 Task: Create a task  Implement a new cloud-based supply chain management system for a company , assign it to team member softage.1@softage.net in the project CodeQuest and update the status of the task to  On Track  , set the priority of the task to Low
Action: Mouse moved to (141, 458)
Screenshot: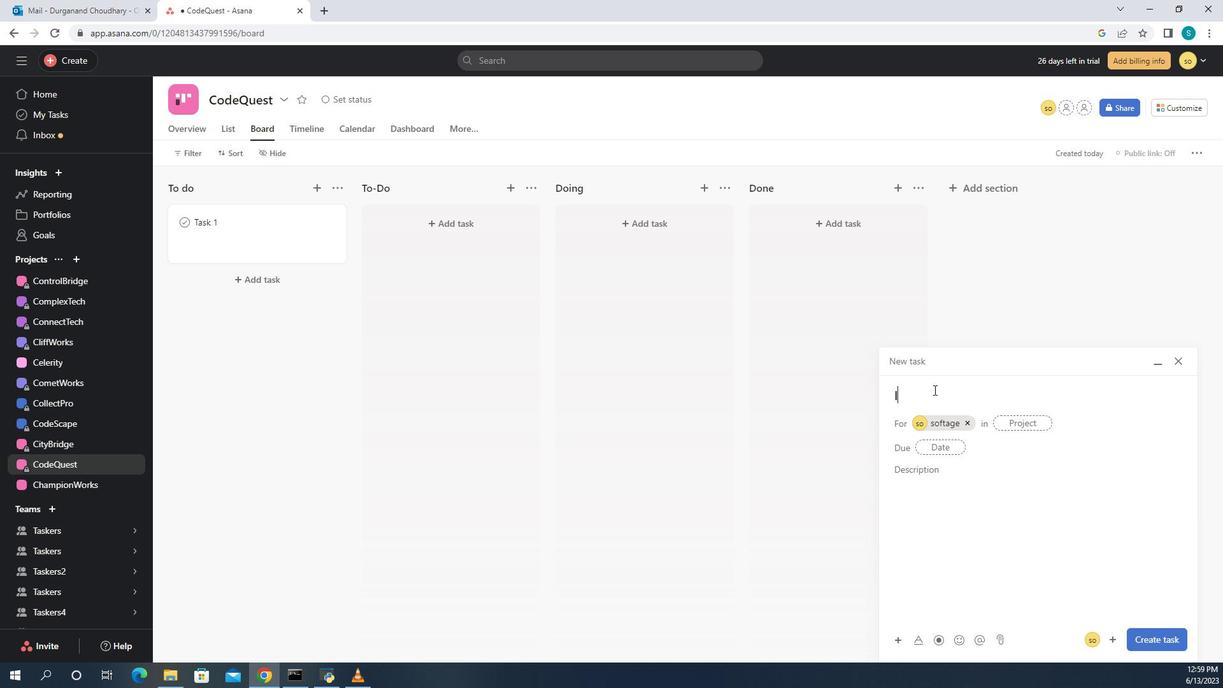 
Action: Mouse pressed left at (141, 458)
Screenshot: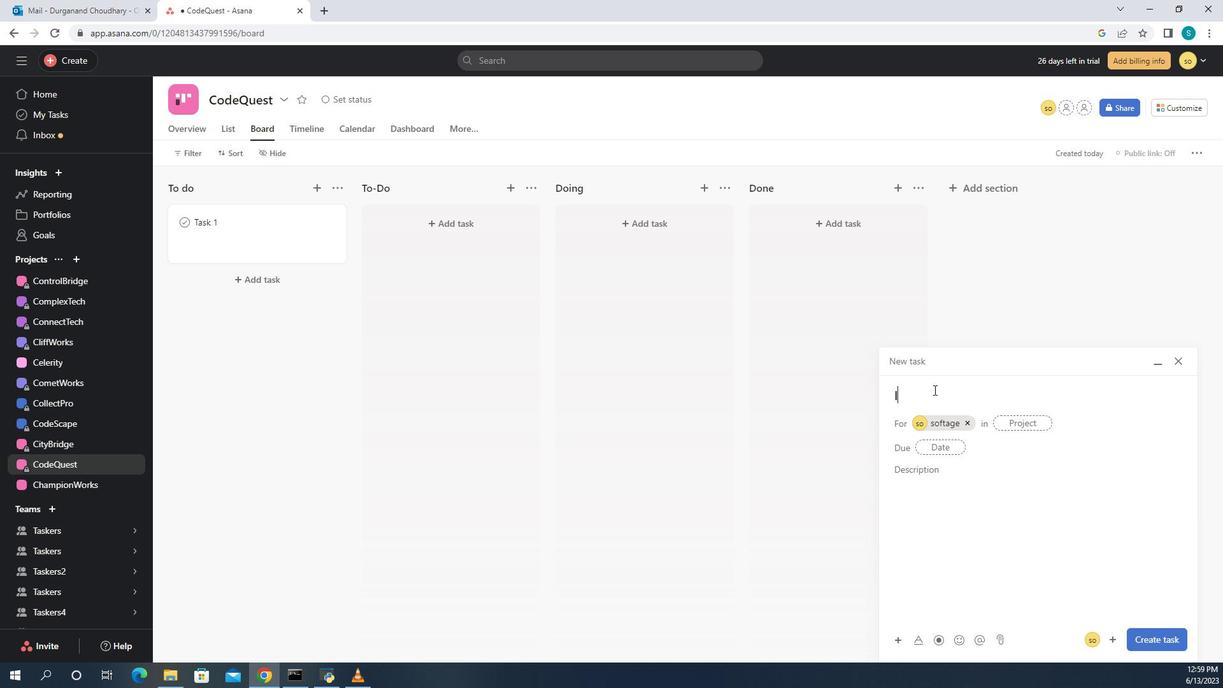 
Action: Mouse moved to (149, 91)
Screenshot: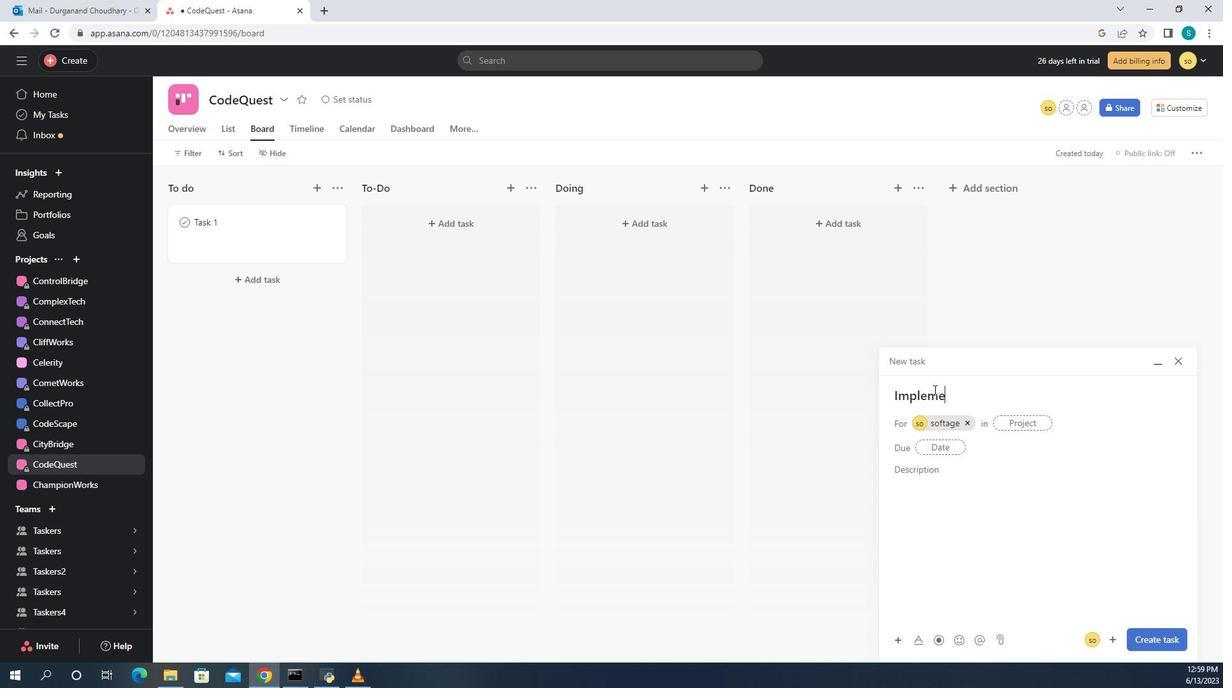
Action: Mouse pressed left at (149, 91)
Screenshot: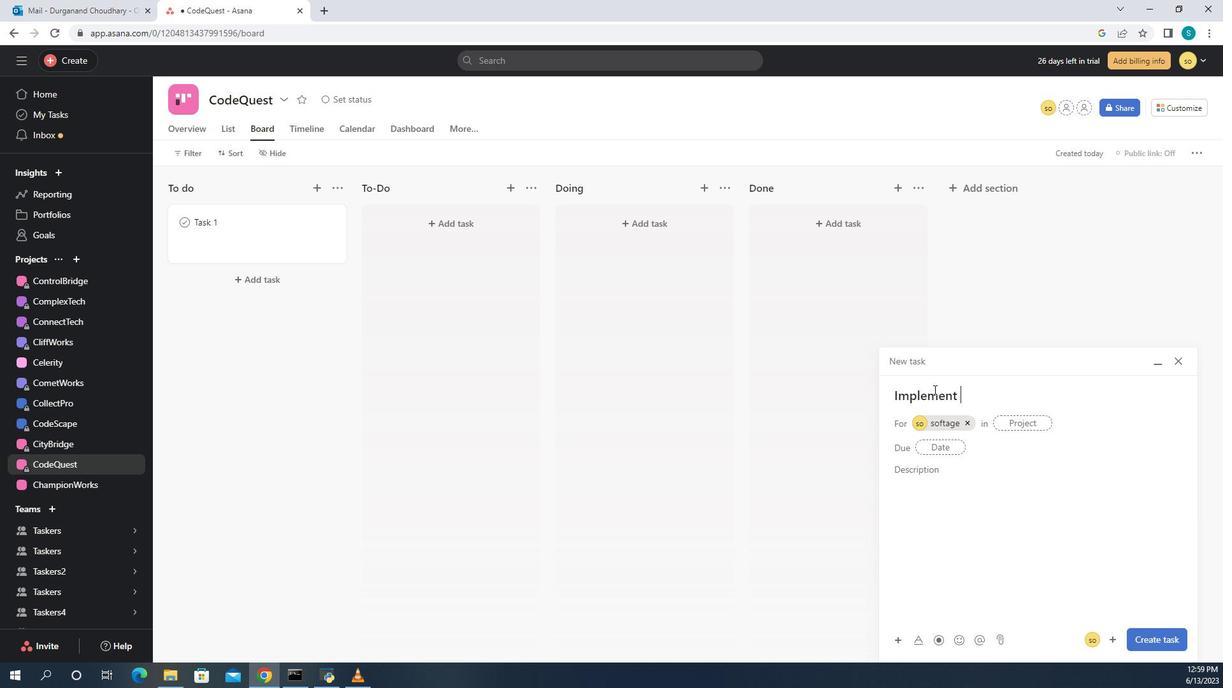 
Action: Mouse moved to (198, 98)
Screenshot: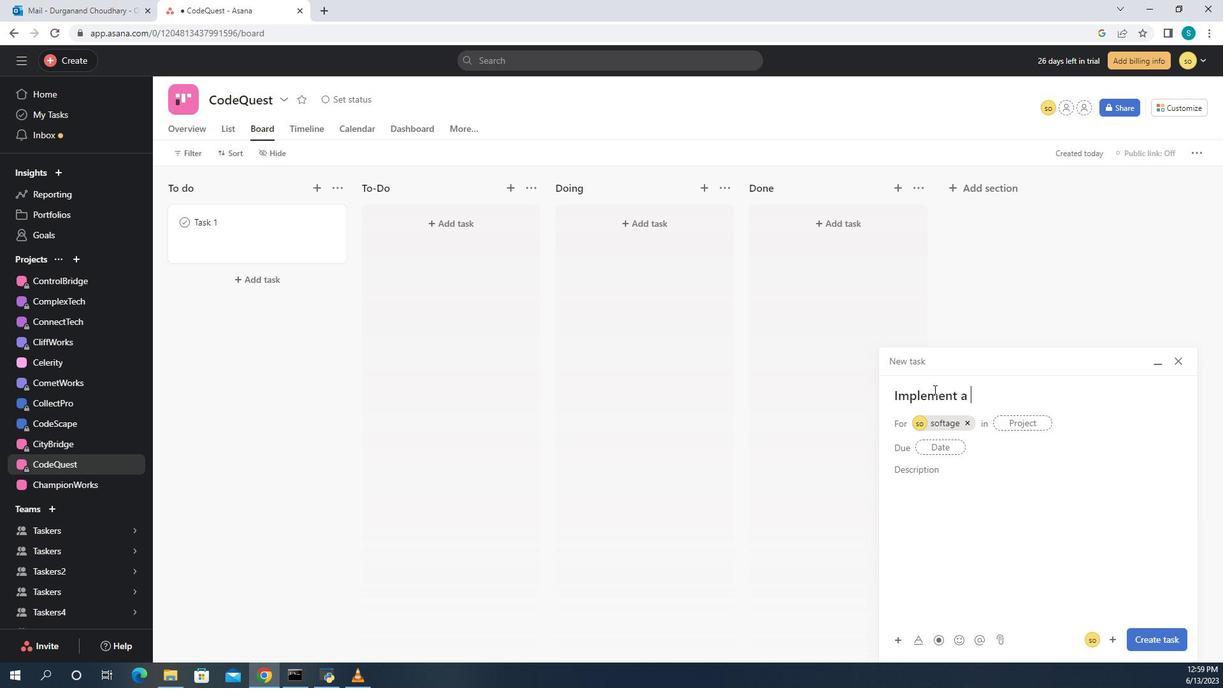 
Action: Mouse pressed left at (198, 98)
Screenshot: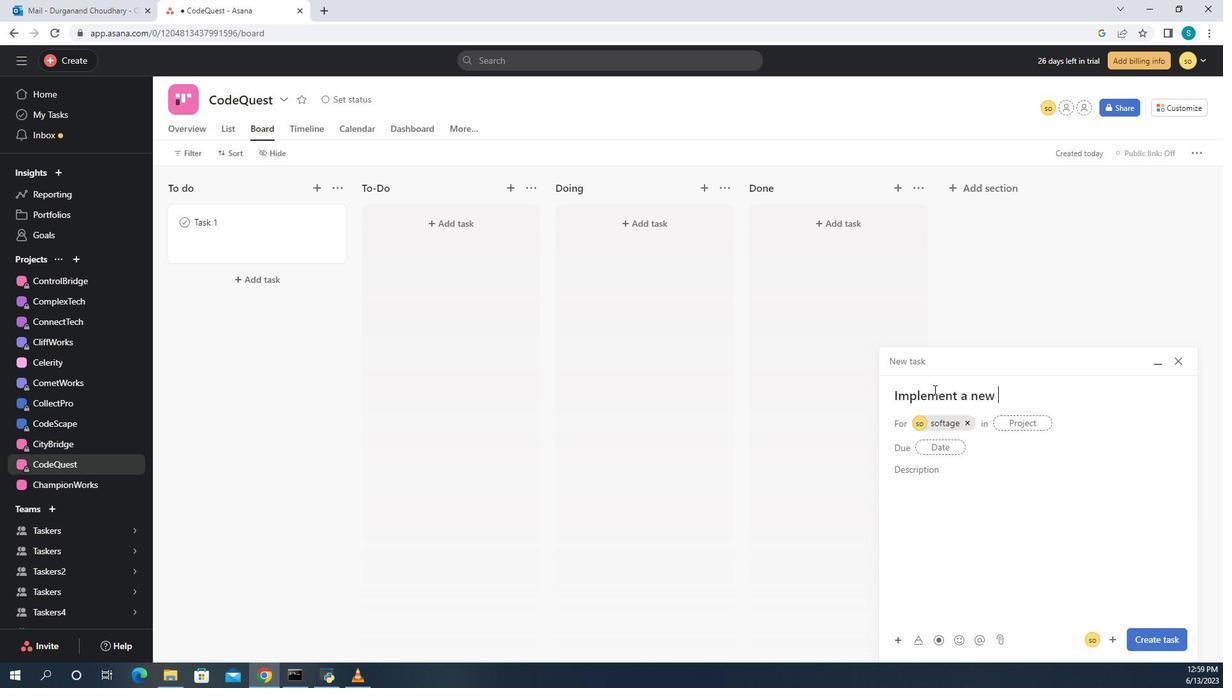 
Action: Mouse moved to (902, 400)
Screenshot: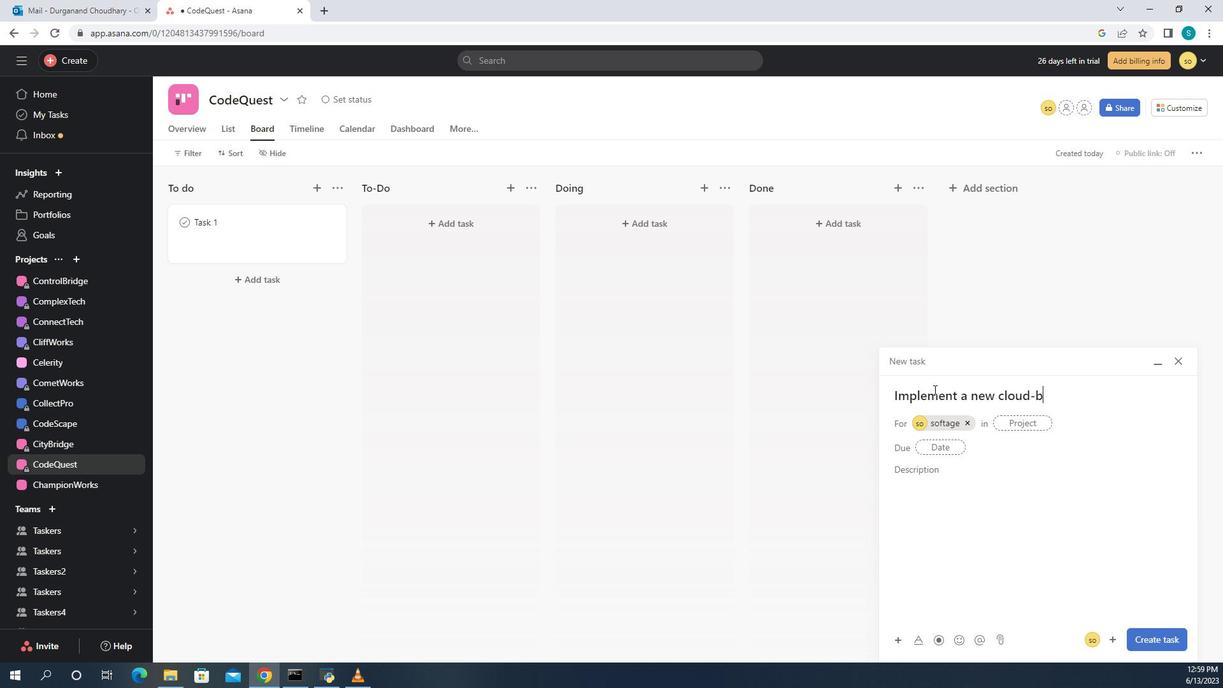 
Action: Mouse pressed left at (902, 400)
Screenshot: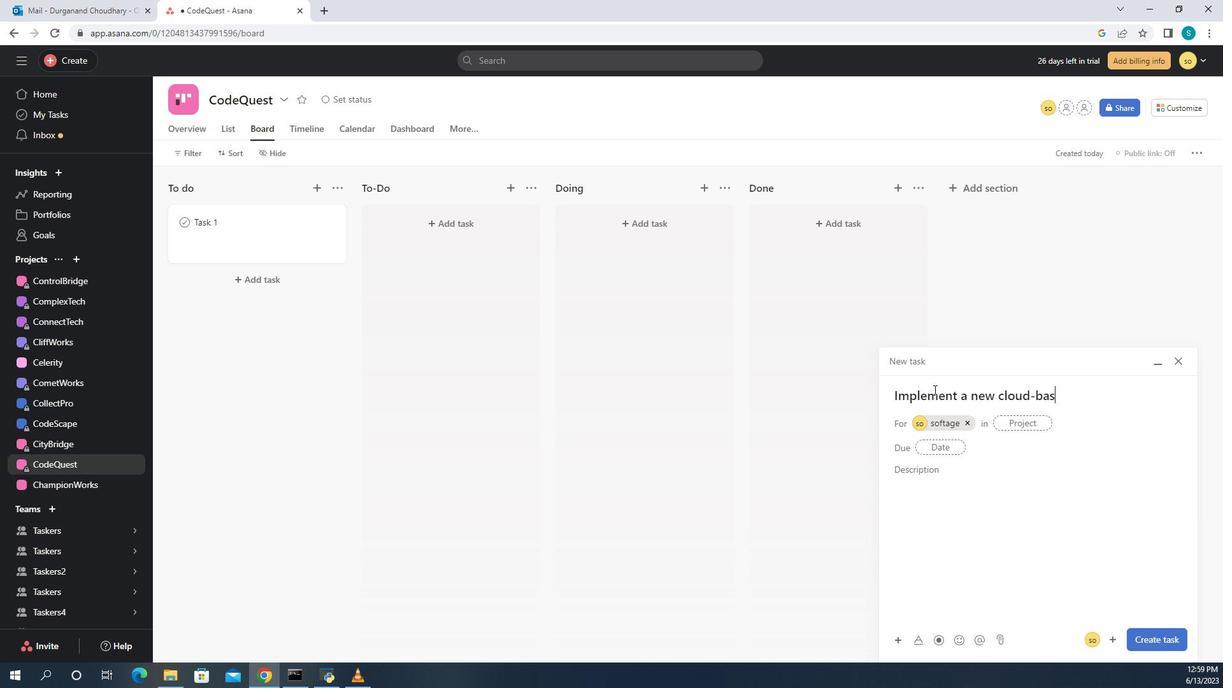 
Action: Key pressed <Key.shift><Key.shift><Key.shift><Key.shift><Key.shift><Key.shift><Key.shift><Key.shift><Key.shift>I<Key.shift>mplement<Key.space>a<Key.space>new<Key.space>cloud-based<Key.space>u<Key.backspace>supply<Key.space>chain<Key.space>management<Key.space>system
Screenshot: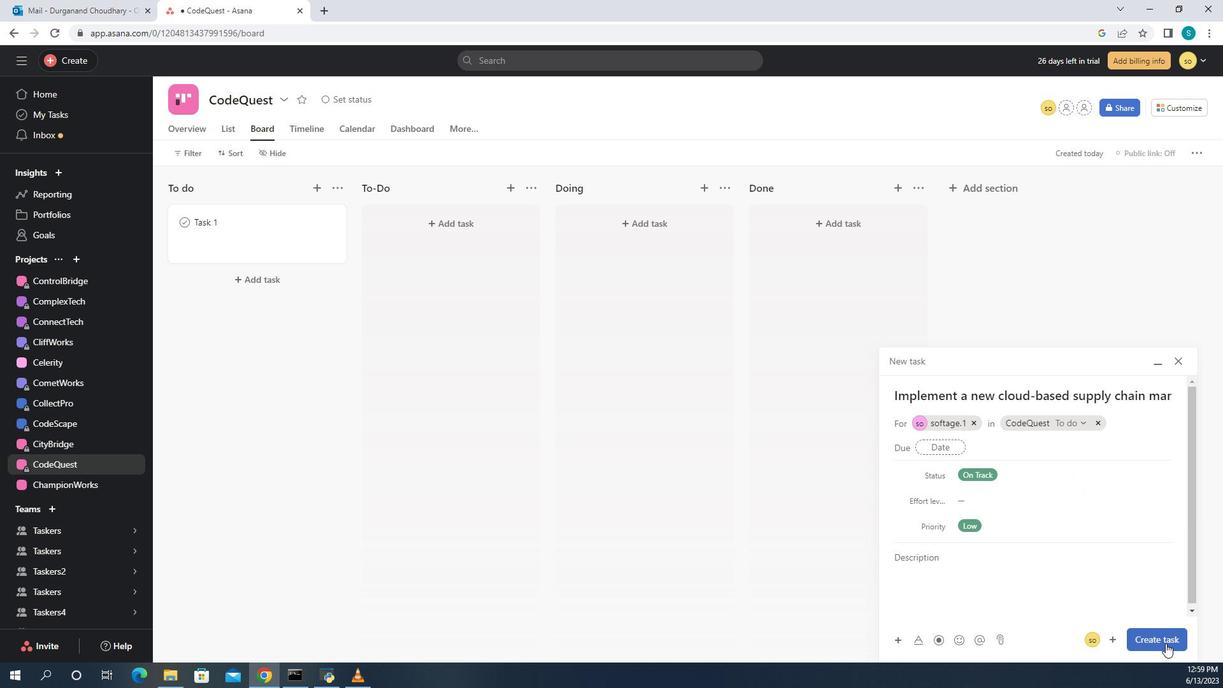 
Action: Mouse moved to (950, 424)
Screenshot: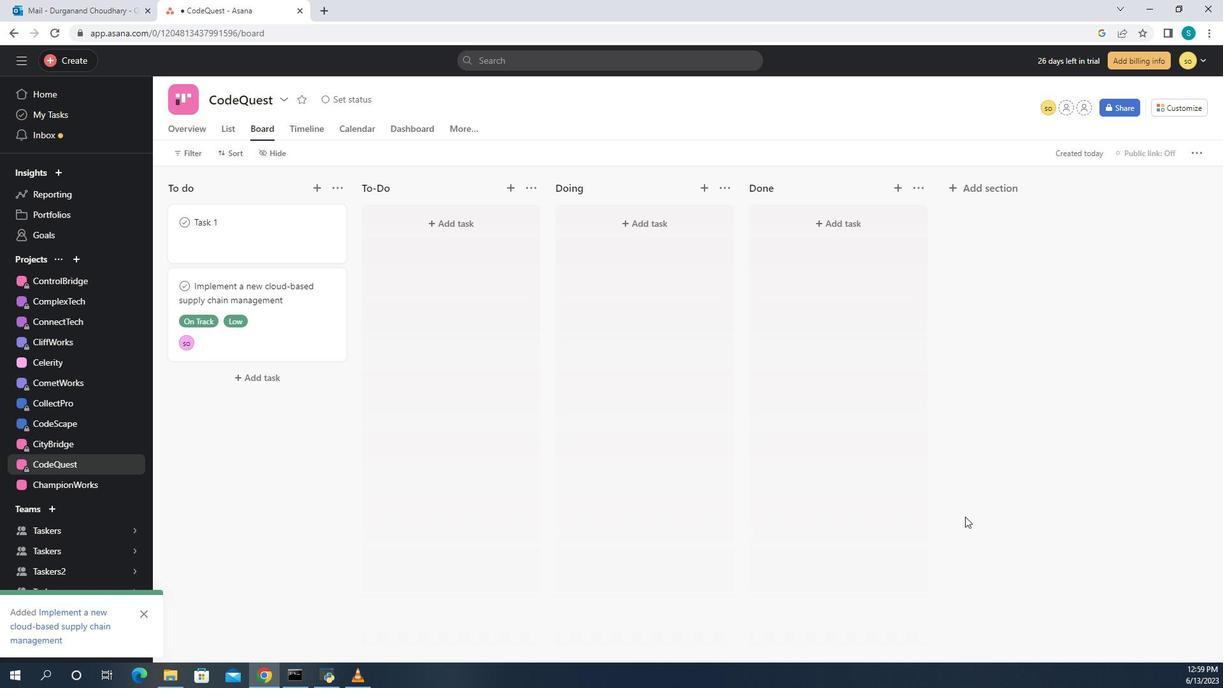 
Action: Mouse pressed left at (950, 424)
Screenshot: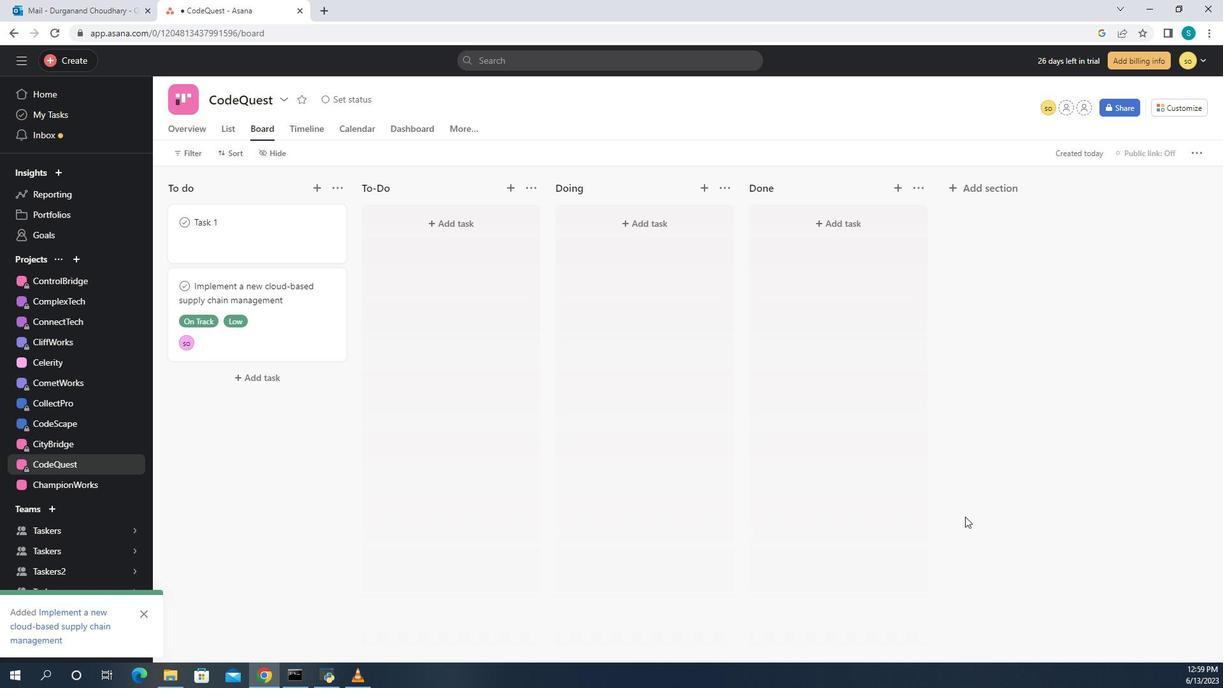 
Action: Mouse moved to (941, 423)
Screenshot: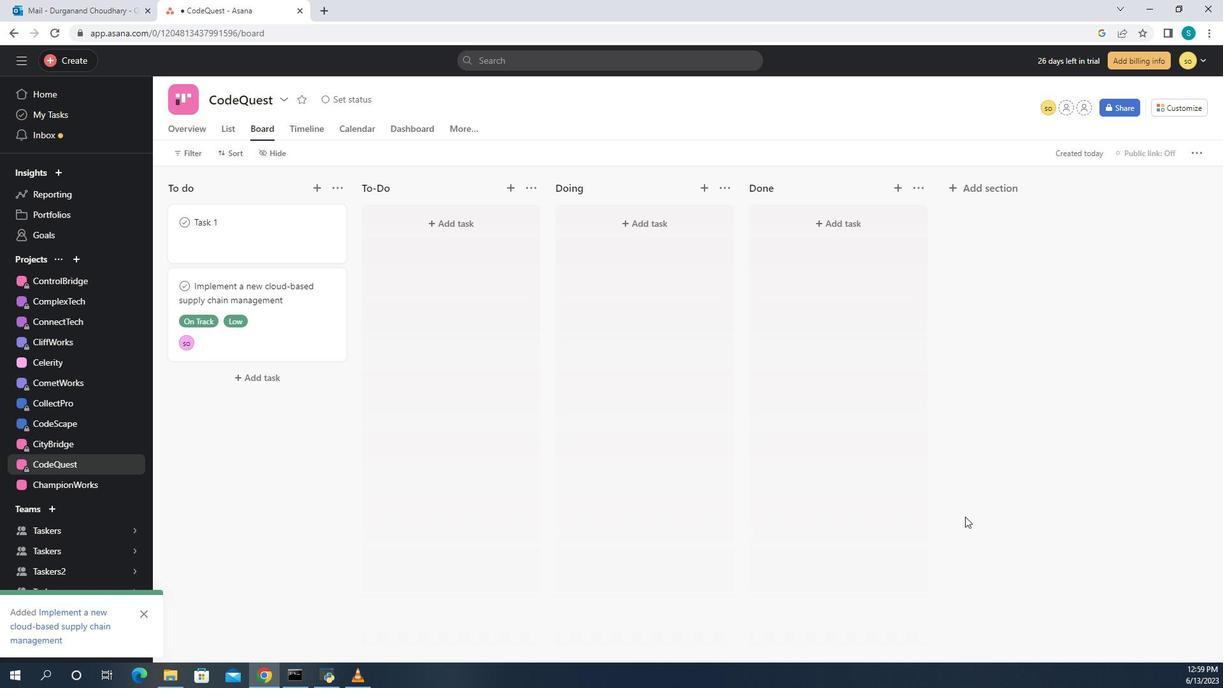 
Action: Mouse pressed left at (941, 423)
Screenshot: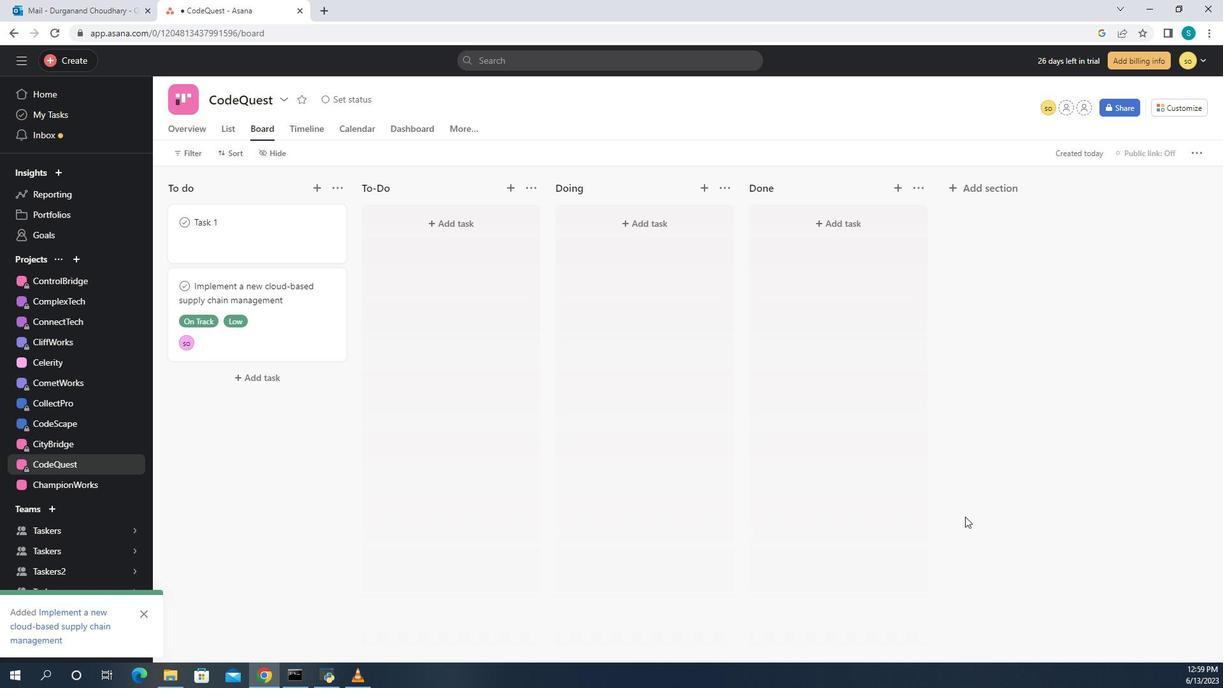 
Action: Key pressed s
Screenshot: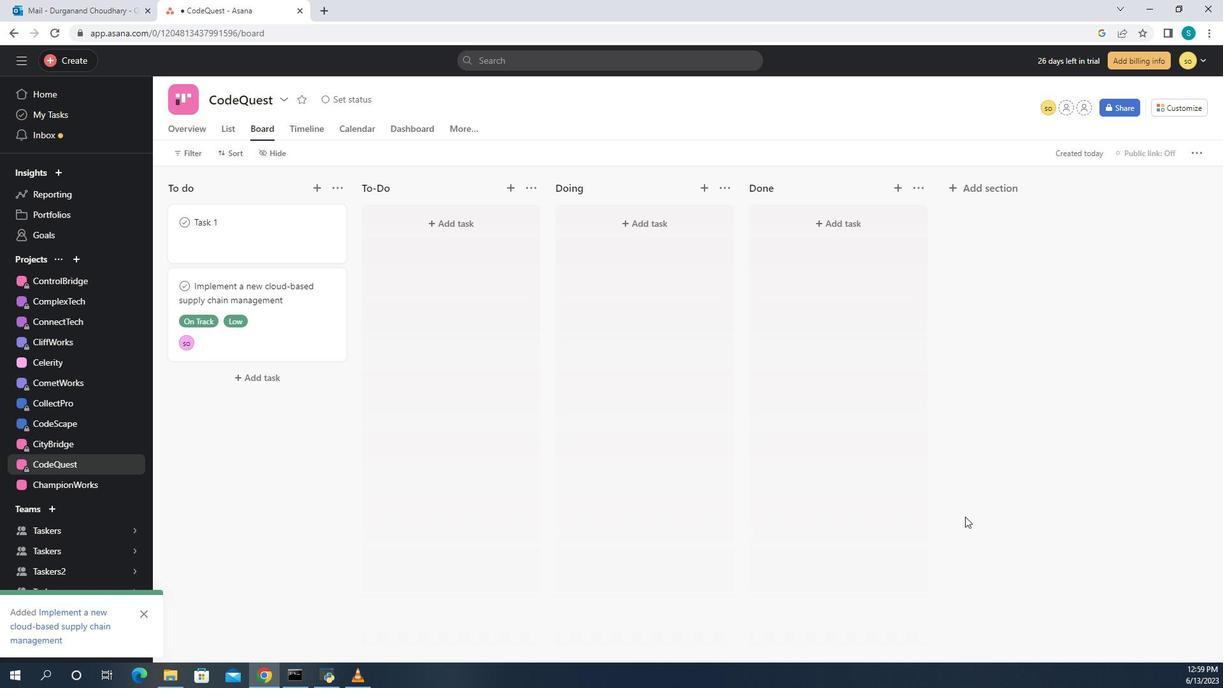 
Action: Mouse moved to (983, 473)
Screenshot: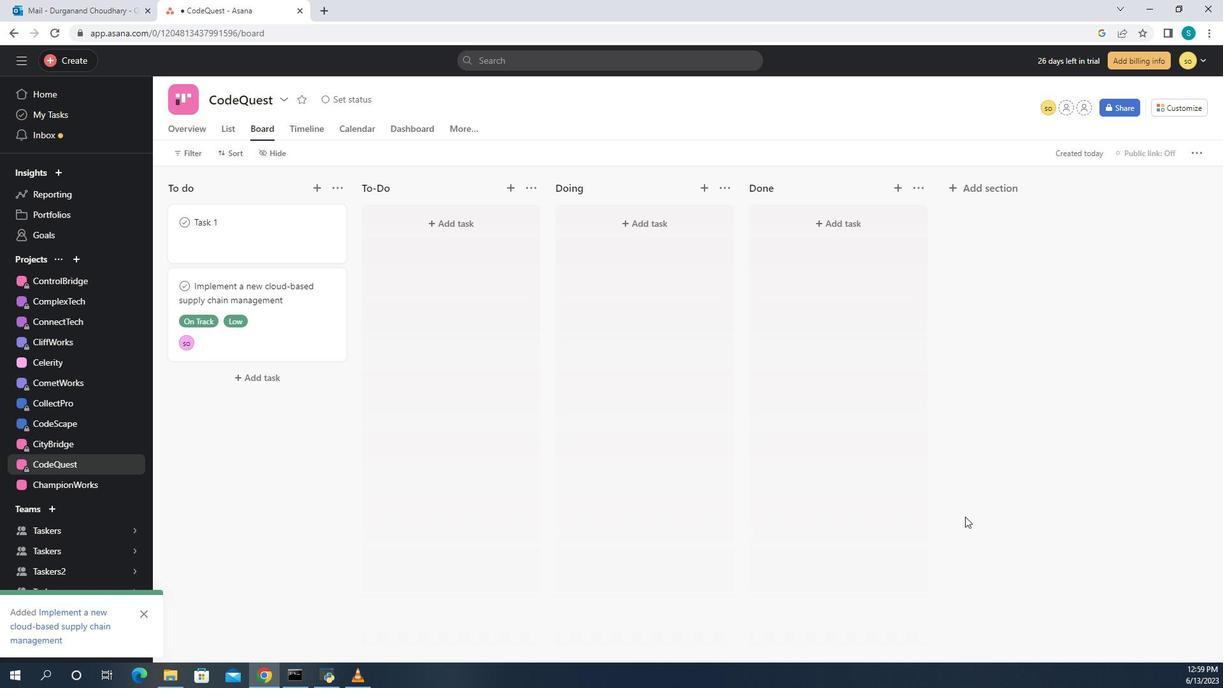 
Action: Mouse pressed left at (983, 473)
Screenshot: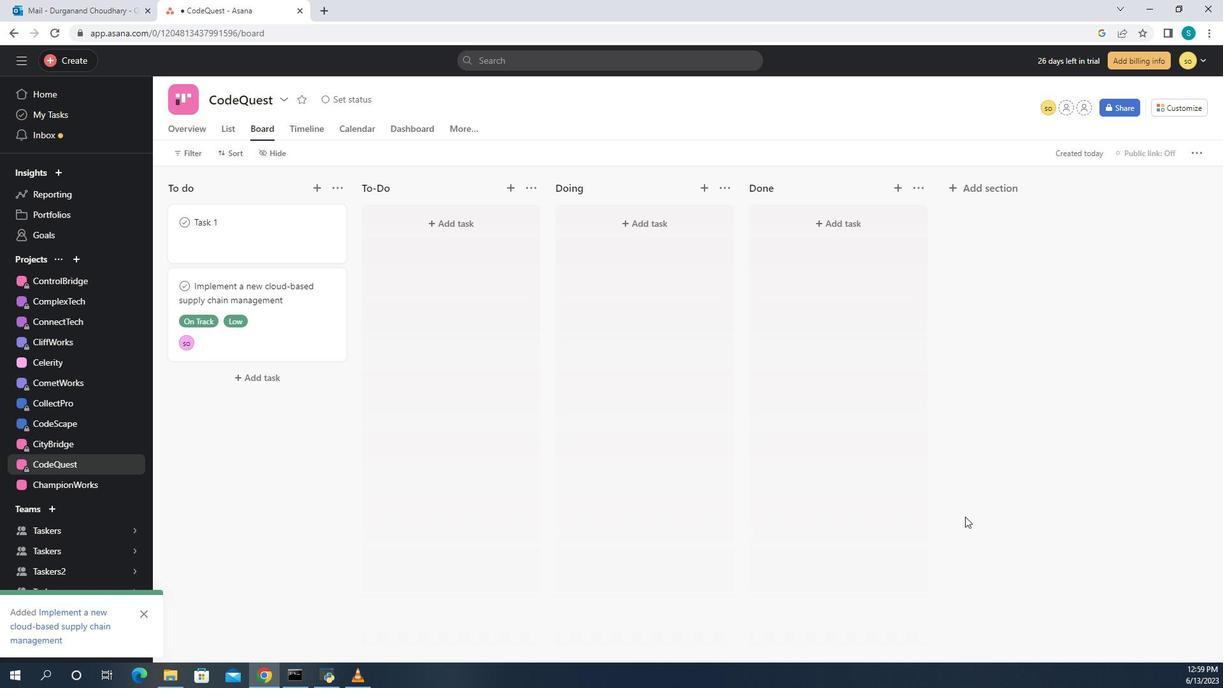 
Action: Mouse moved to (804, 445)
Screenshot: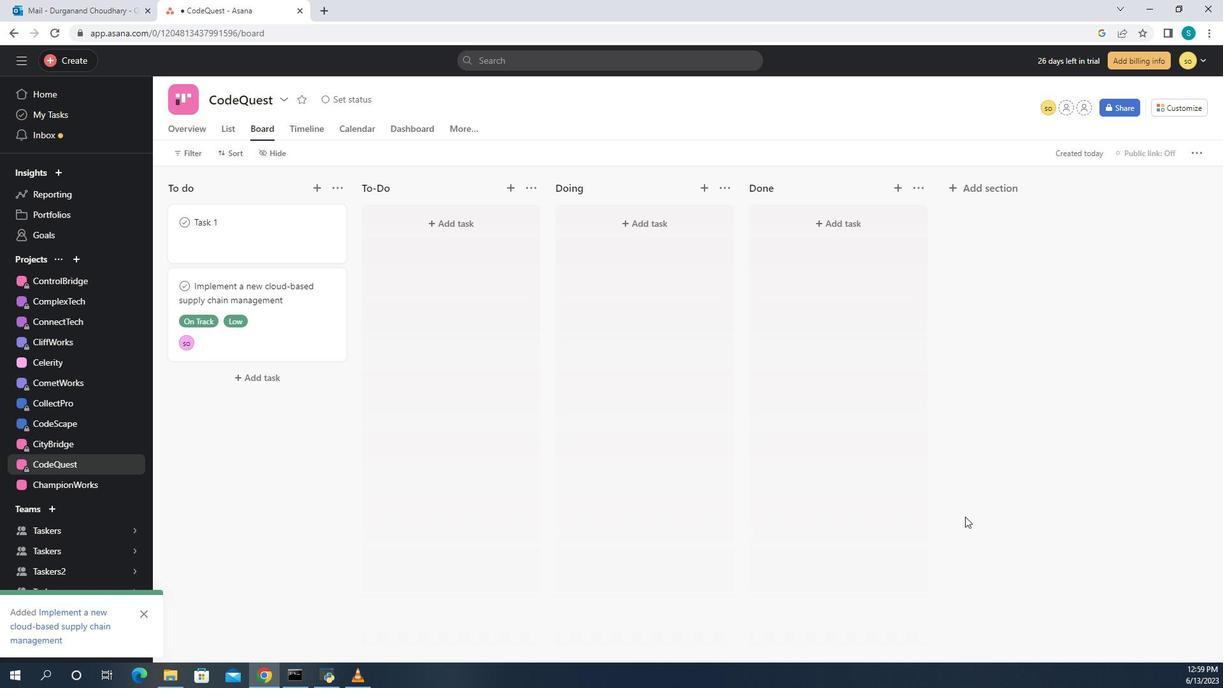 
Action: Mouse pressed left at (804, 445)
Screenshot: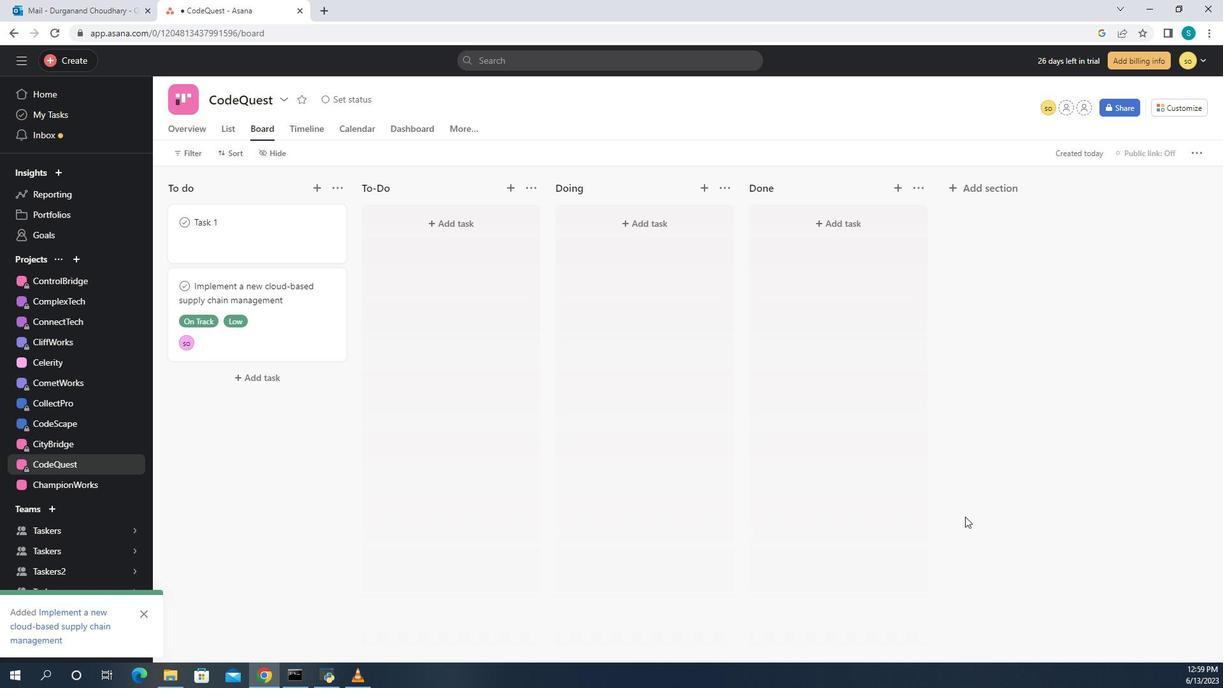 
Action: Mouse moved to (933, 470)
Screenshot: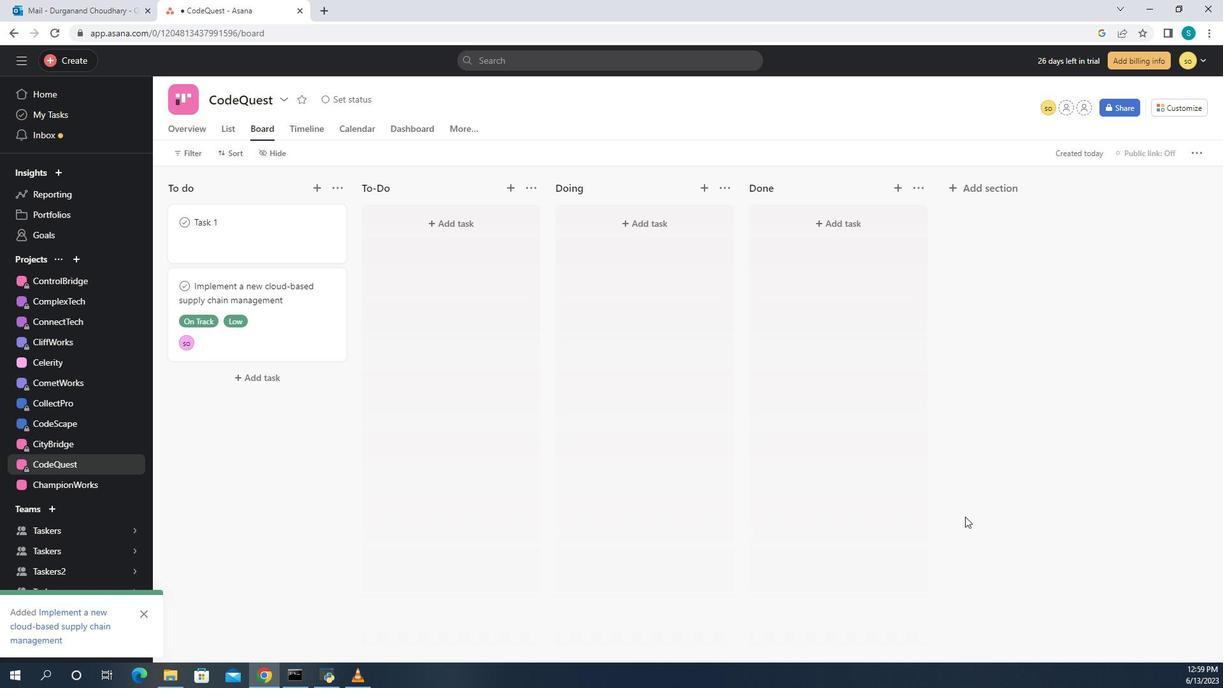 
Action: Mouse pressed left at (933, 470)
Screenshot: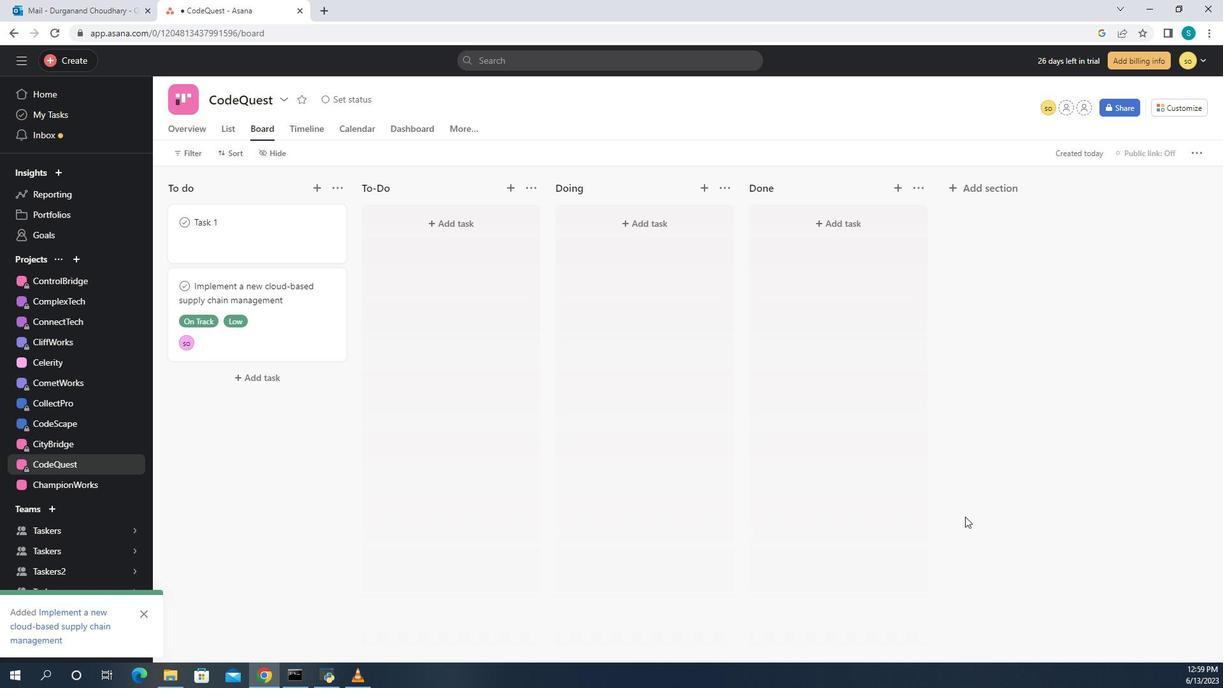 
Action: Mouse moved to (933, 453)
Screenshot: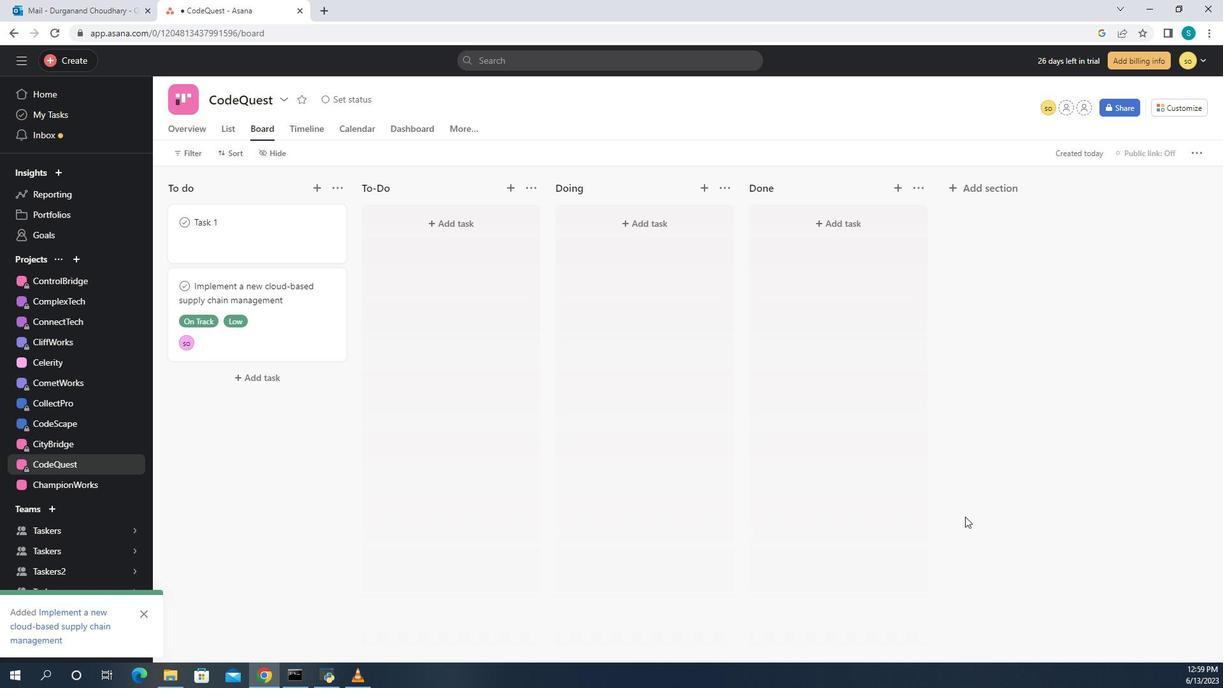
Action: Mouse pressed left at (933, 453)
Screenshot: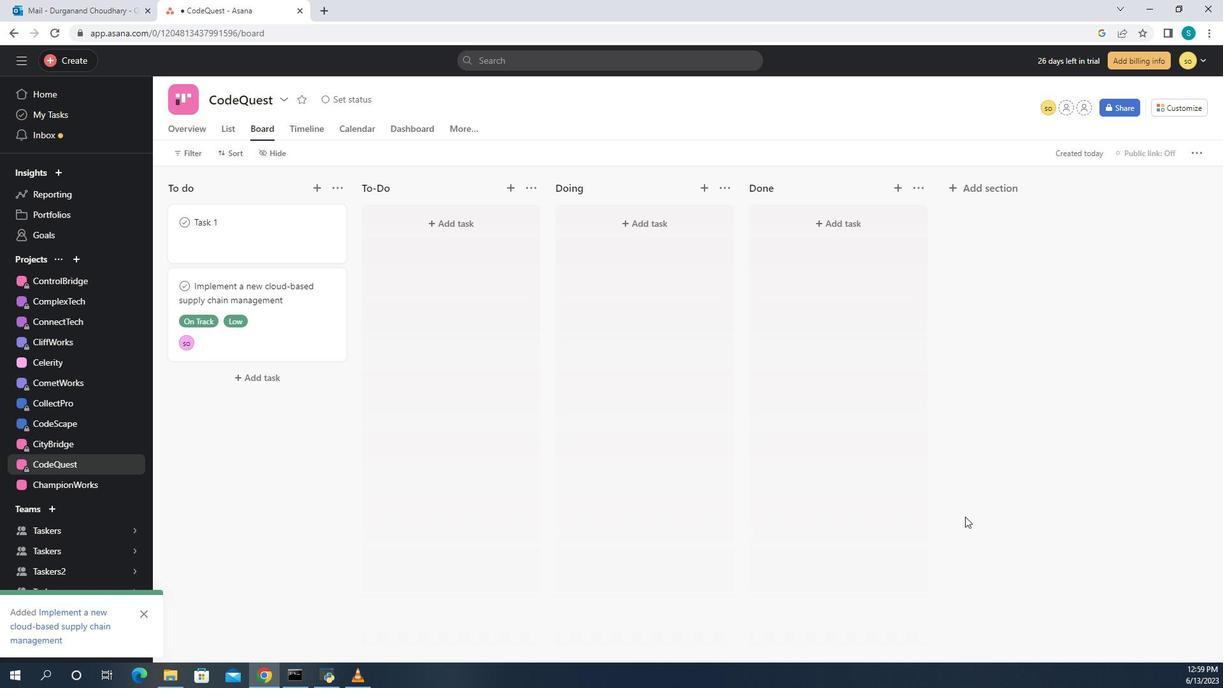 
Action: Mouse moved to (952, 455)
Screenshot: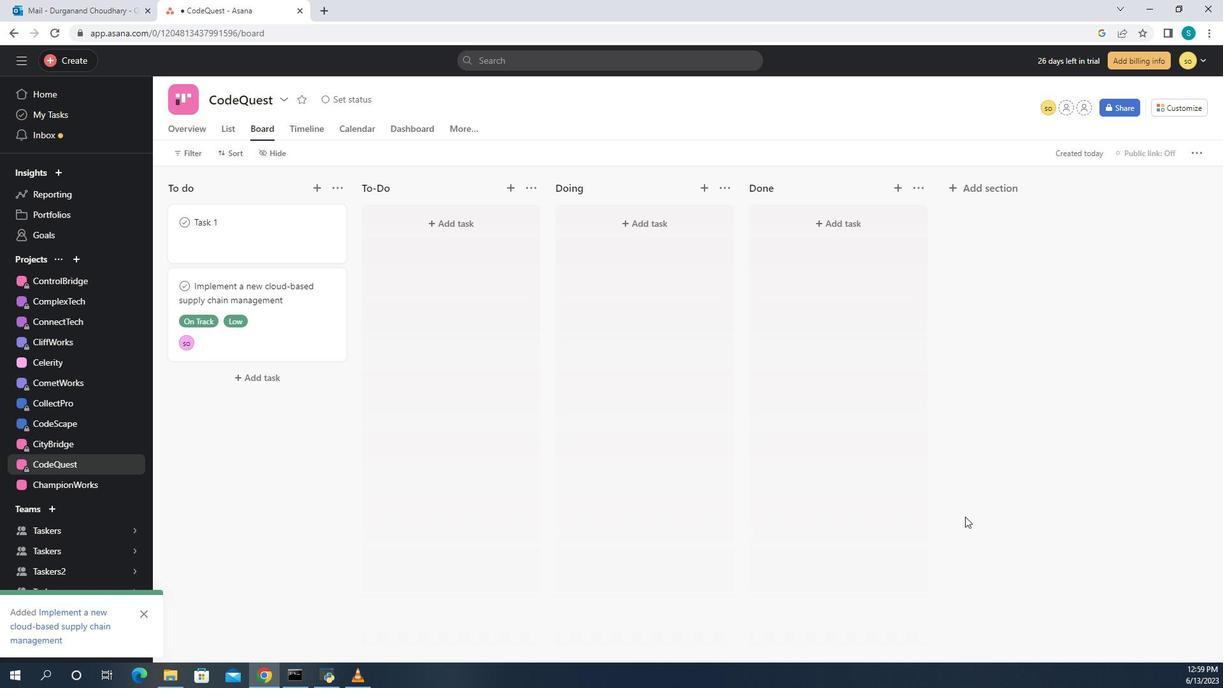 
Action: Mouse pressed left at (952, 455)
Screenshot: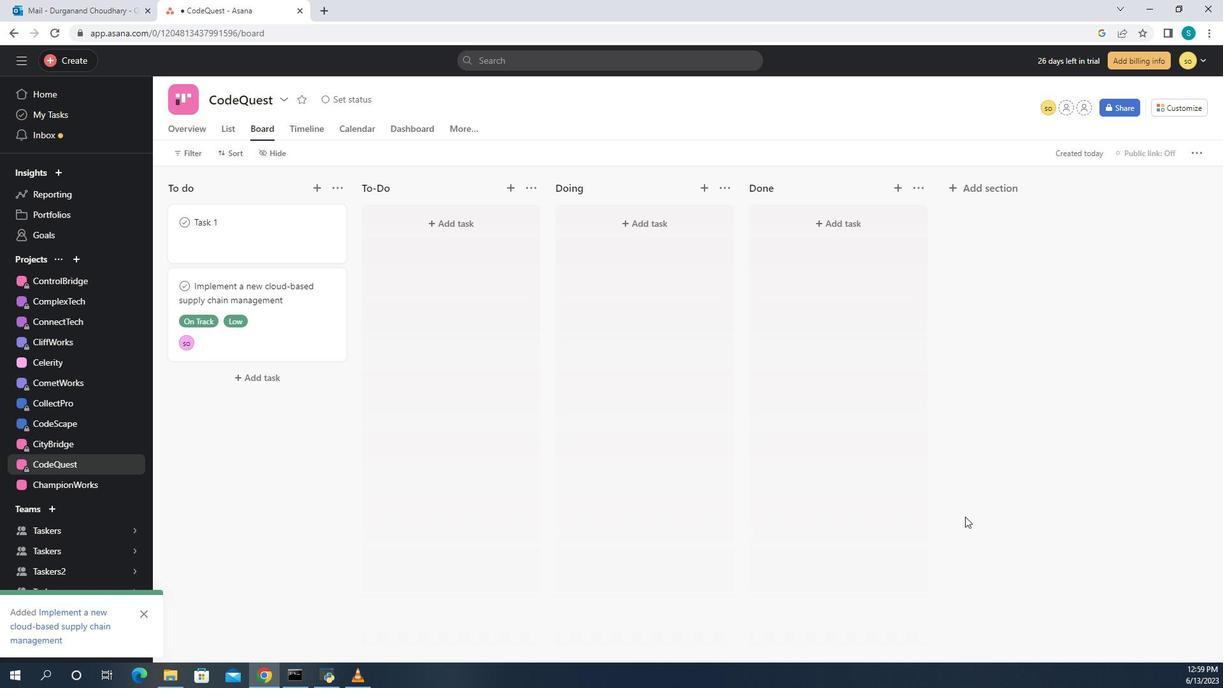 
Action: Mouse moved to (890, 626)
Screenshot: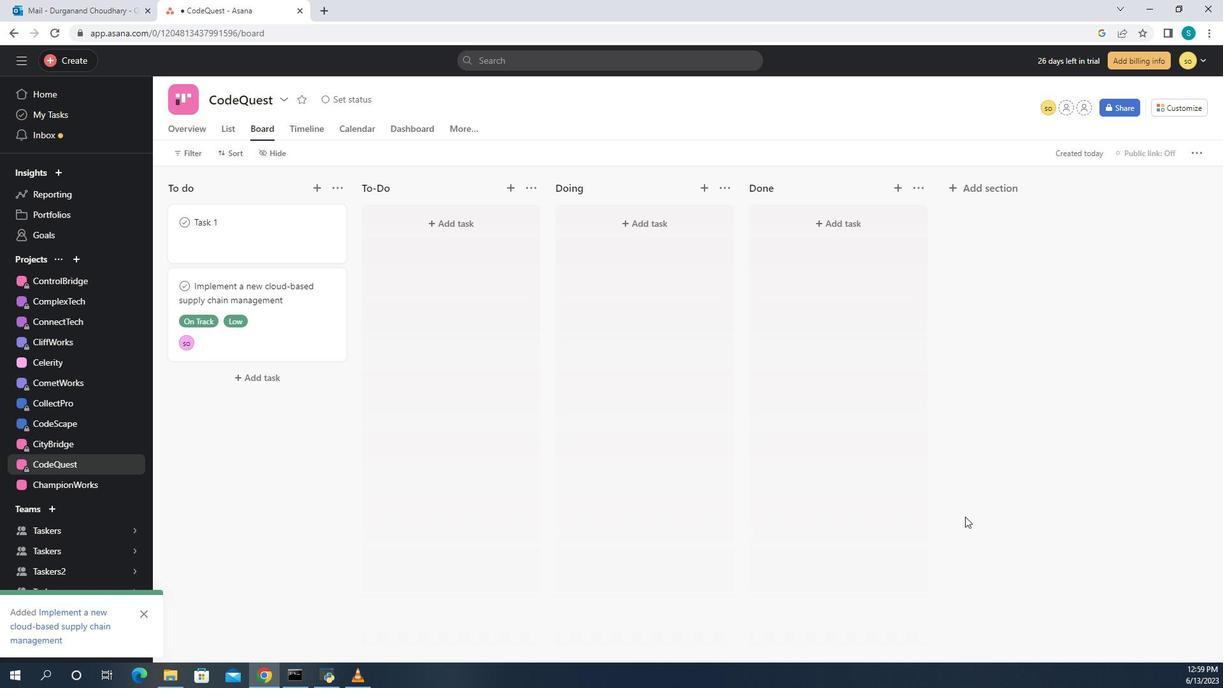 
Action: Mouse pressed left at (890, 626)
Screenshot: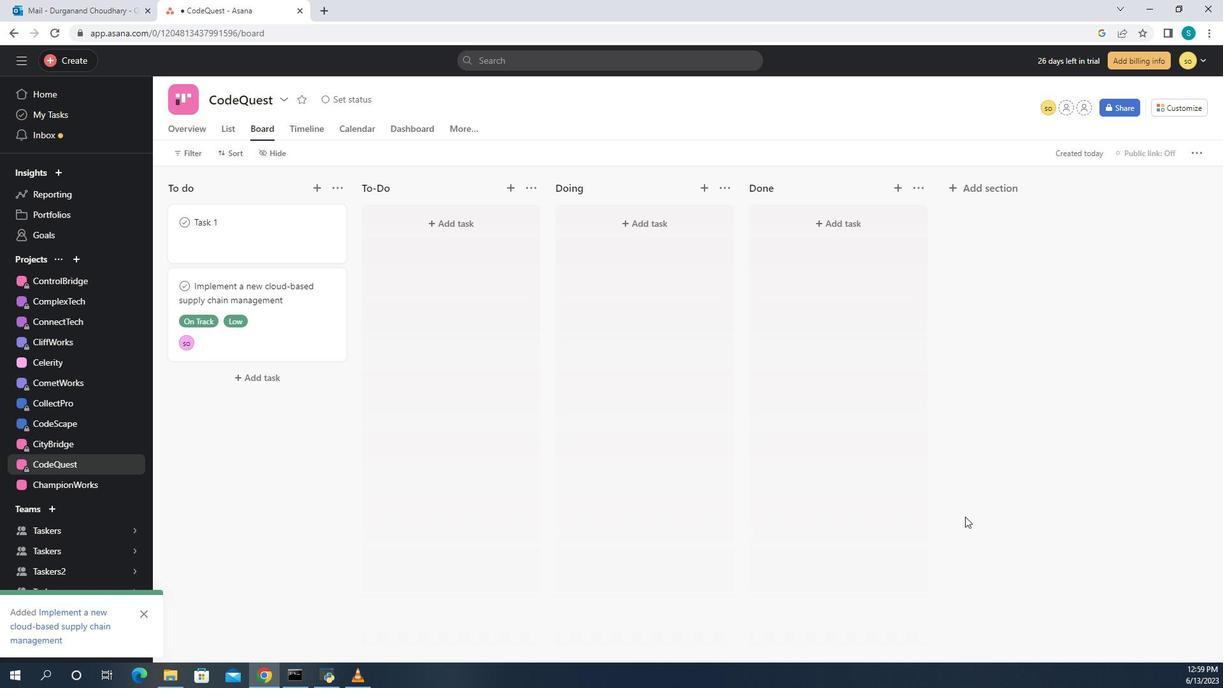 
Action: Mouse moved to (1041, 506)
Screenshot: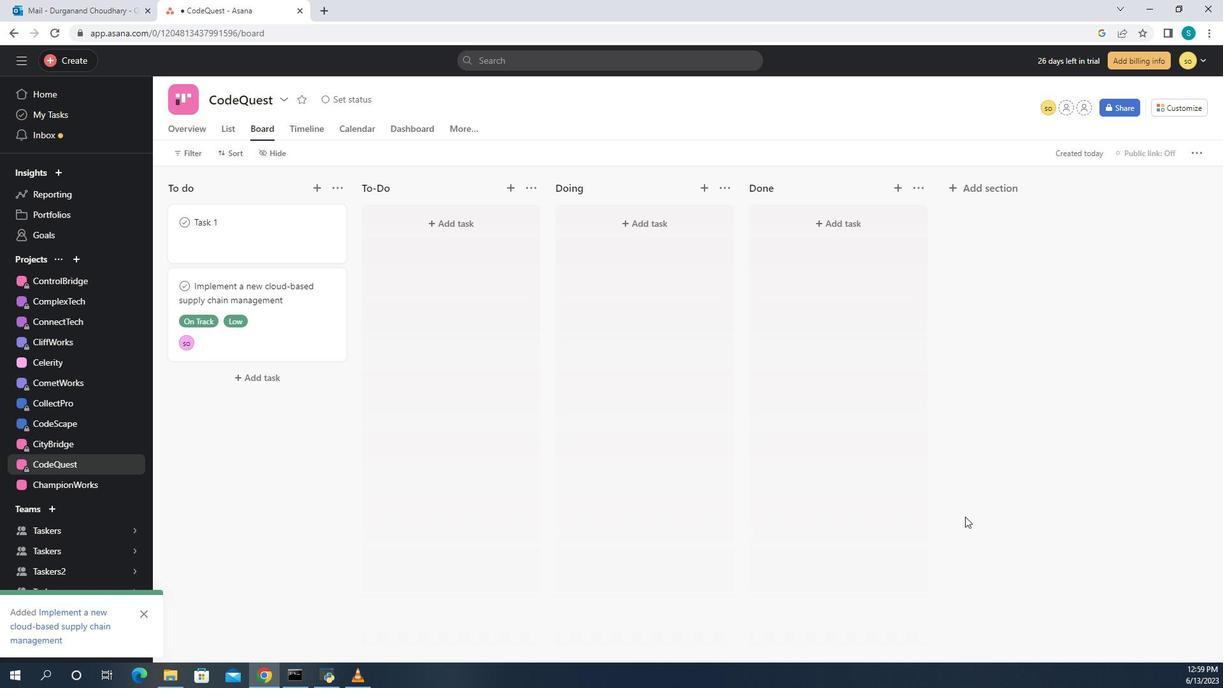 
Action: Mouse pressed left at (1041, 506)
Screenshot: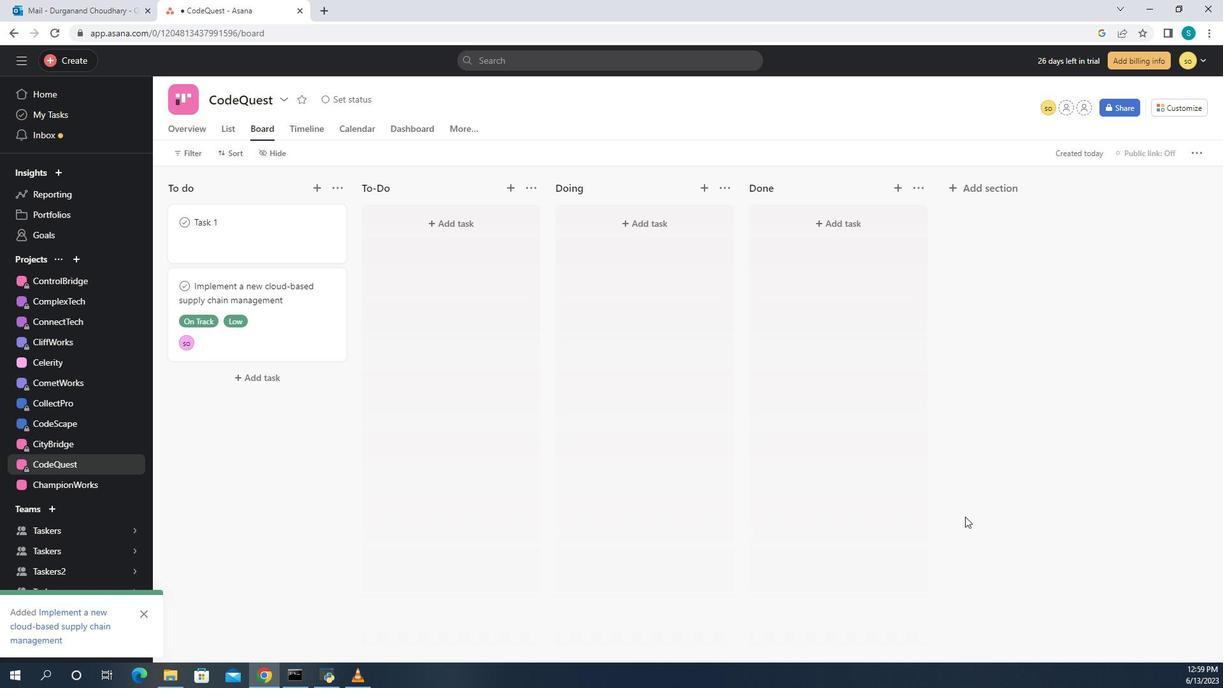 
Action: Mouse moved to (1087, 623)
Screenshot: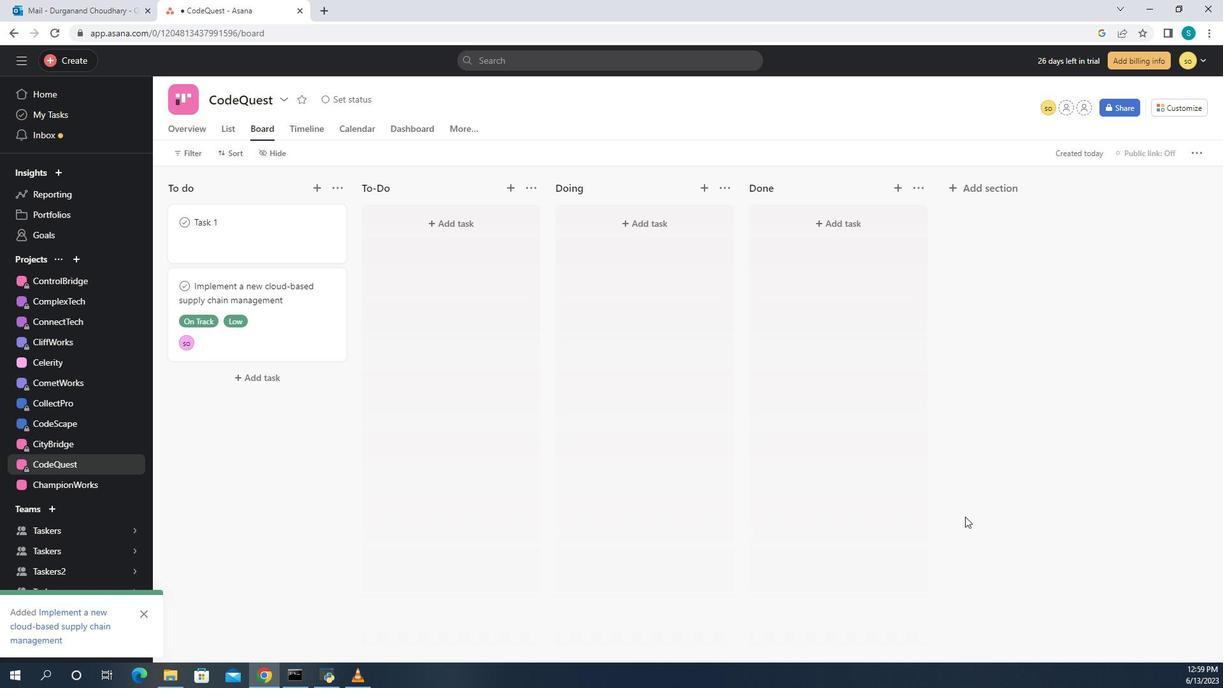 
Action: Mouse pressed left at (1087, 623)
Screenshot: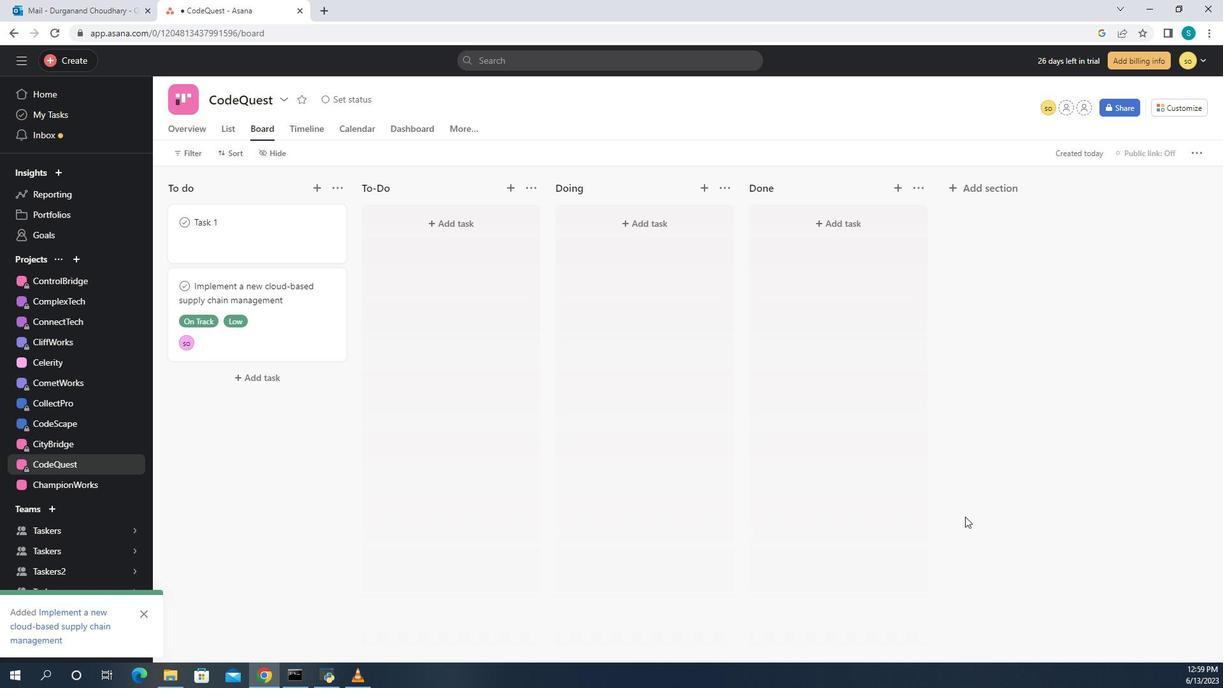 
Action: Mouse moved to (1046, 584)
Screenshot: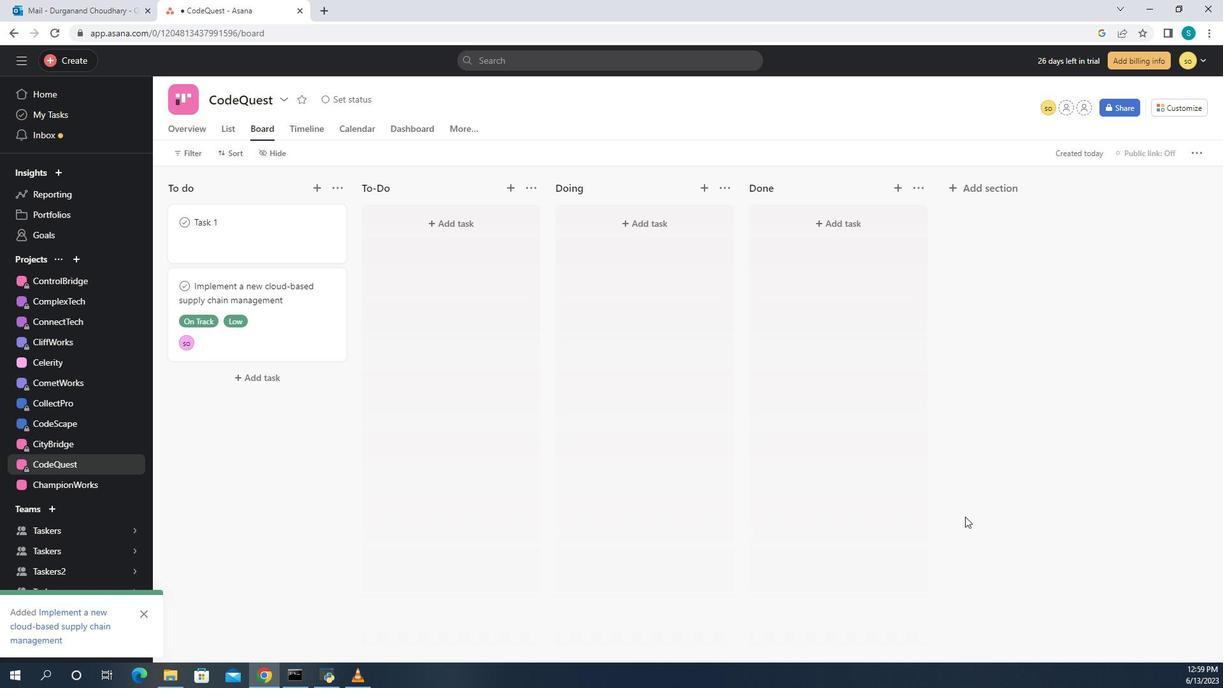 
Action: Mouse pressed left at (1046, 584)
Screenshot: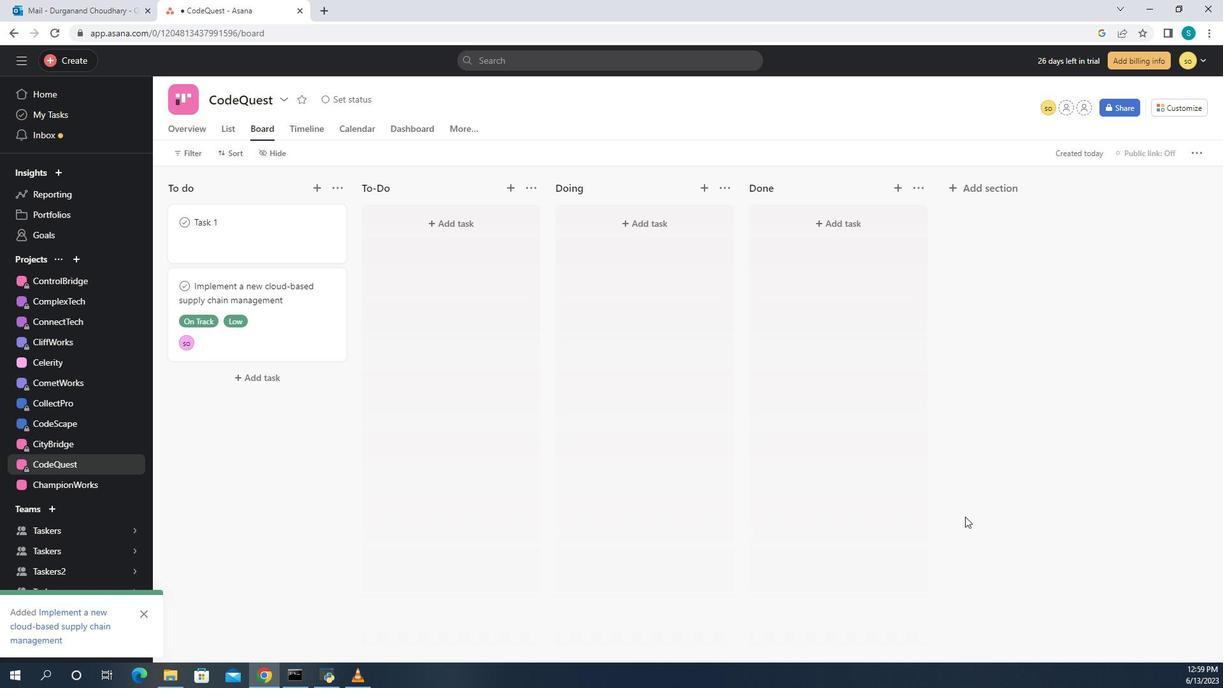 
Action: Mouse moved to (140, 461)
Screenshot: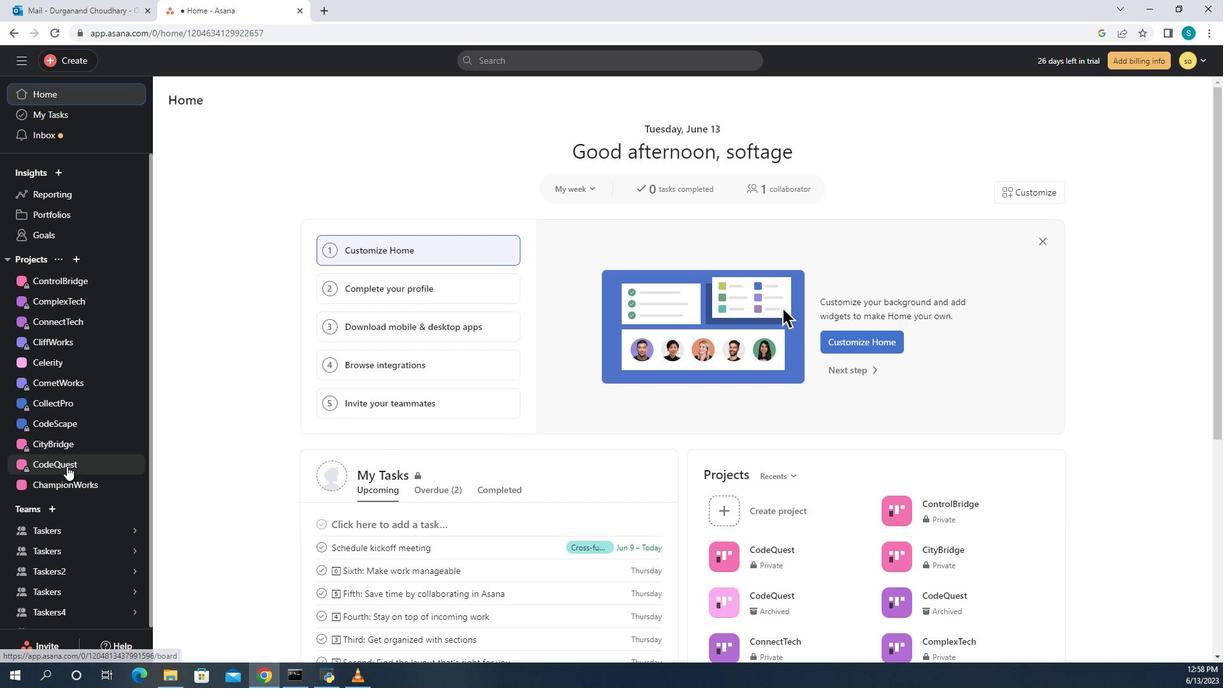 
Action: Mouse pressed left at (140, 461)
Screenshot: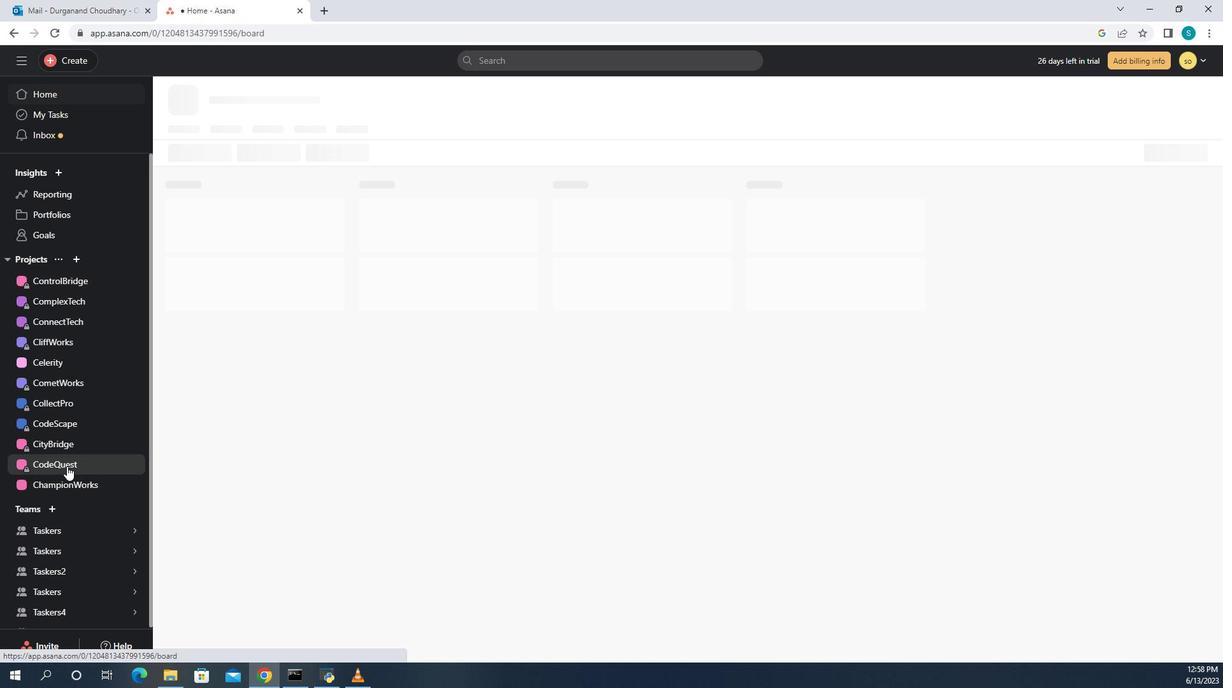 
Action: Mouse moved to (142, 89)
Screenshot: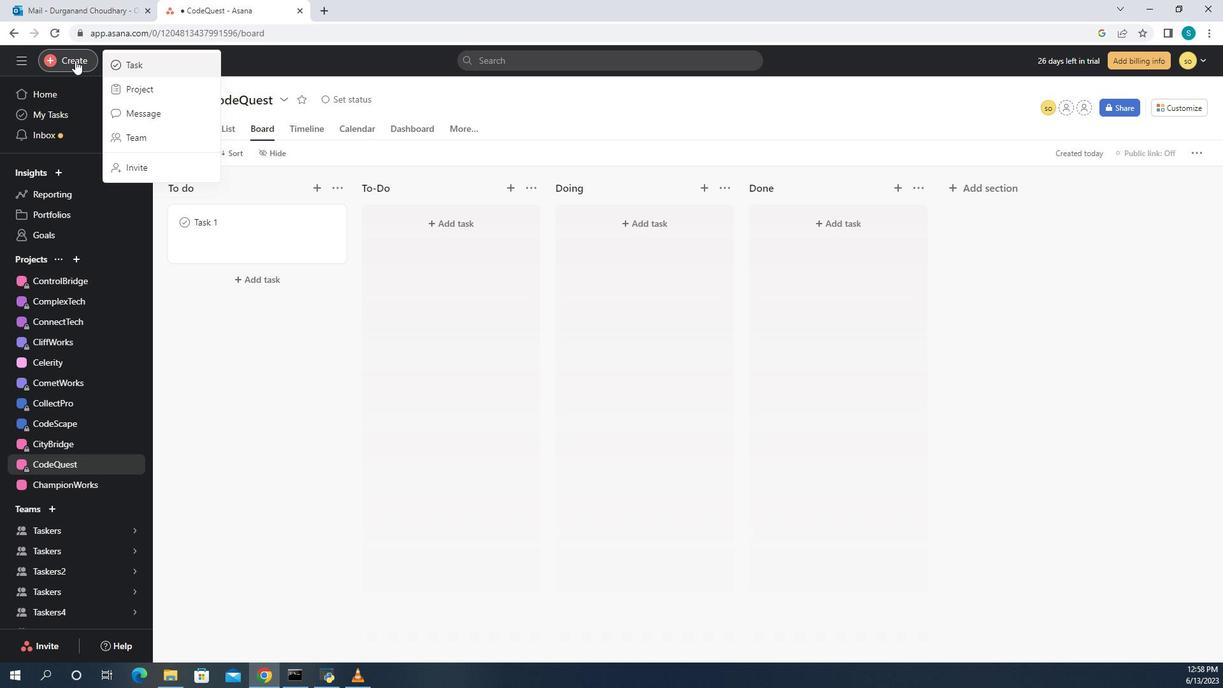 
Action: Mouse pressed left at (142, 89)
Screenshot: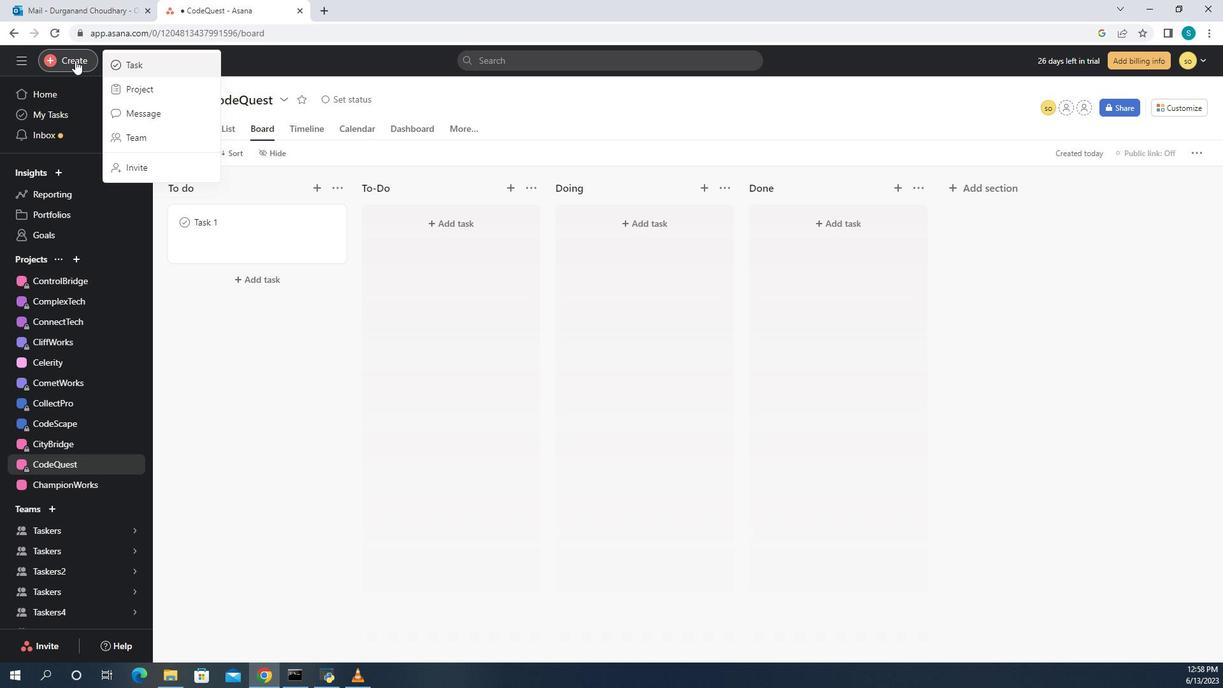 
Action: Mouse moved to (212, 98)
Screenshot: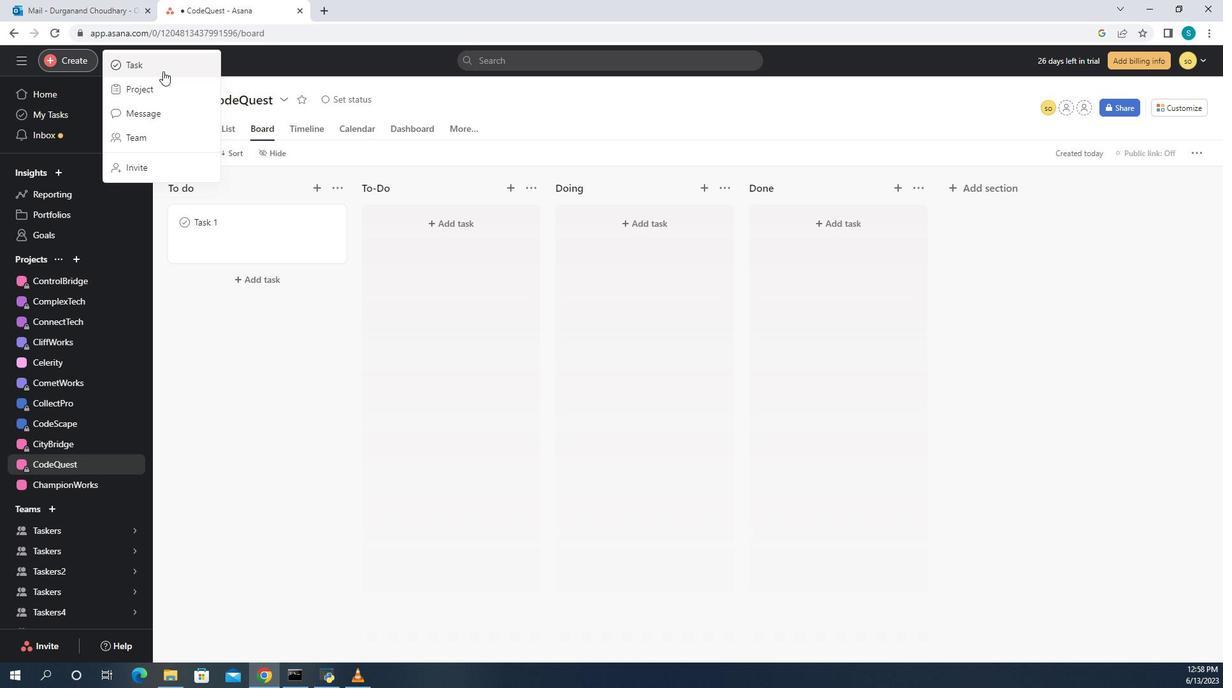 
Action: Mouse pressed left at (212, 98)
Screenshot: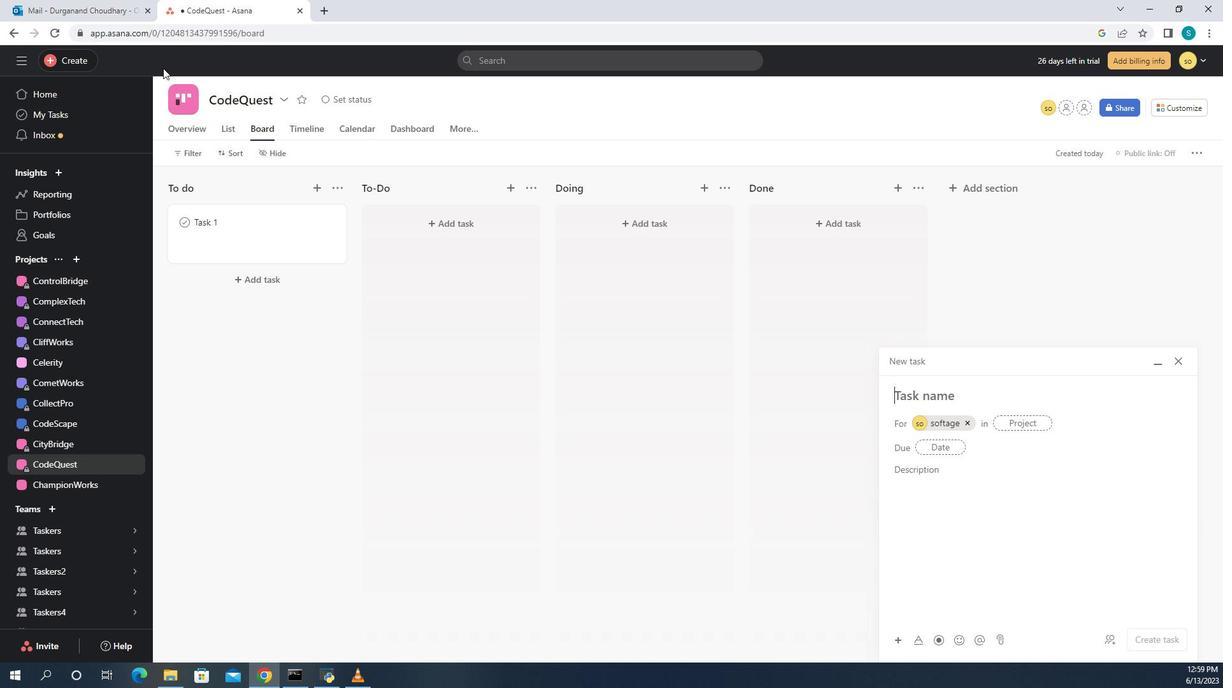 
Action: Mouse moved to (747, 337)
Screenshot: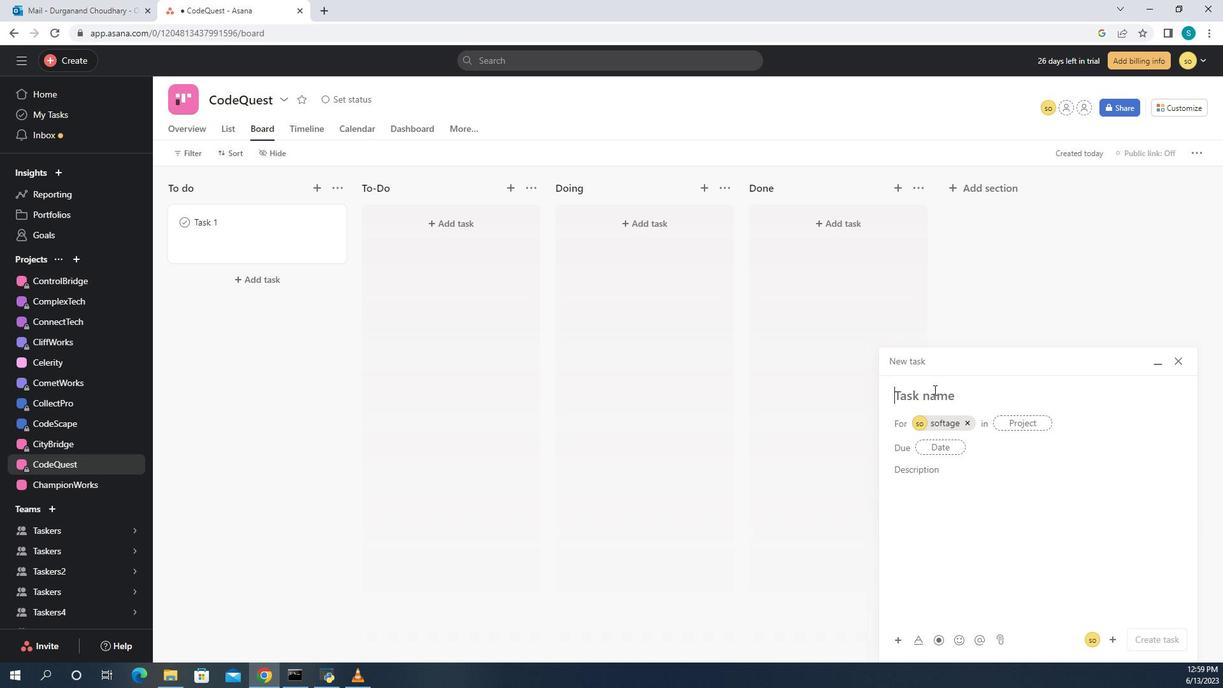 
Action: Key pressed <Key.shift>Implement<Key.space>a<Key.space>new<Key.space>cloud-based<Key.space>supply<Key.space>chain<Key.space>management
Screenshot: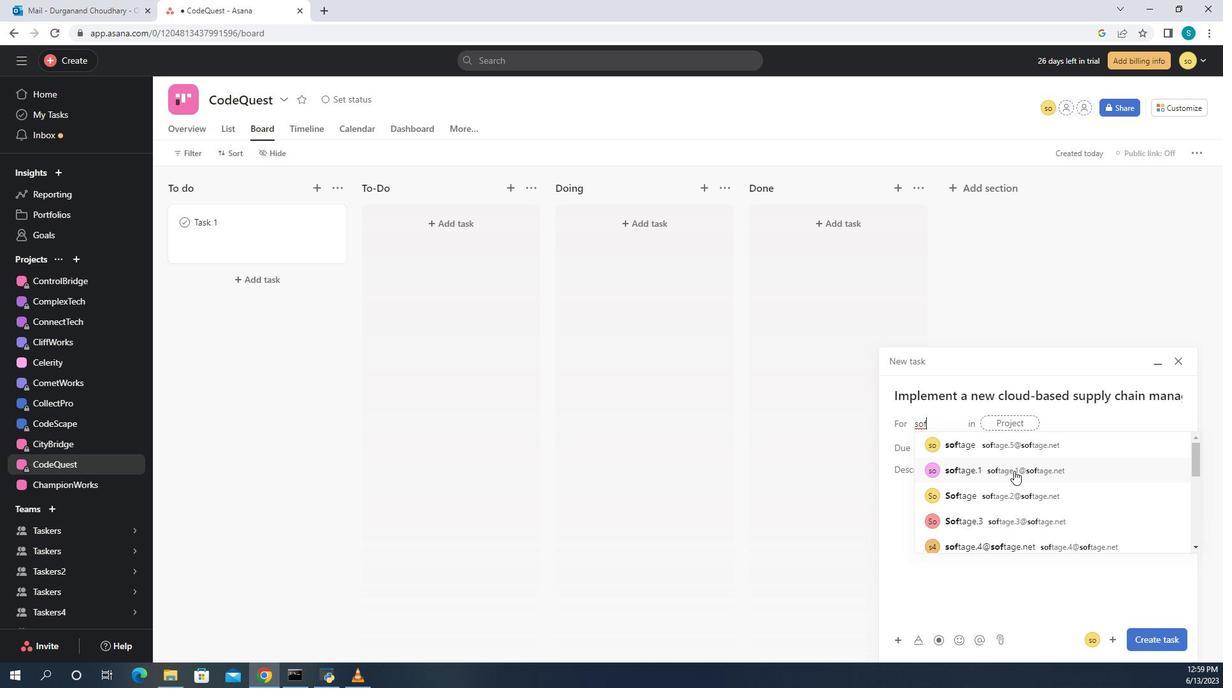 
Action: Mouse moved to (948, 428)
Screenshot: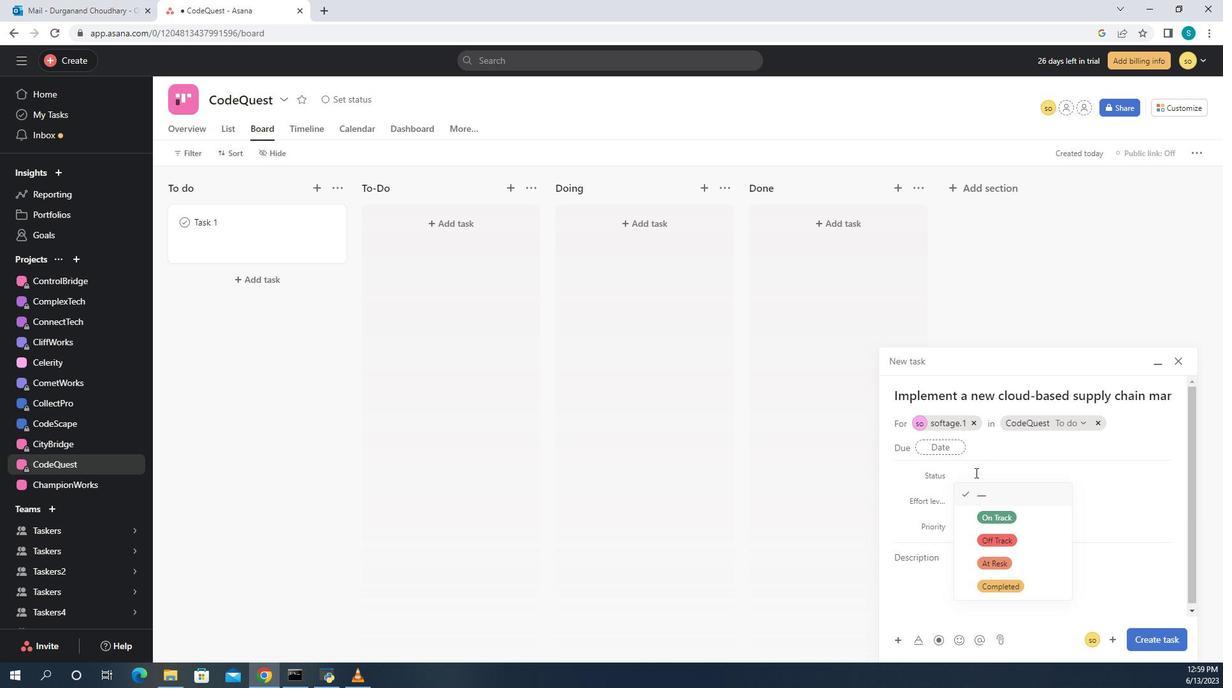 
Action: Mouse pressed left at (948, 428)
Screenshot: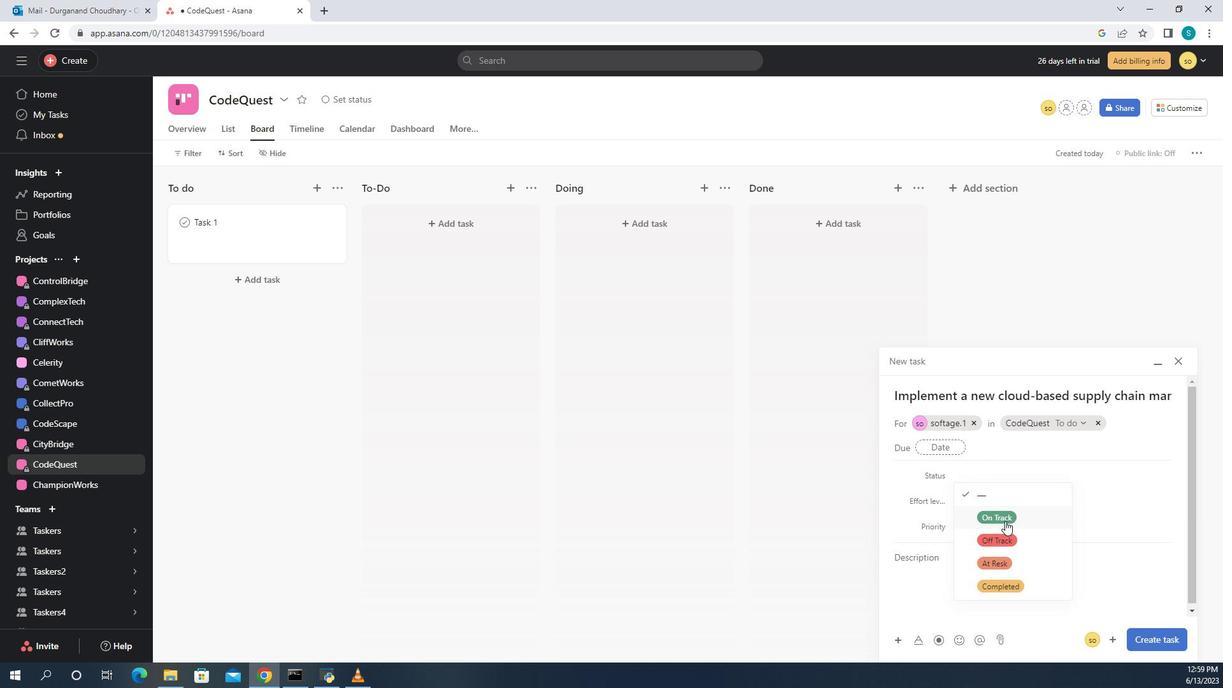 
Action: Key pressed softage
Screenshot: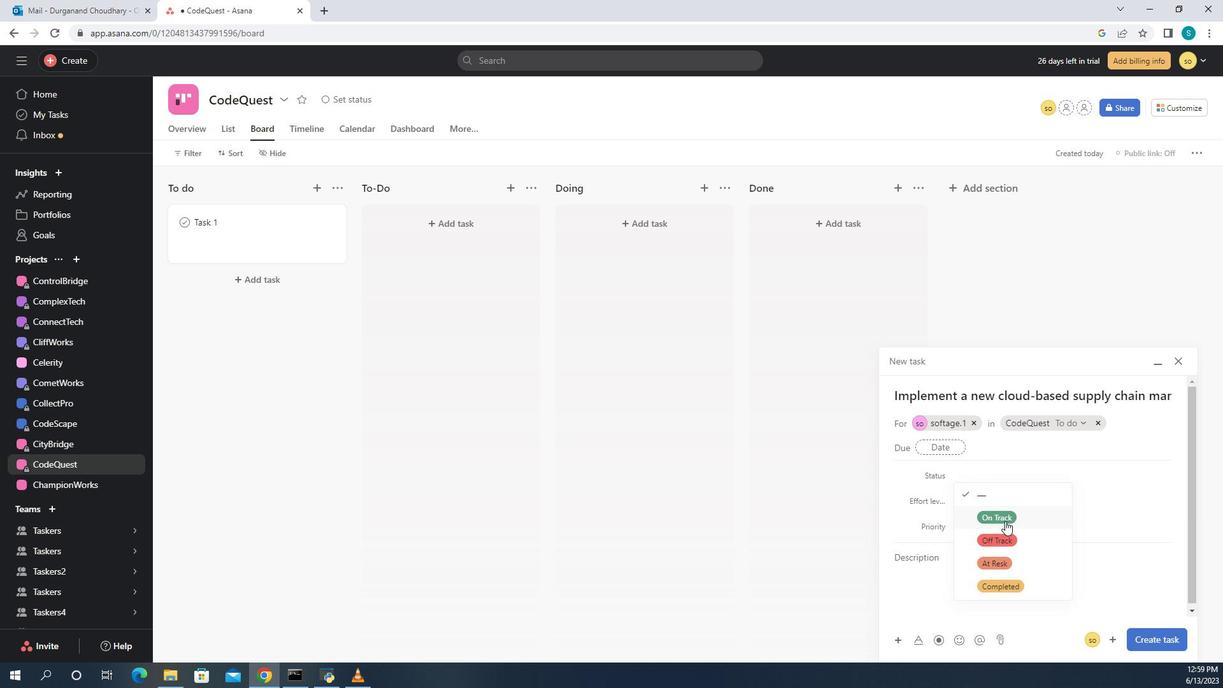 
Action: Mouse moved to (1008, 468)
Screenshot: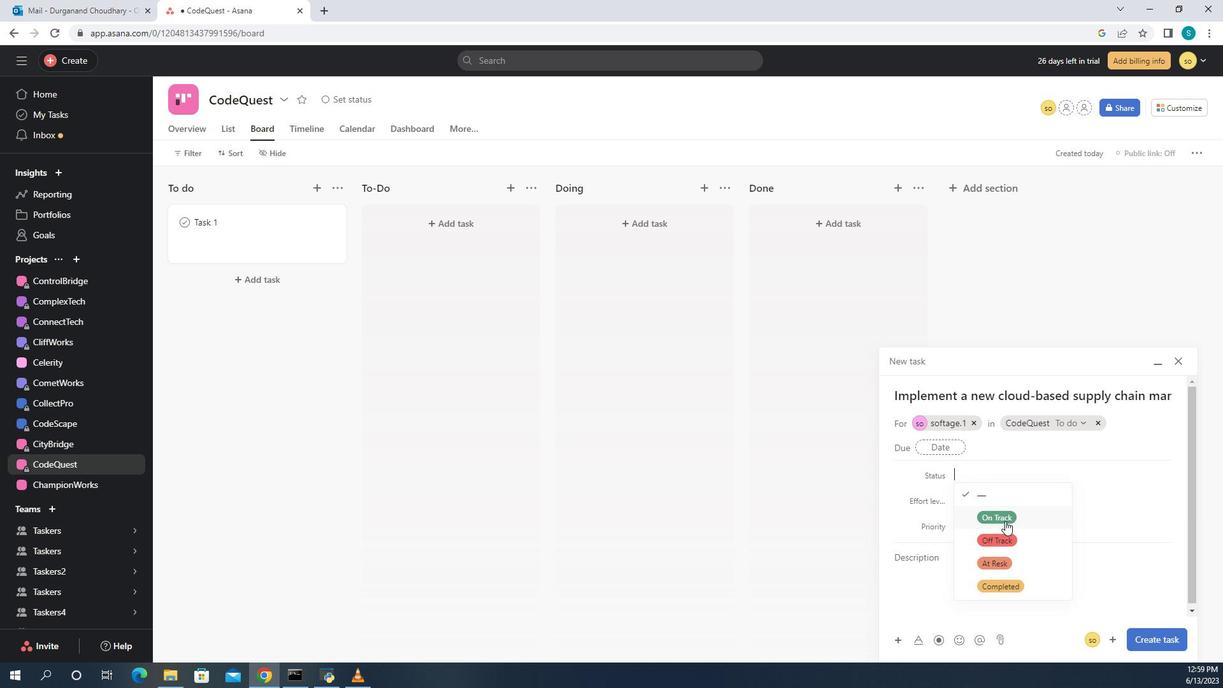 
Action: Mouse pressed left at (1008, 468)
Screenshot: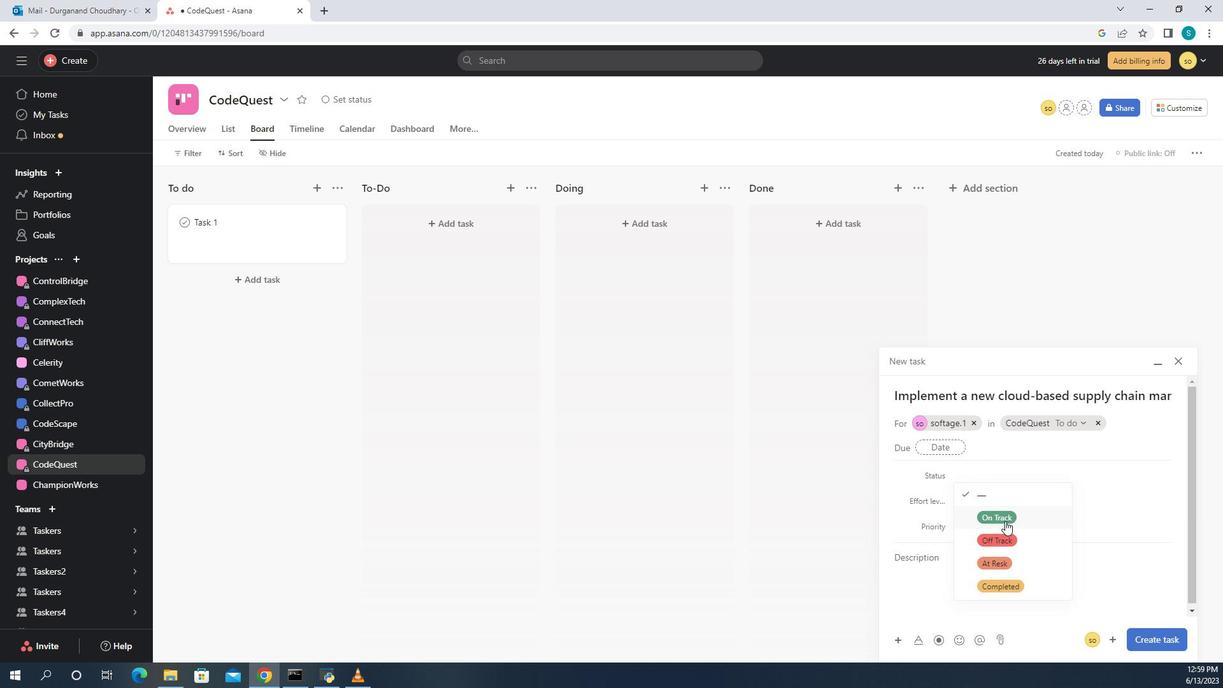 
Action: Mouse moved to (888, 445)
Screenshot: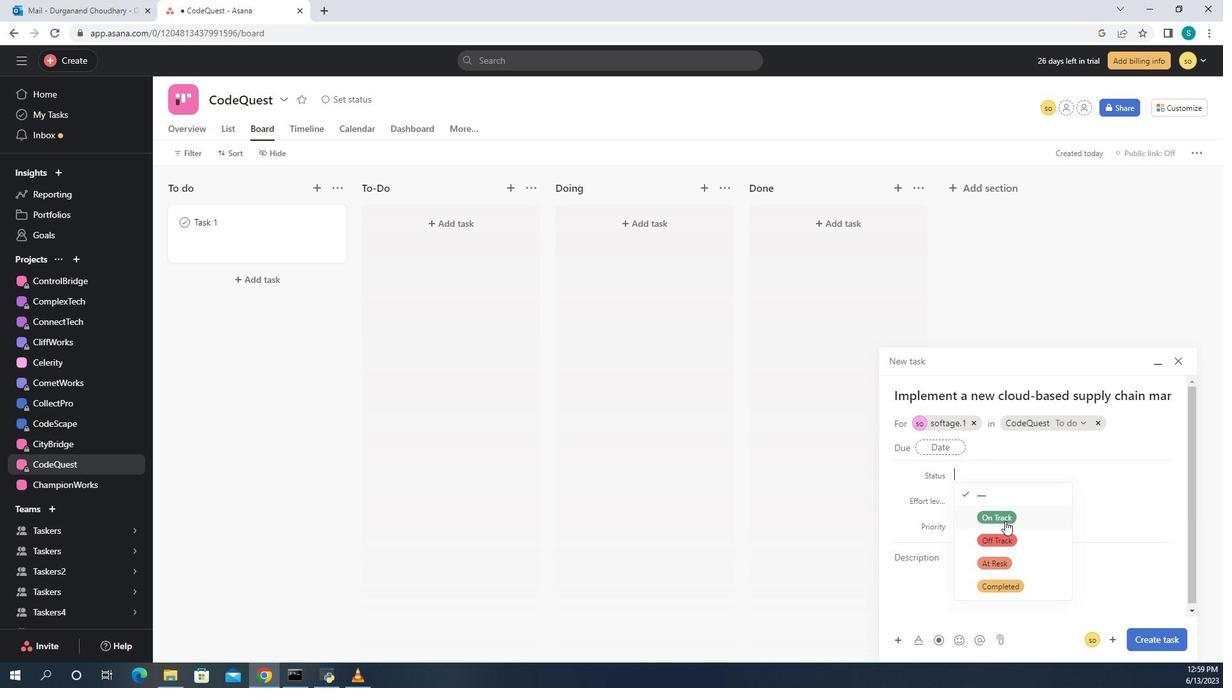 
Action: Mouse pressed left at (888, 445)
Screenshot: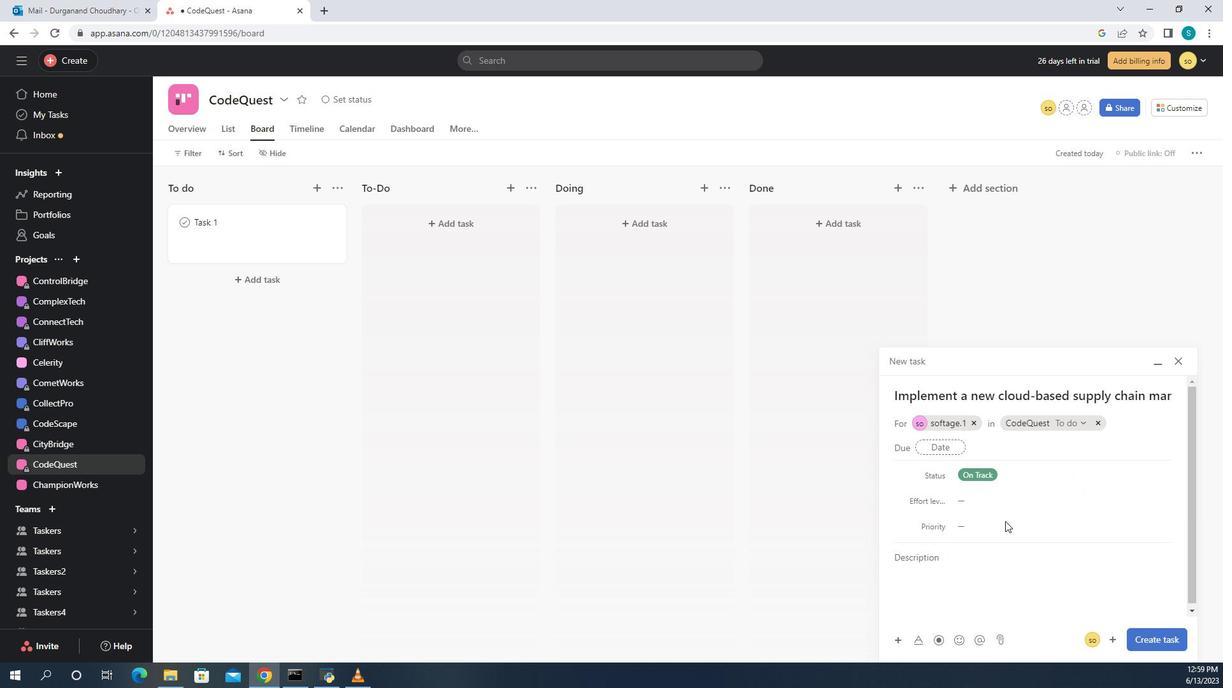 
Action: Mouse moved to (948, 472)
Screenshot: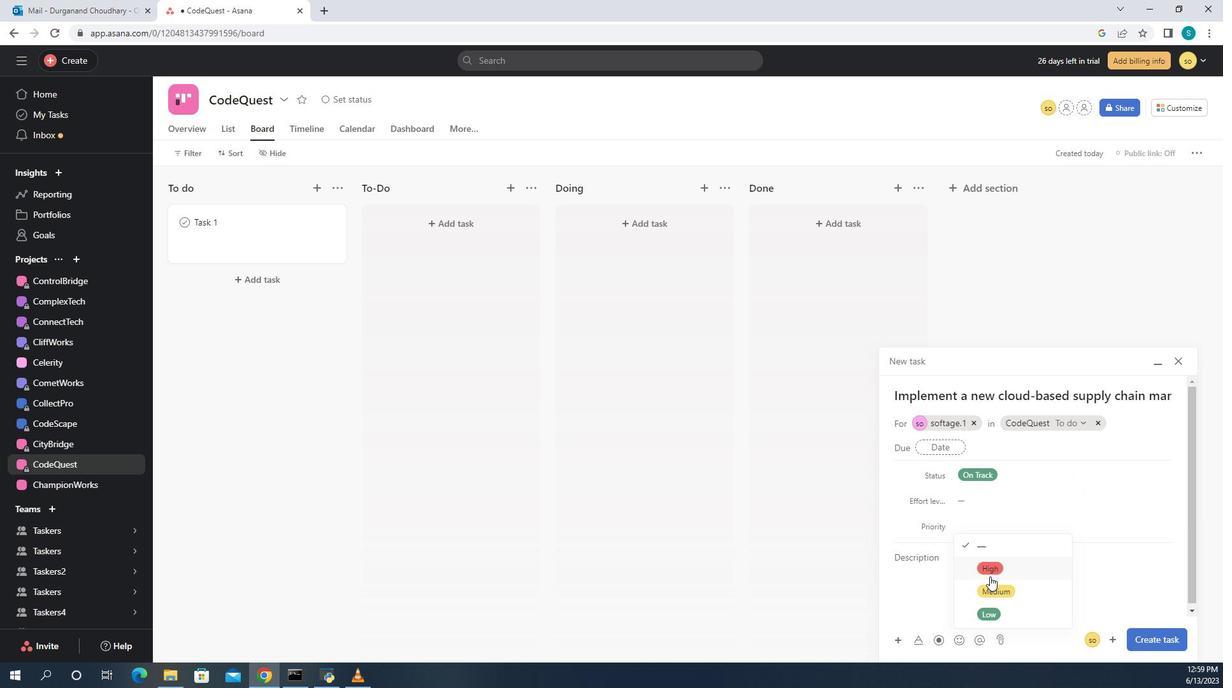 
Action: Mouse pressed left at (948, 472)
Screenshot: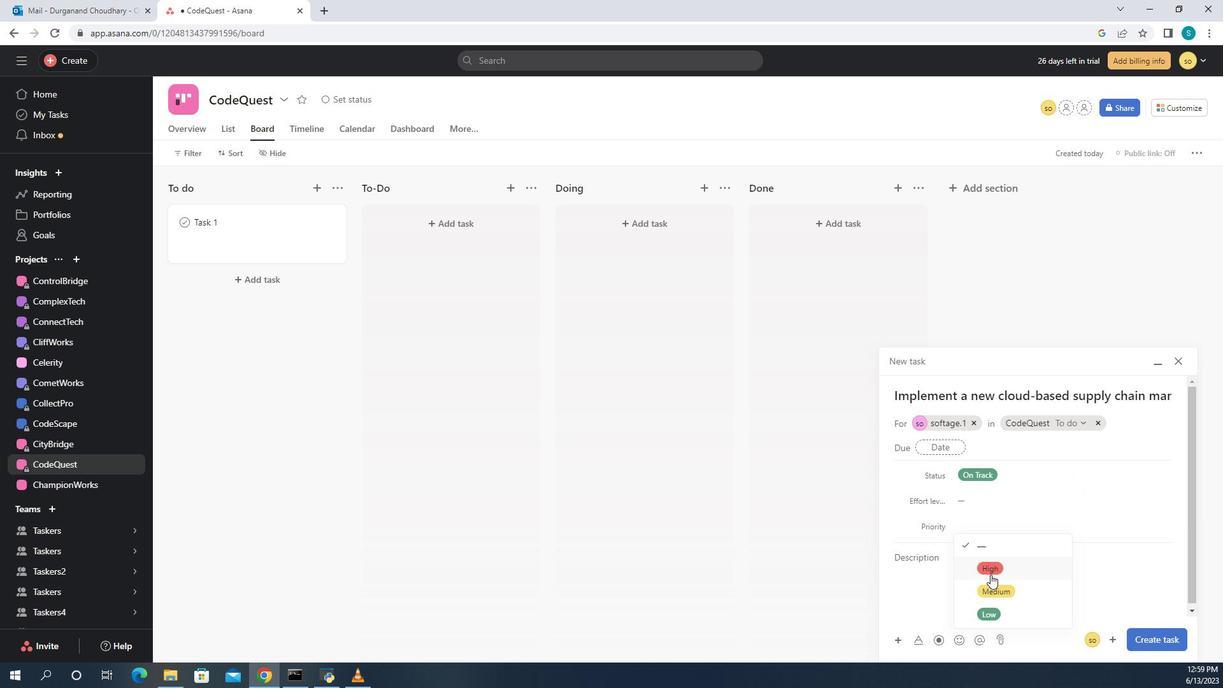 
Action: Mouse moved to (985, 512)
Screenshot: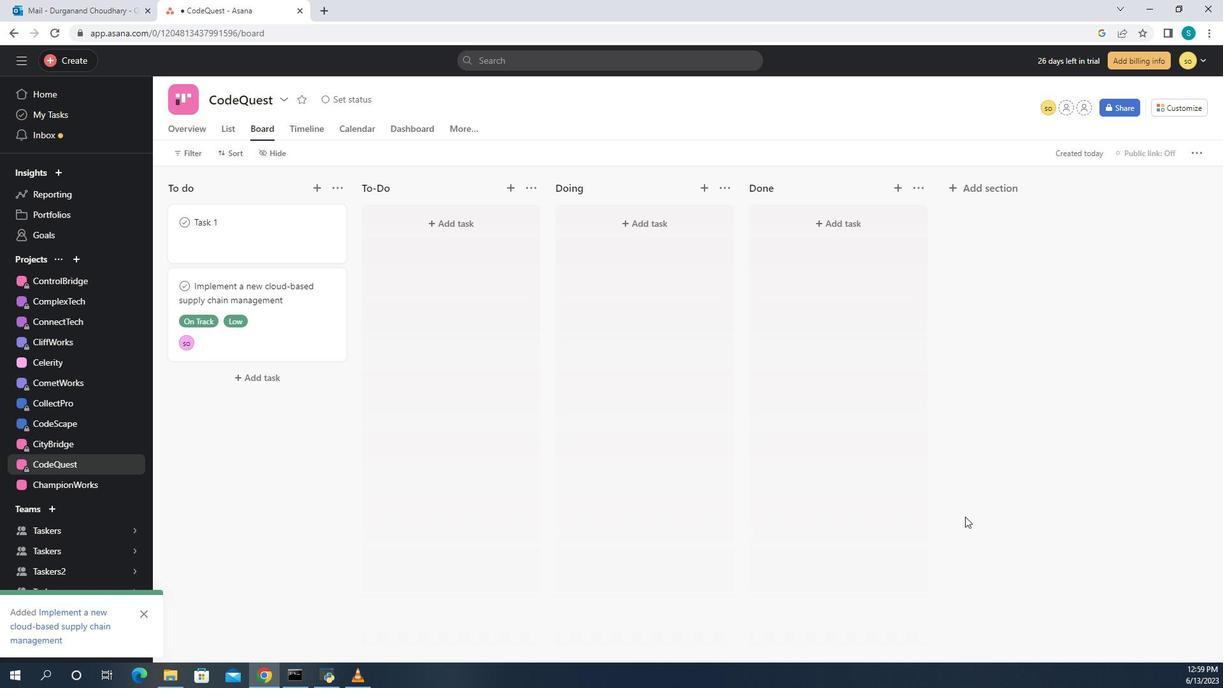 
Action: Mouse pressed left at (985, 512)
Screenshot: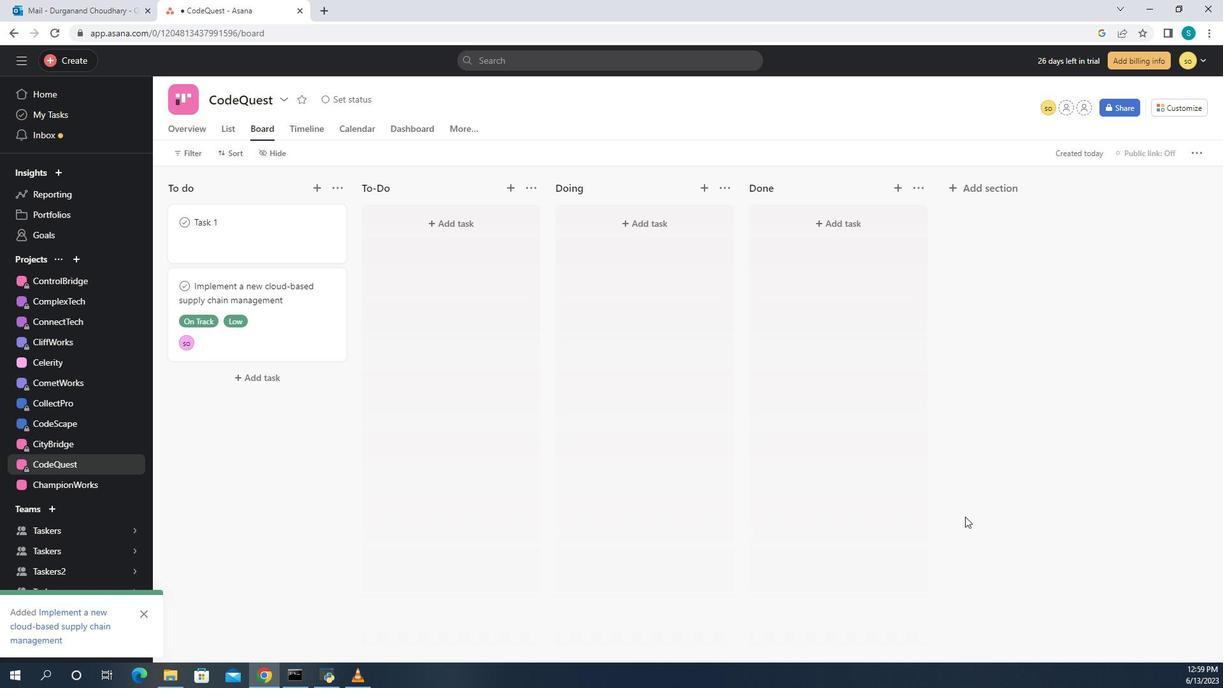 
Action: Mouse moved to (920, 485)
Screenshot: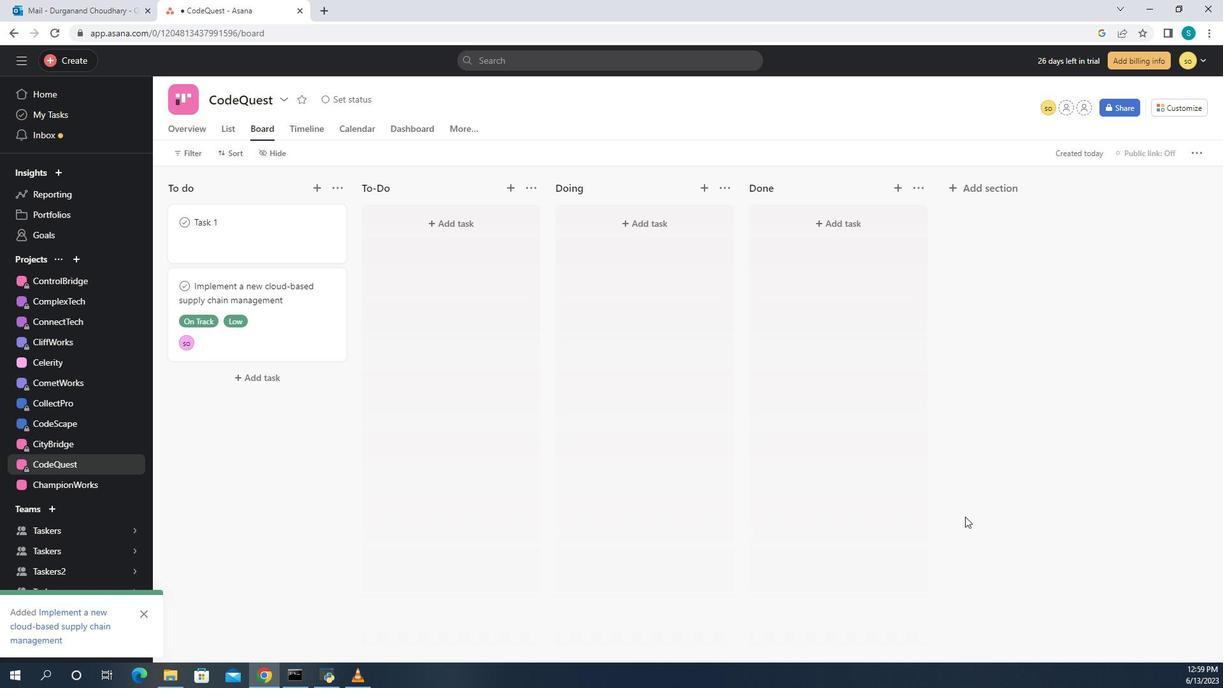 
Action: Mouse pressed left at (920, 485)
Screenshot: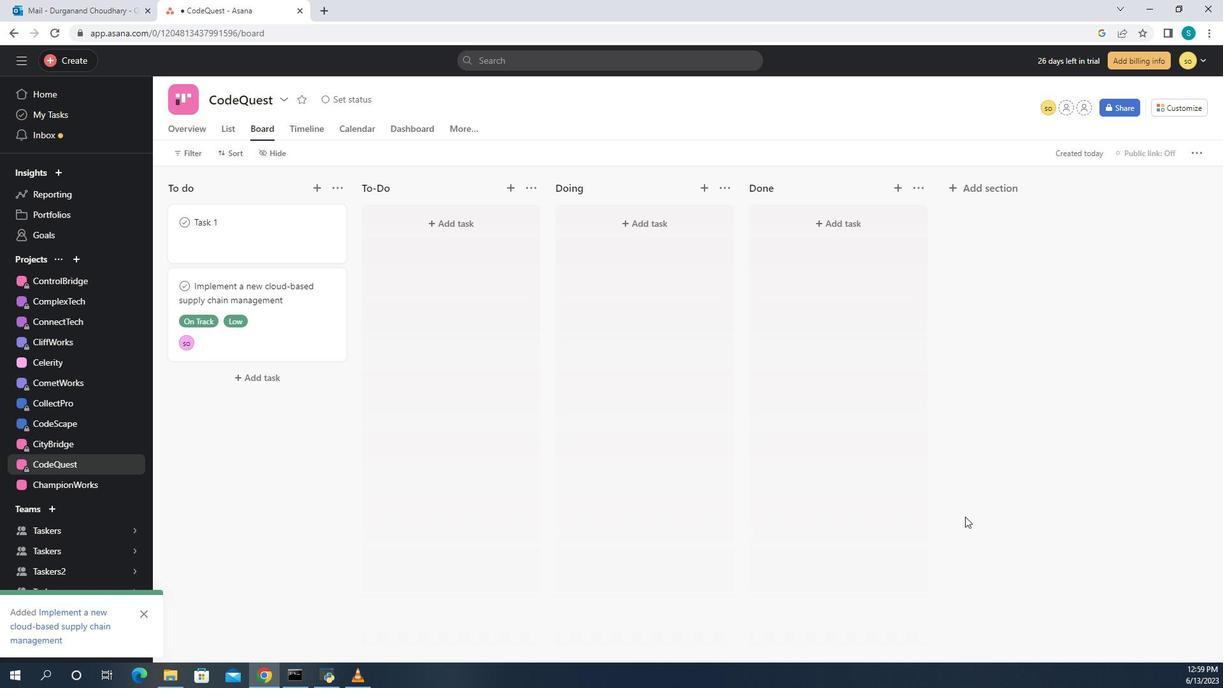 
Action: Mouse moved to (918, 477)
Screenshot: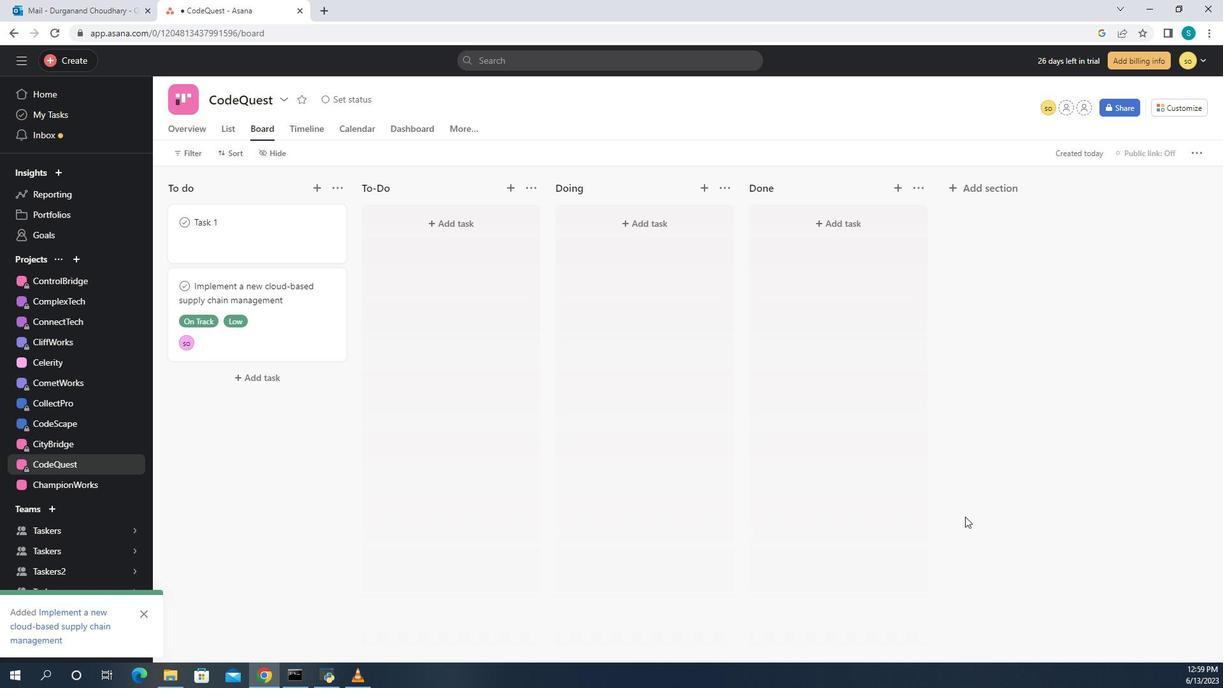 
Action: Mouse pressed left at (918, 477)
Screenshot: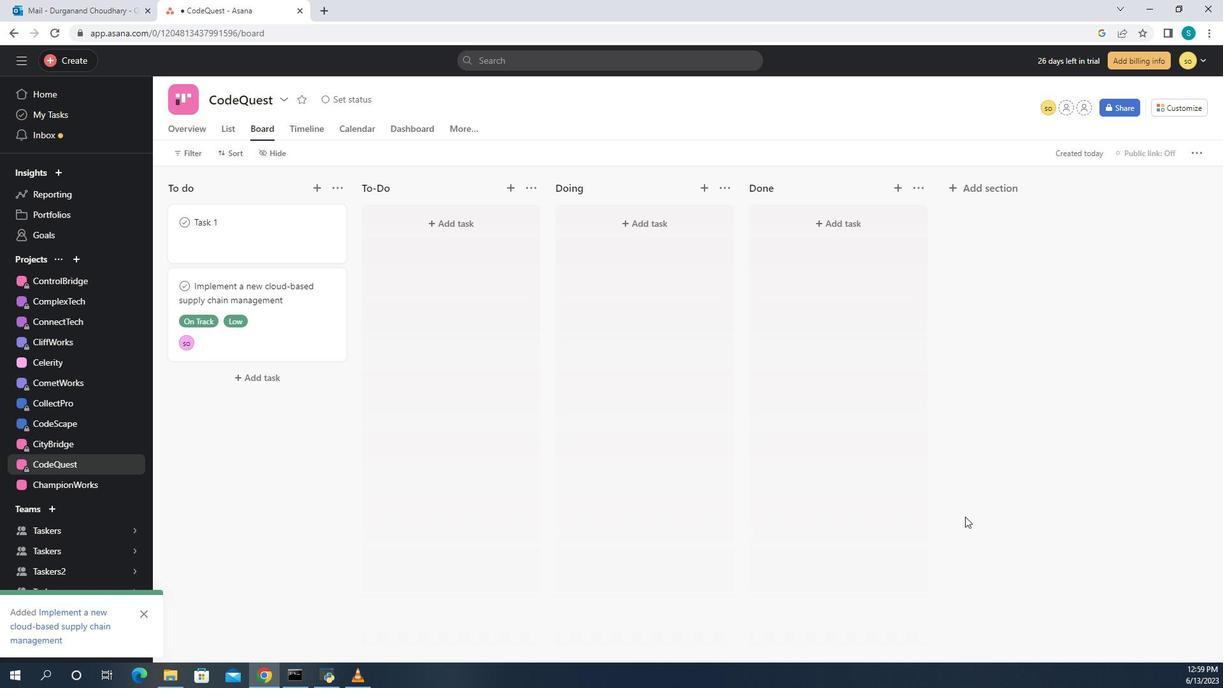
Action: Mouse moved to (978, 473)
Screenshot: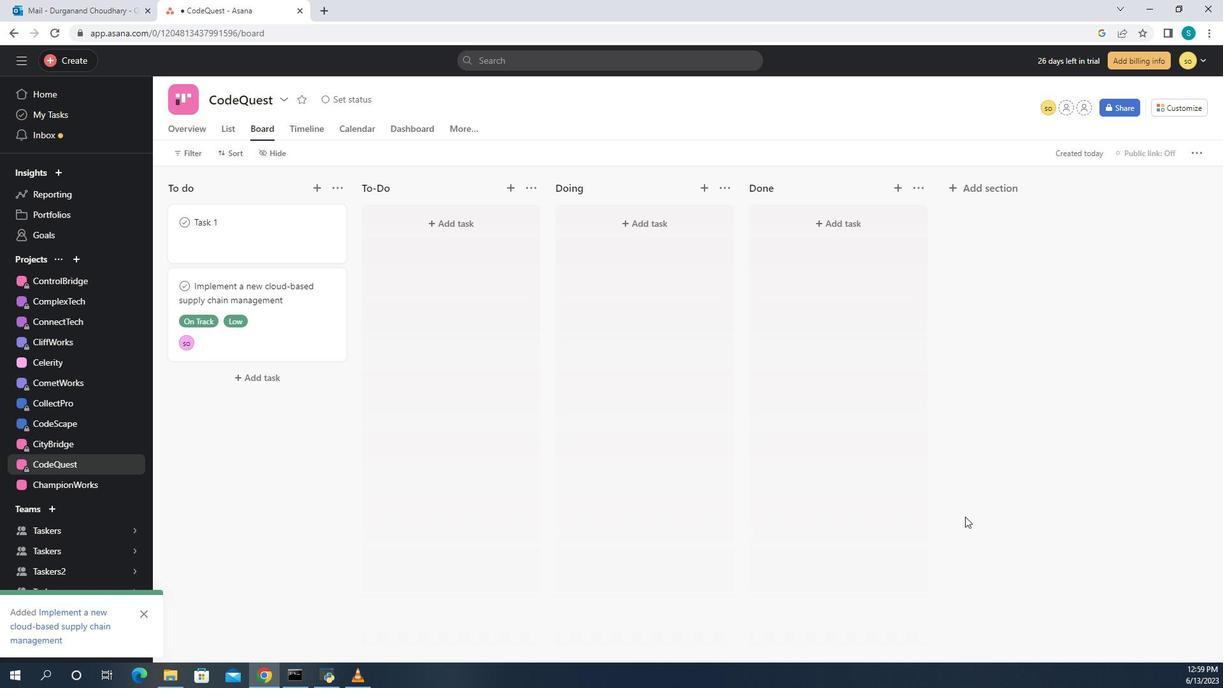 
Action: Mouse pressed left at (978, 473)
Screenshot: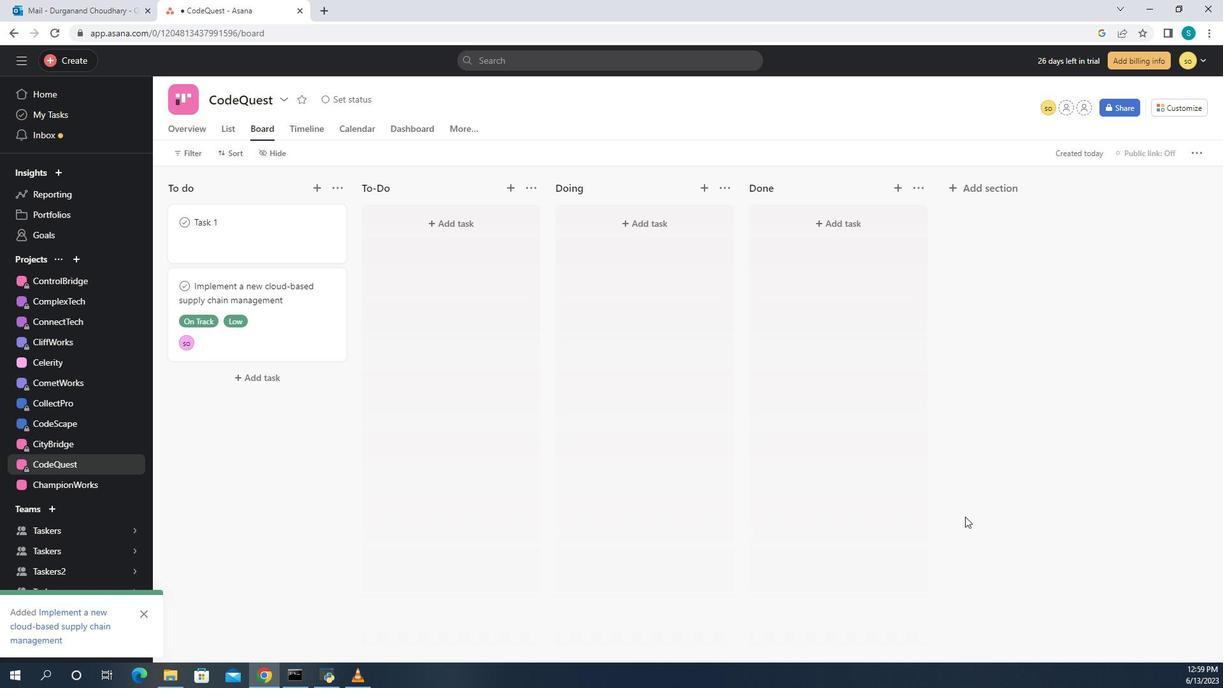 
Action: Mouse moved to (979, 473)
Screenshot: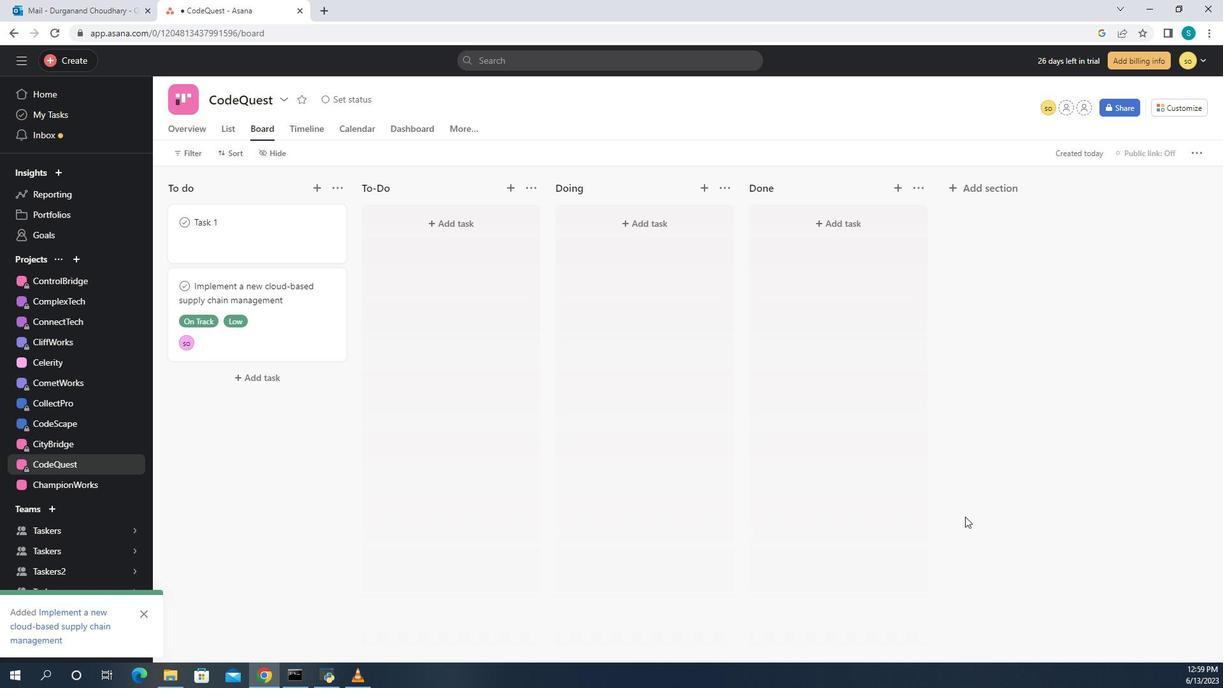
Action: Mouse pressed left at (979, 473)
Screenshot: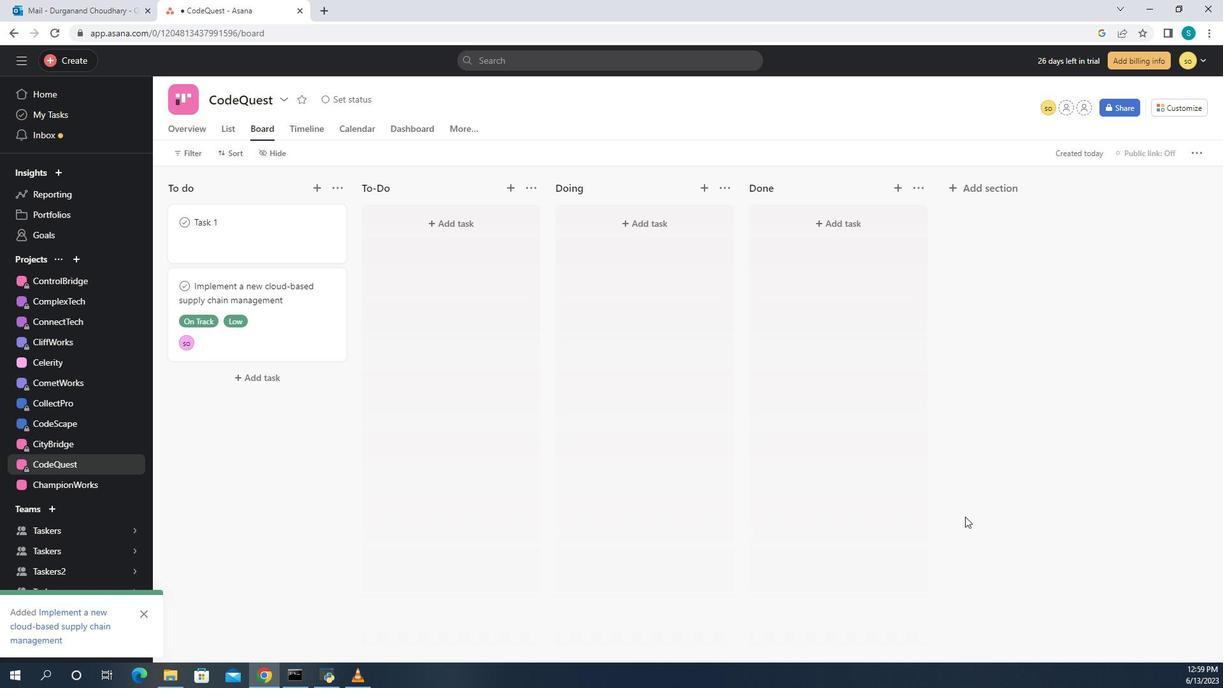 
Action: Mouse moved to (133, 465)
Screenshot: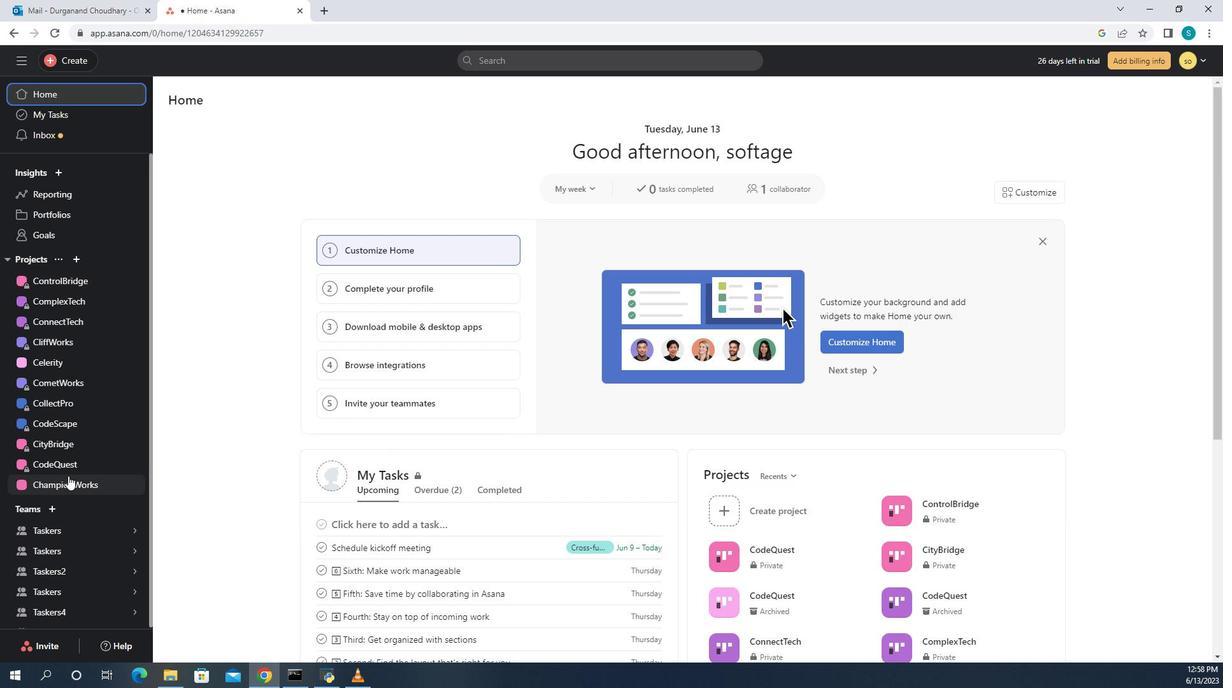 
Action: Mouse pressed left at (133, 465)
Screenshot: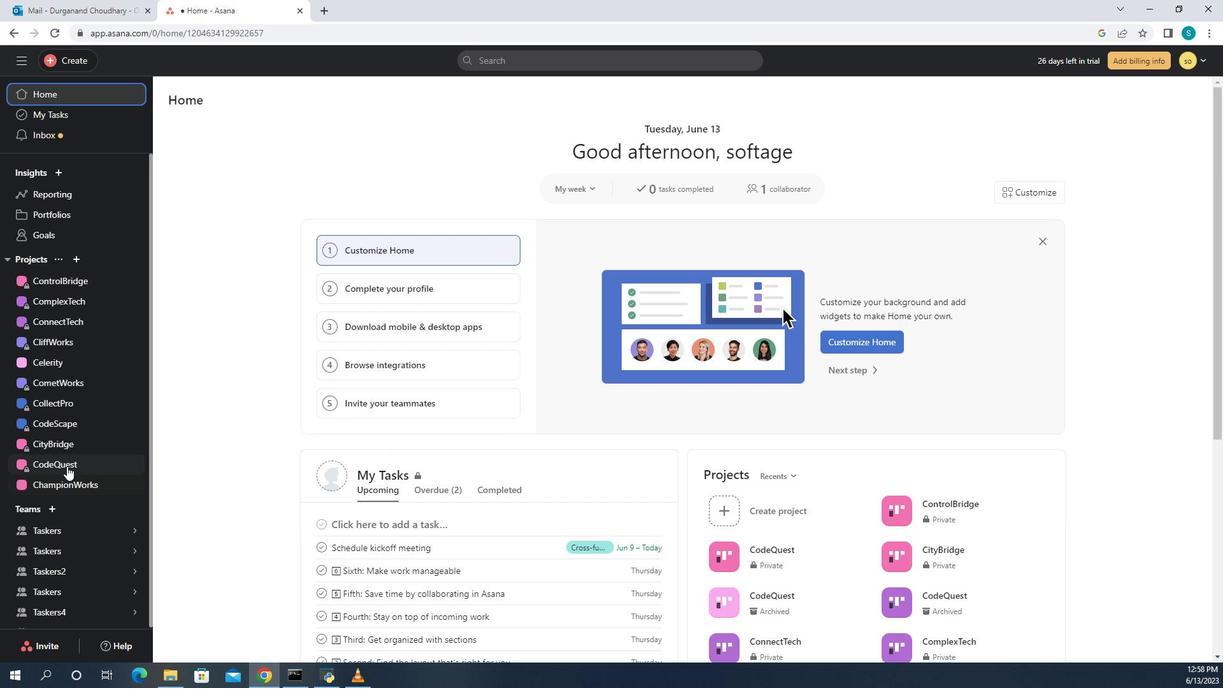 
Action: Mouse moved to (140, 91)
Screenshot: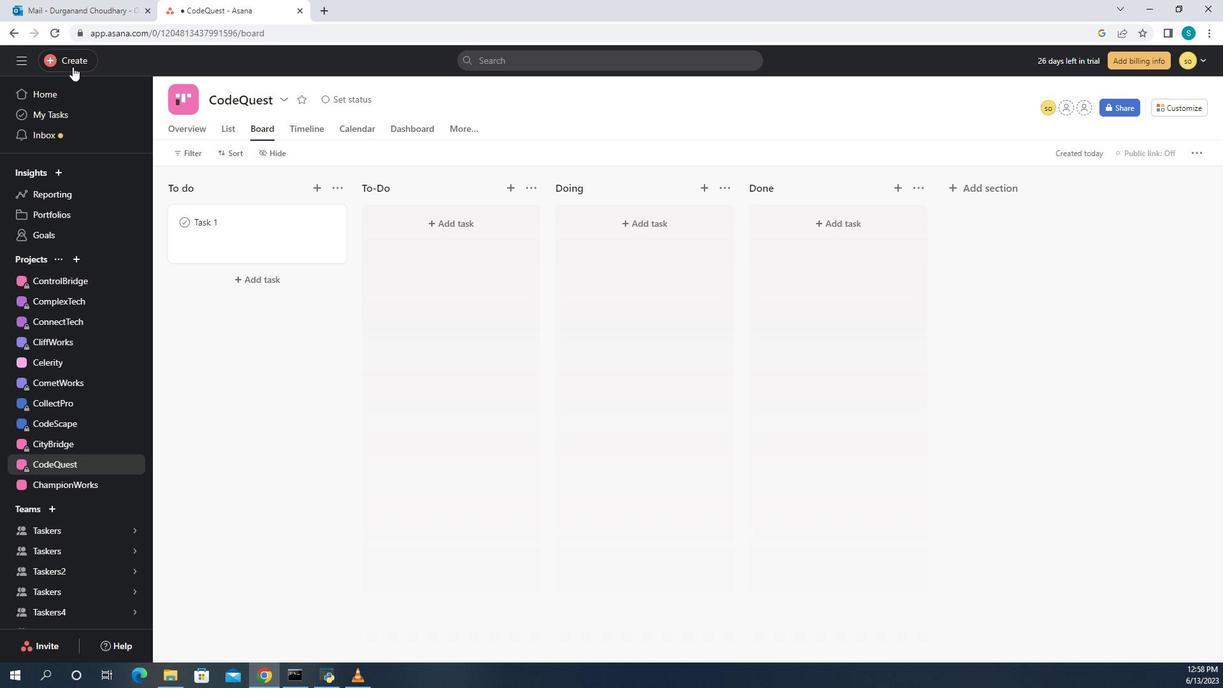 
Action: Mouse pressed left at (140, 91)
Screenshot: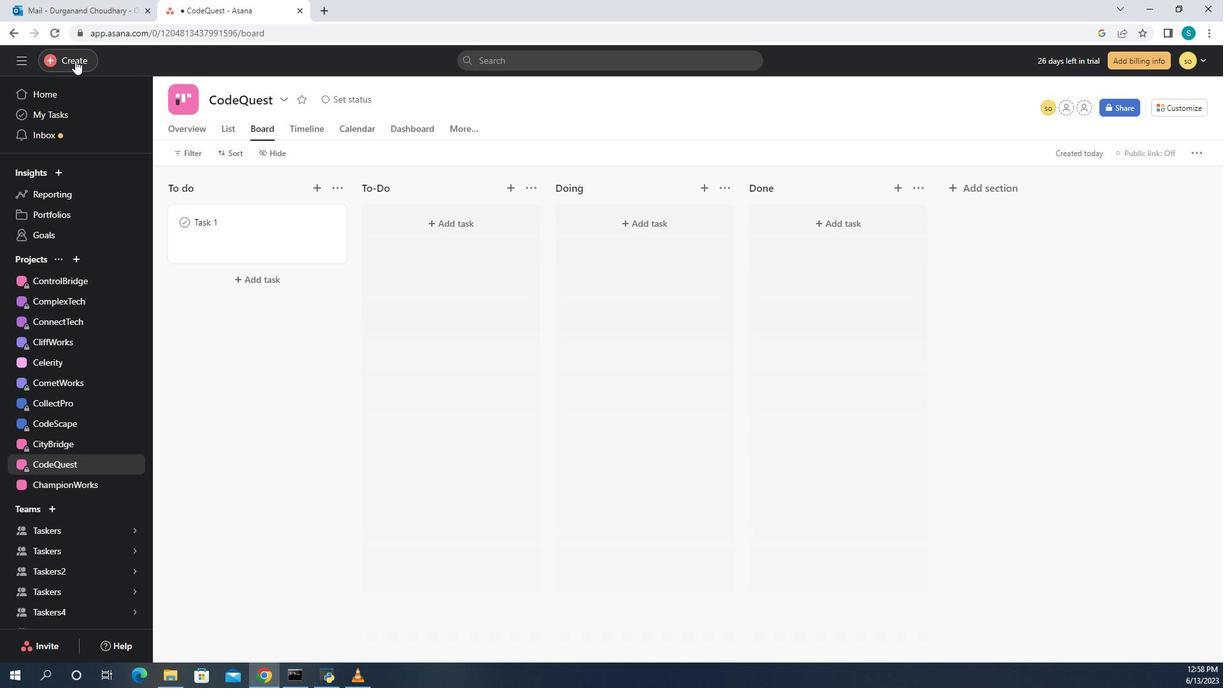 
Action: Mouse moved to (221, 98)
Screenshot: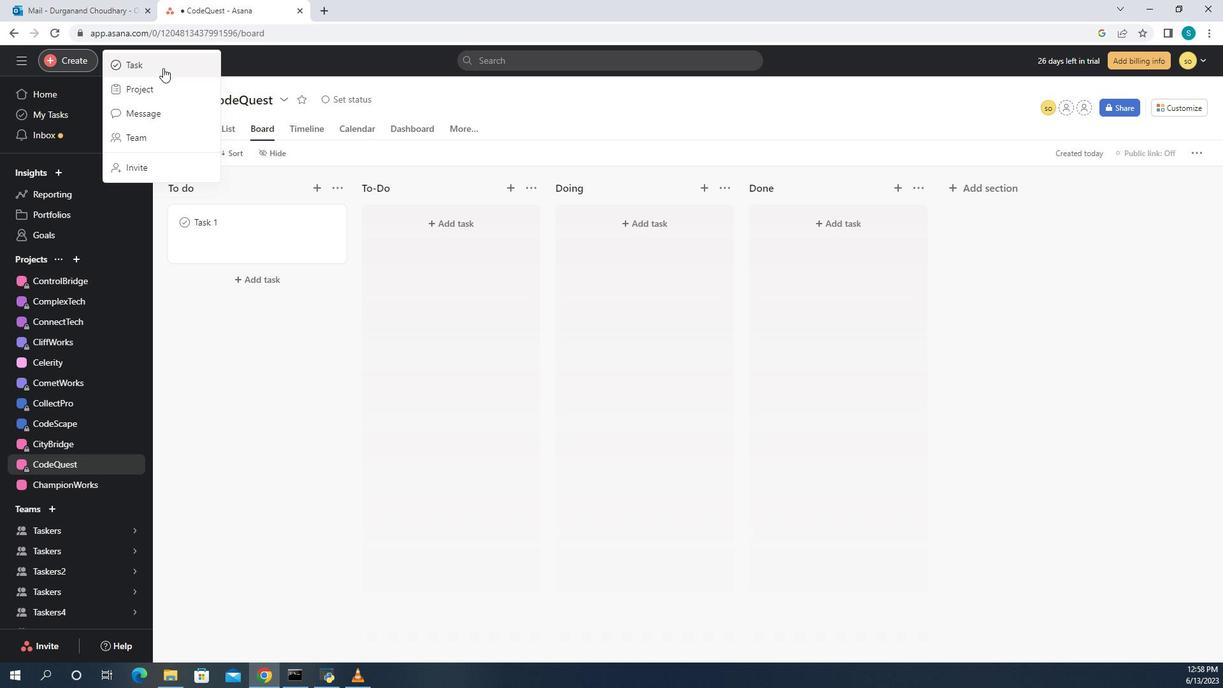 
Action: Mouse pressed left at (221, 98)
Screenshot: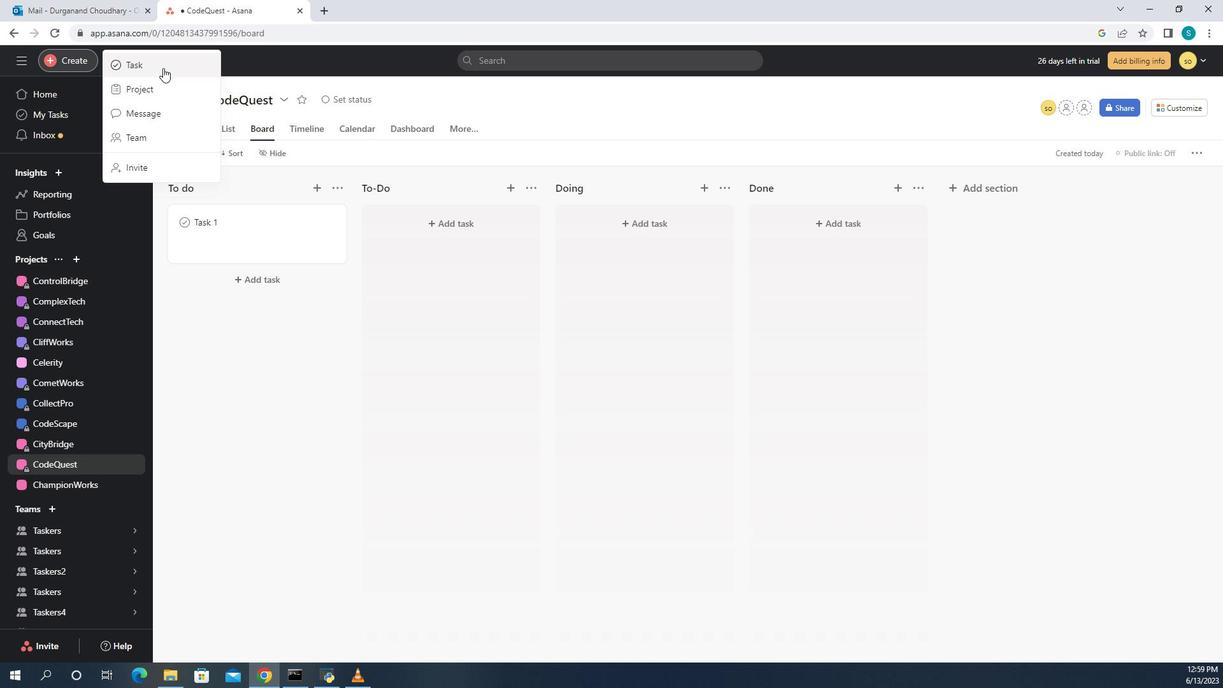 
Action: Mouse moved to (924, 395)
Screenshot: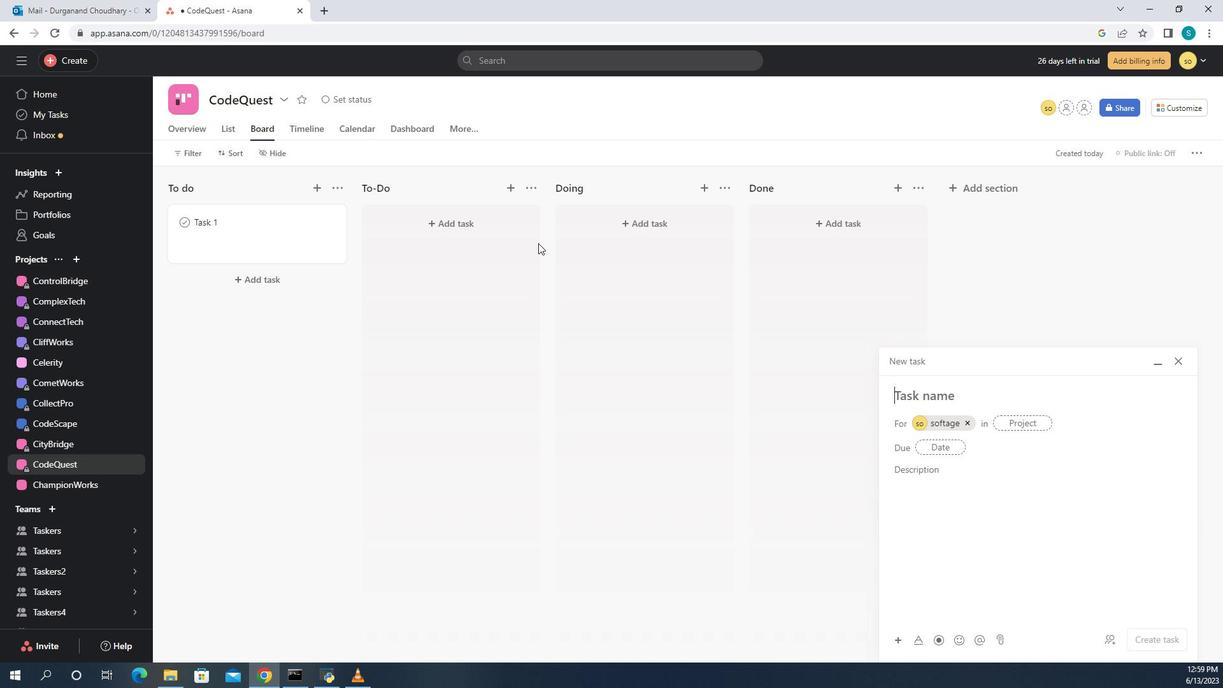 
Action: Key pressed <Key.shift>Implement<Key.space>a<Key.space>new<Key.space>cloud-based<Key.space>supply<Key.space>chain<Key.space>management
Screenshot: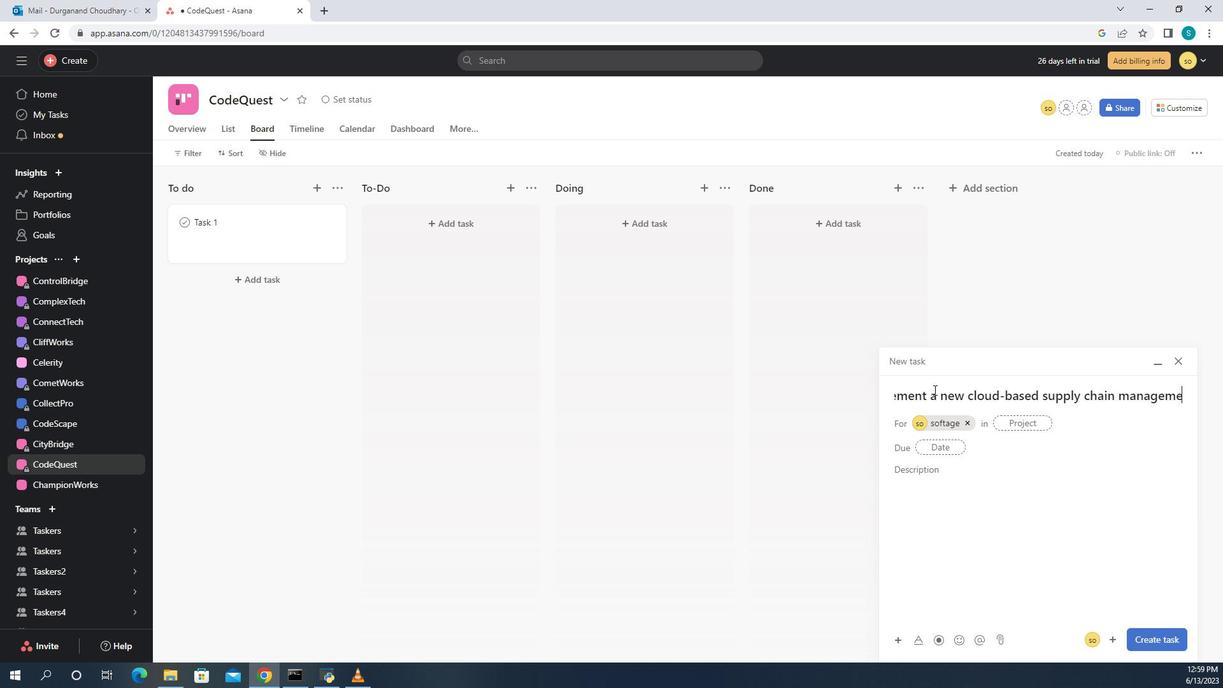 
Action: Mouse moved to (934, 423)
Screenshot: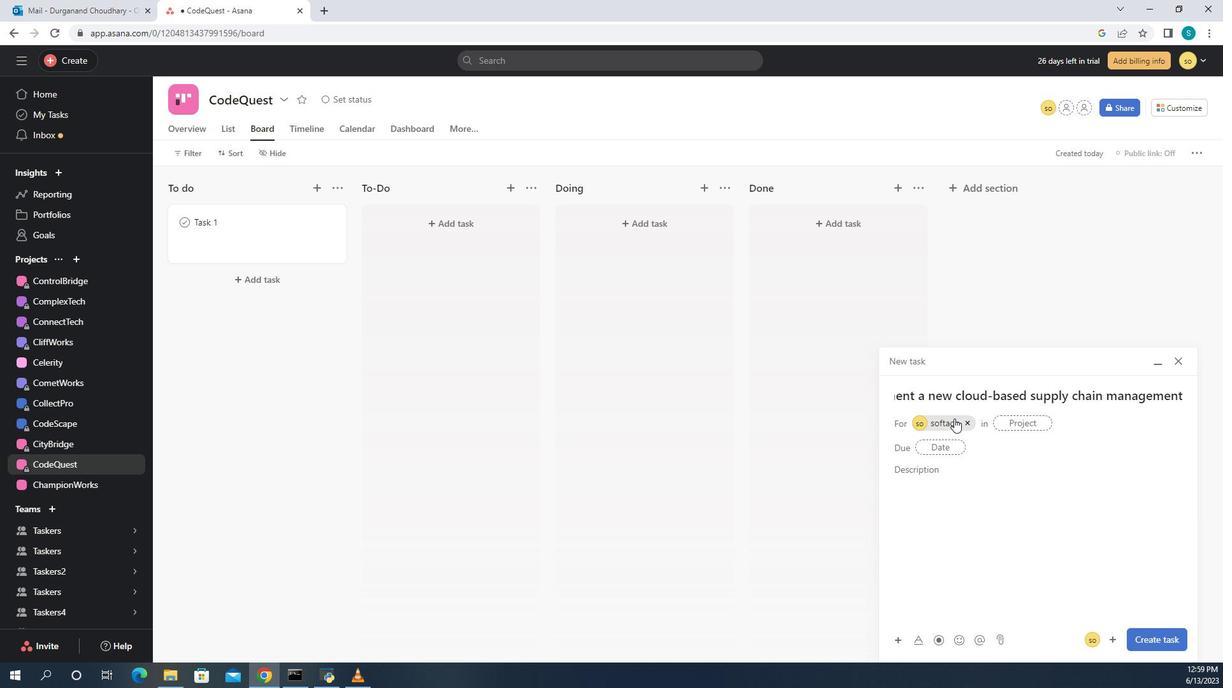
Action: Mouse pressed left at (934, 423)
Screenshot: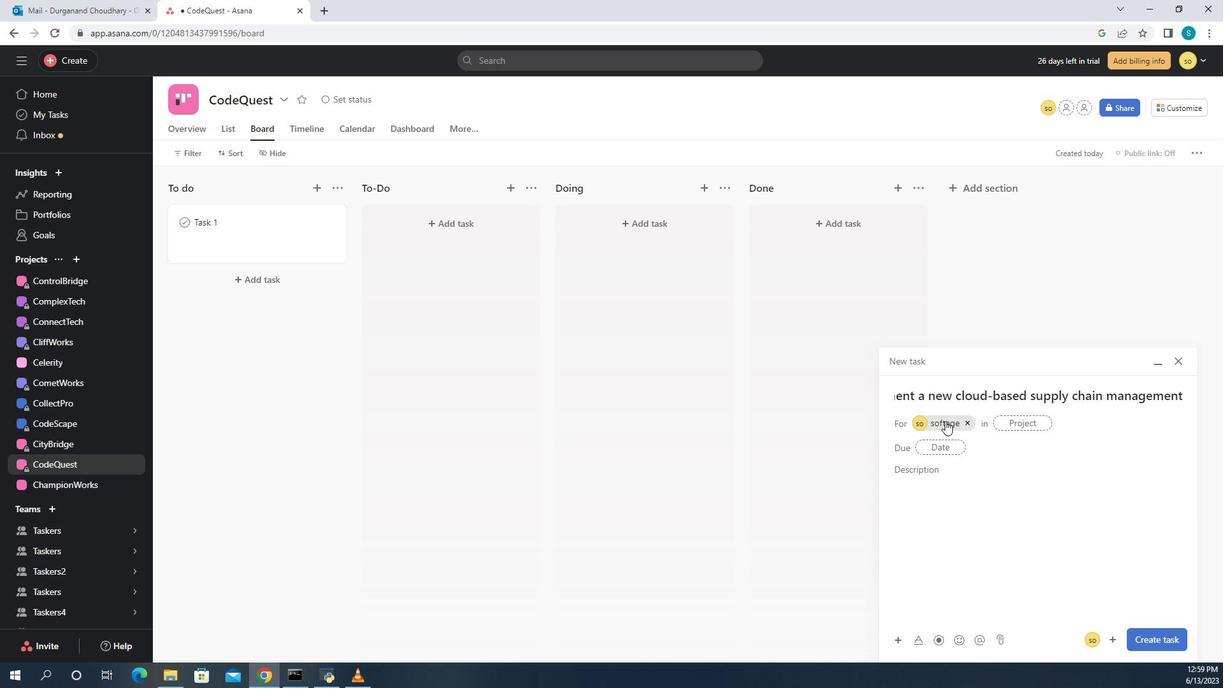 
Action: Key pressed sof
Screenshot: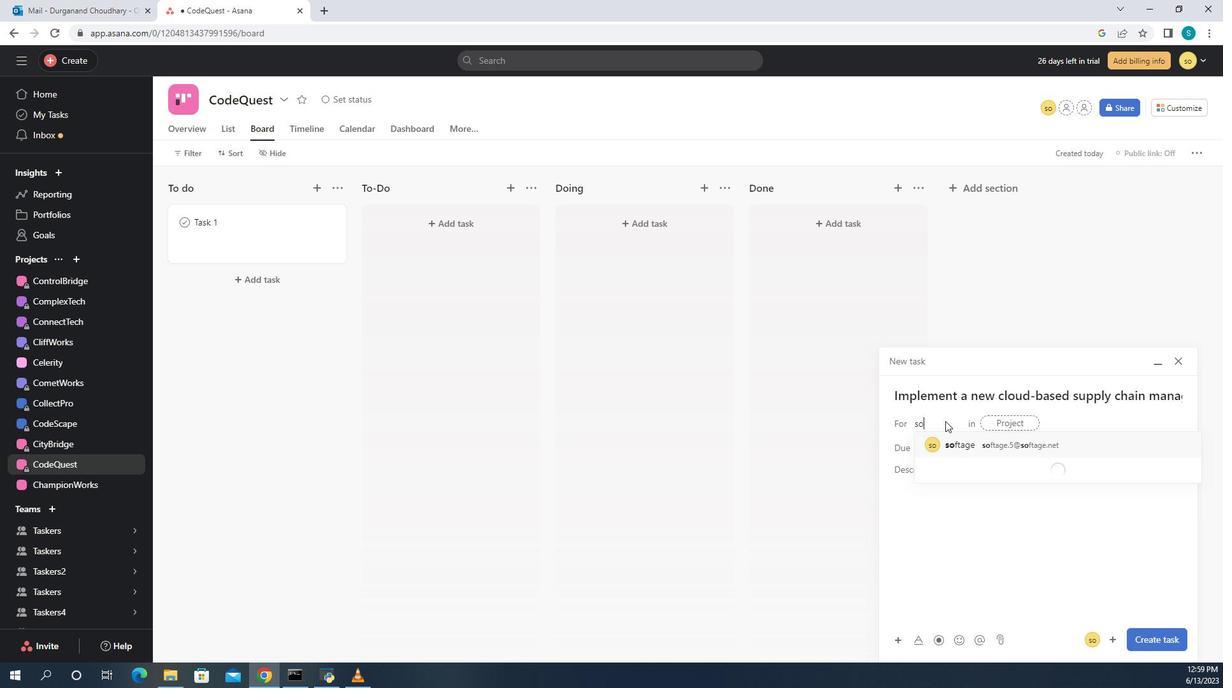 
Action: Mouse moved to (997, 469)
Screenshot: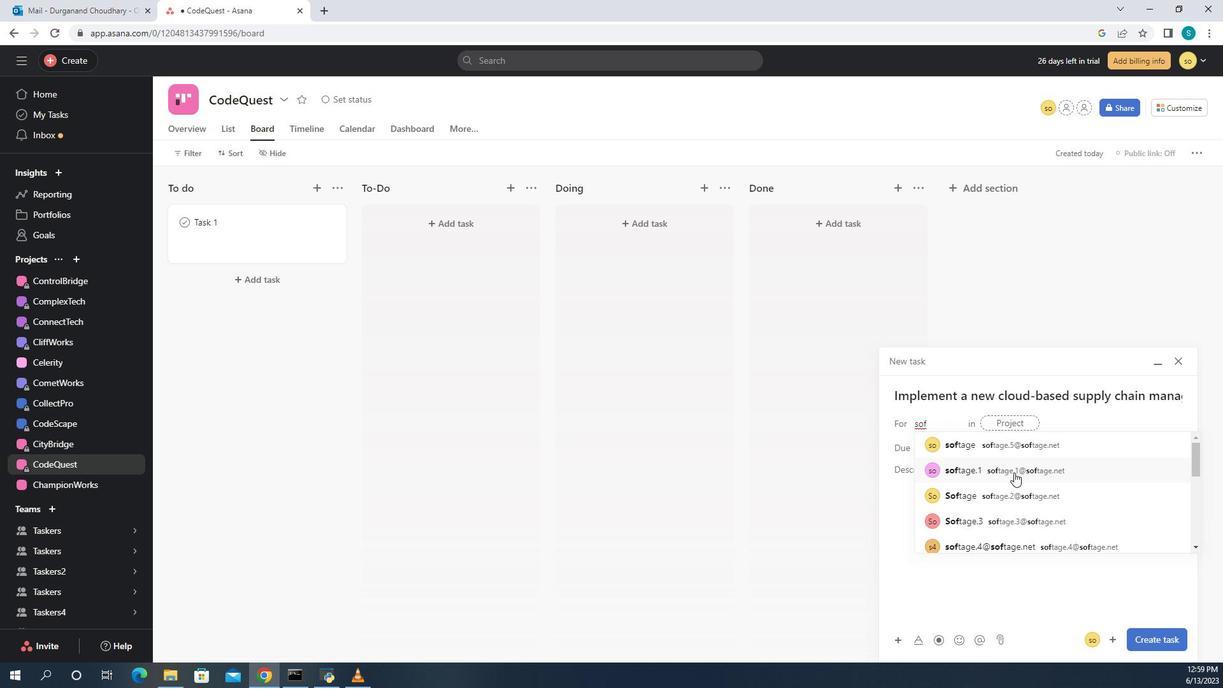 
Action: Mouse pressed left at (997, 469)
Screenshot: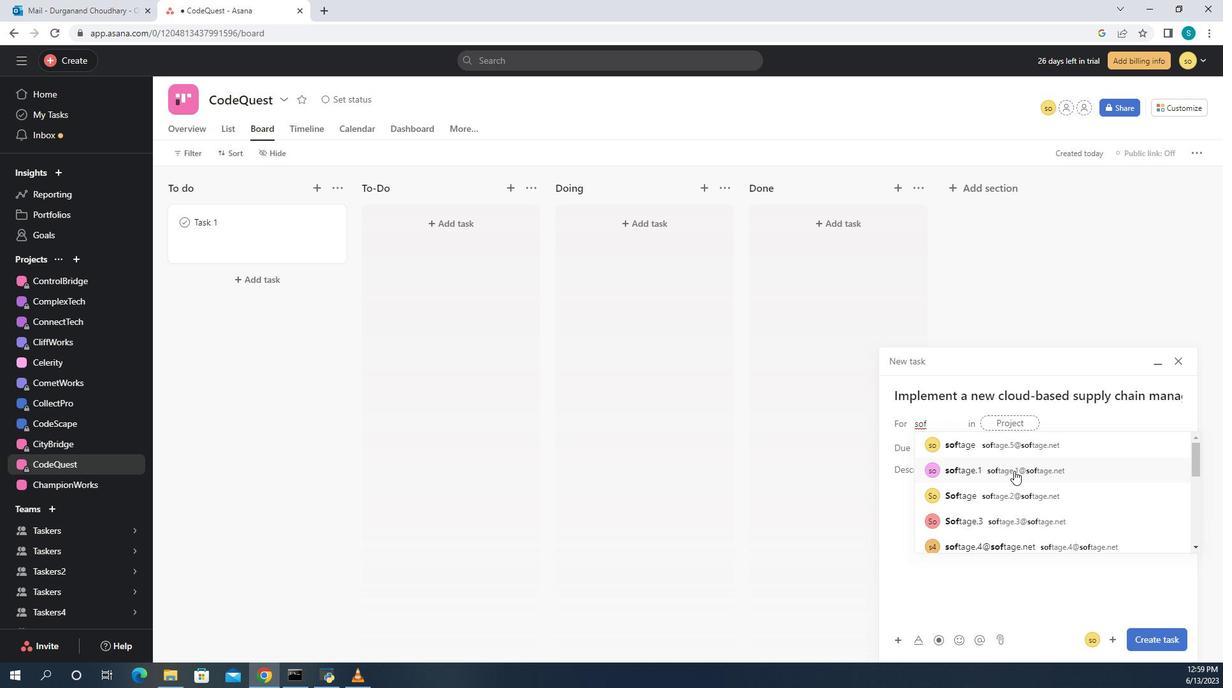 
Action: Mouse moved to (846, 445)
Screenshot: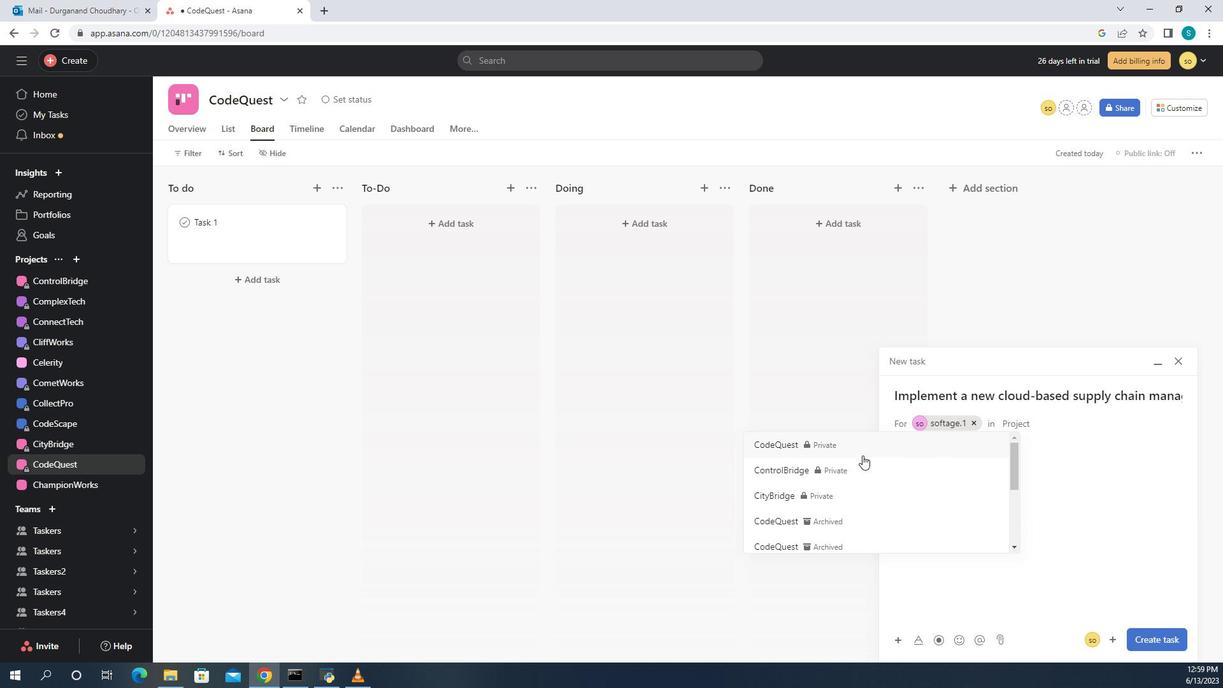 
Action: Mouse pressed left at (846, 445)
Screenshot: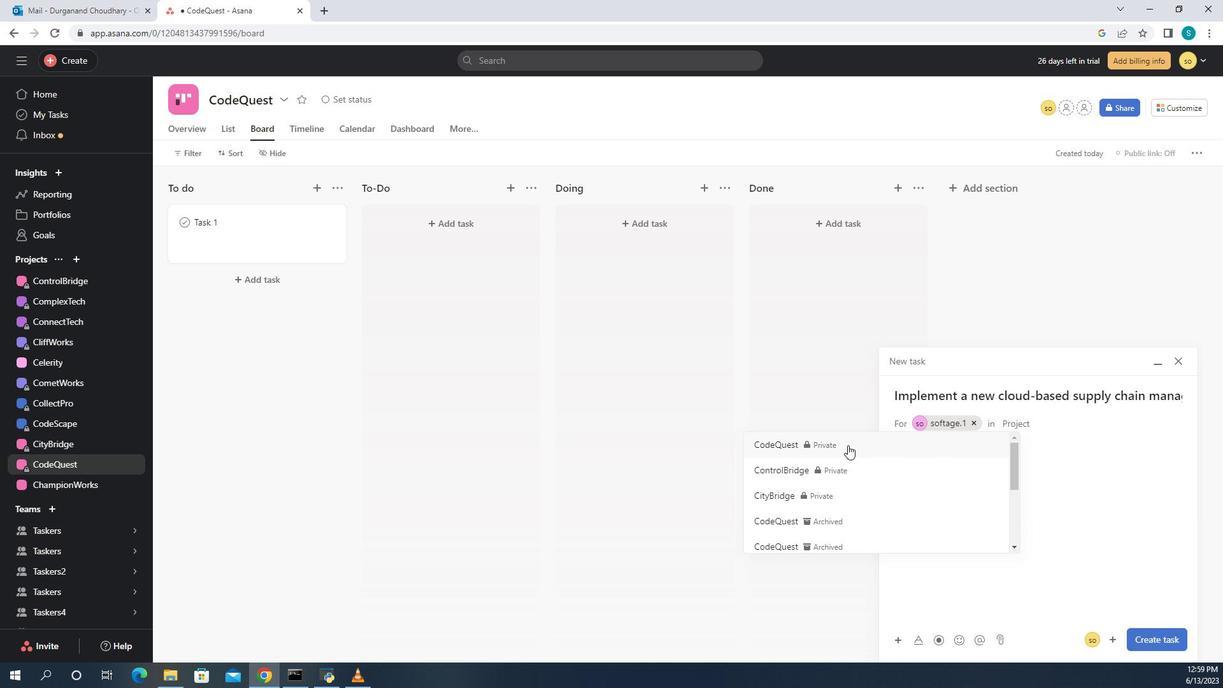 
Action: Mouse moved to (962, 470)
Screenshot: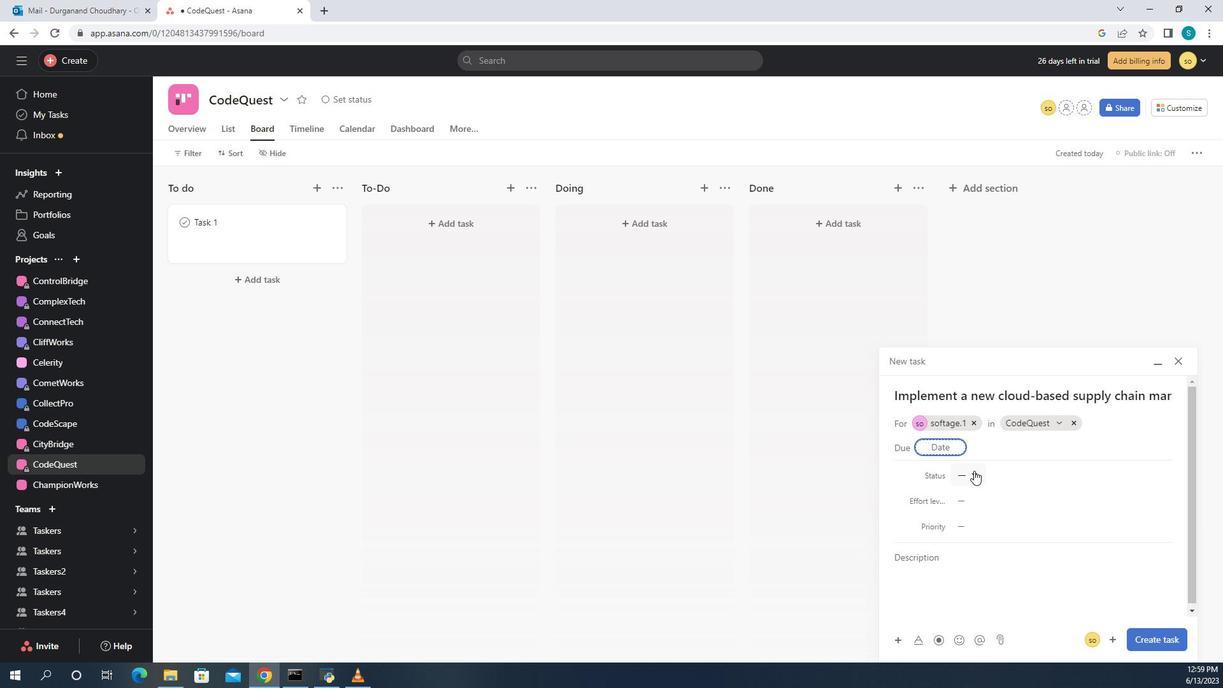 
Action: Mouse pressed left at (962, 470)
Screenshot: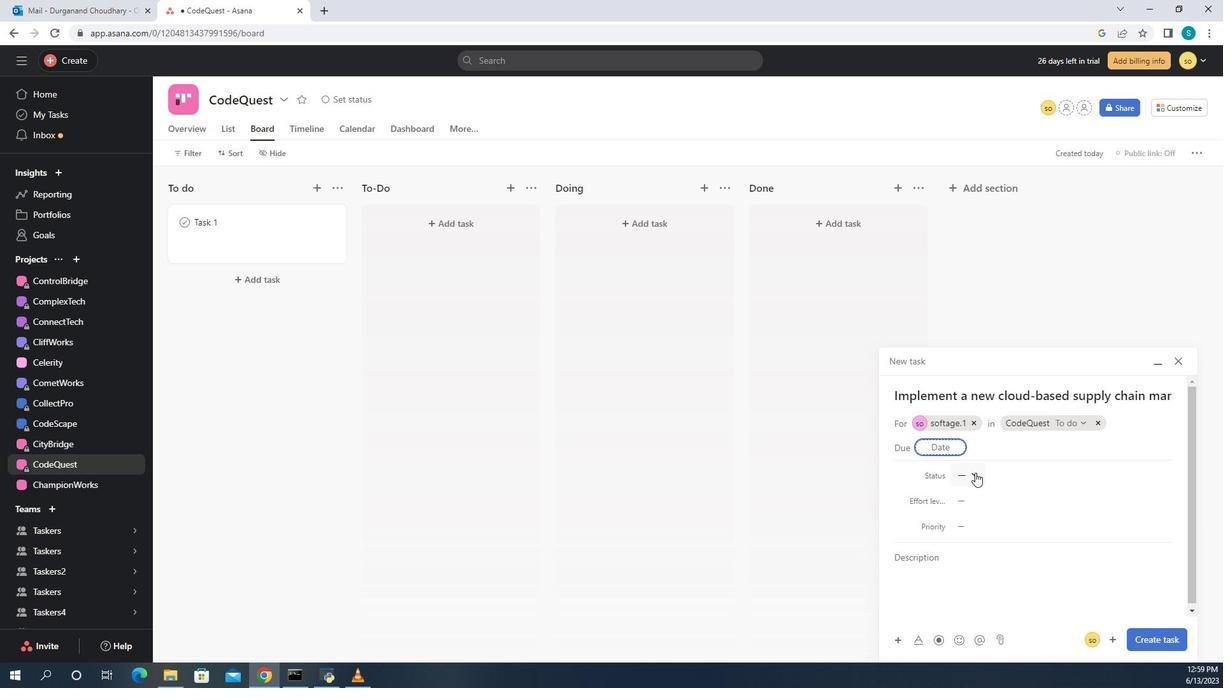 
Action: Mouse moved to (989, 515)
Screenshot: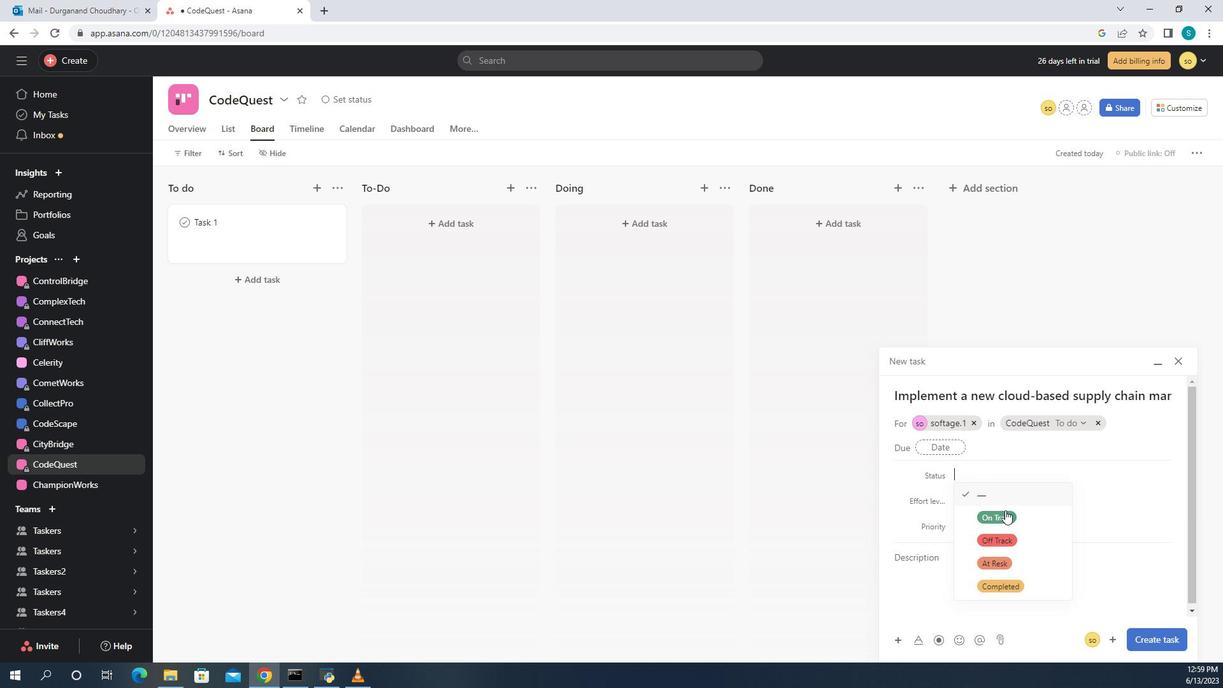 
Action: Mouse pressed left at (989, 515)
Screenshot: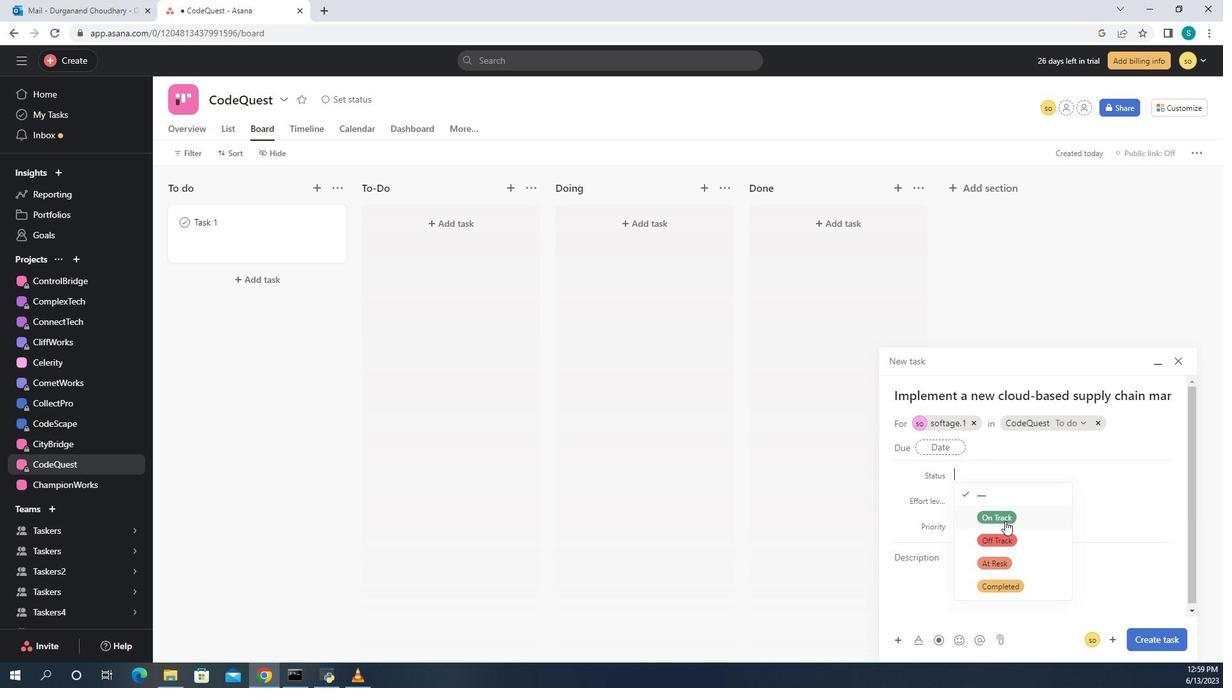 
Action: Mouse moved to (951, 523)
Screenshot: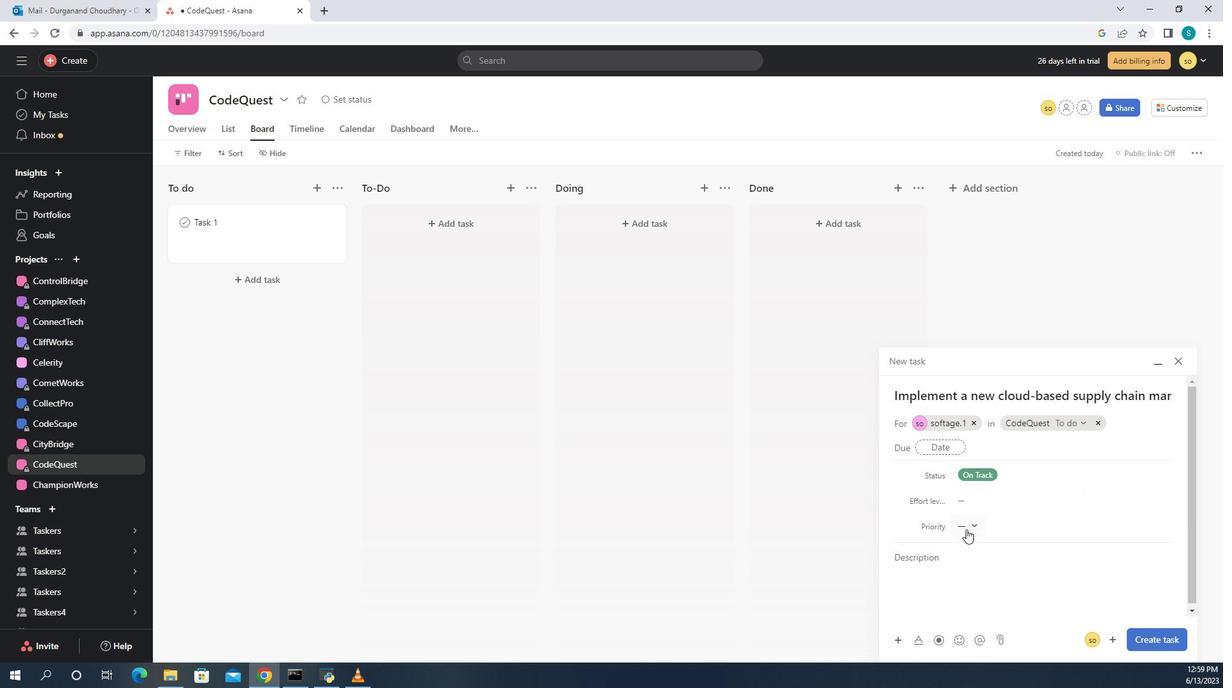 
Action: Mouse pressed left at (951, 523)
Screenshot: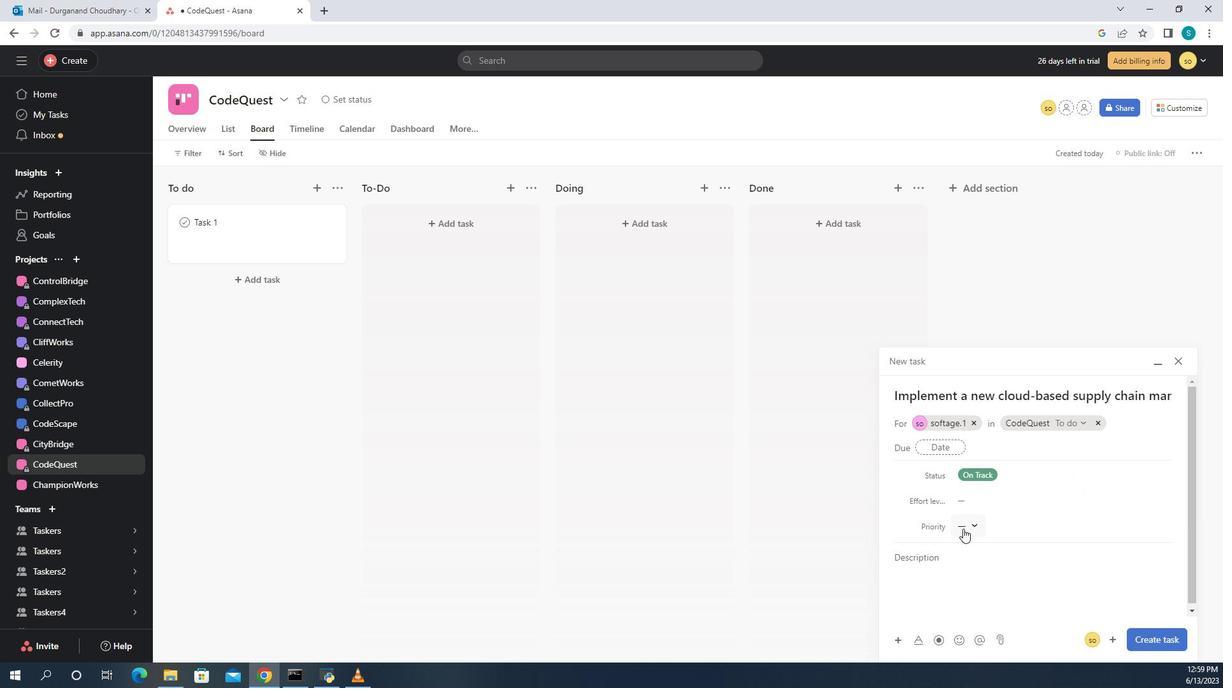 
Action: Mouse moved to (980, 600)
Screenshot: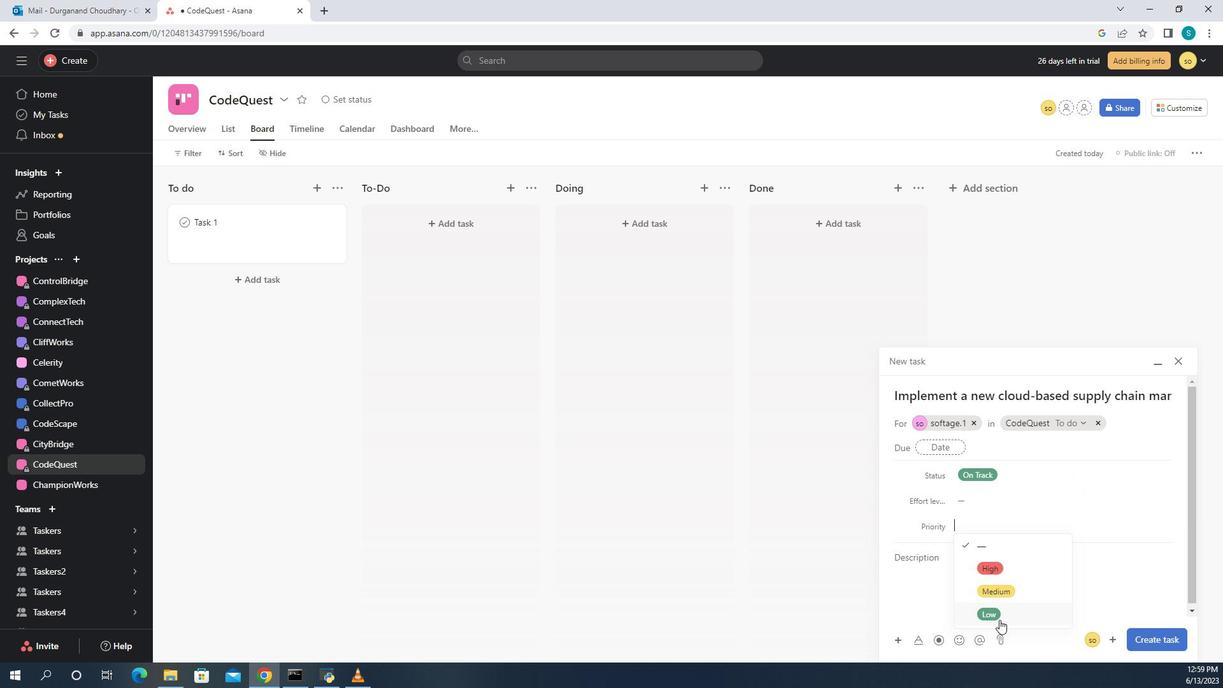 
Action: Mouse pressed left at (980, 600)
Screenshot: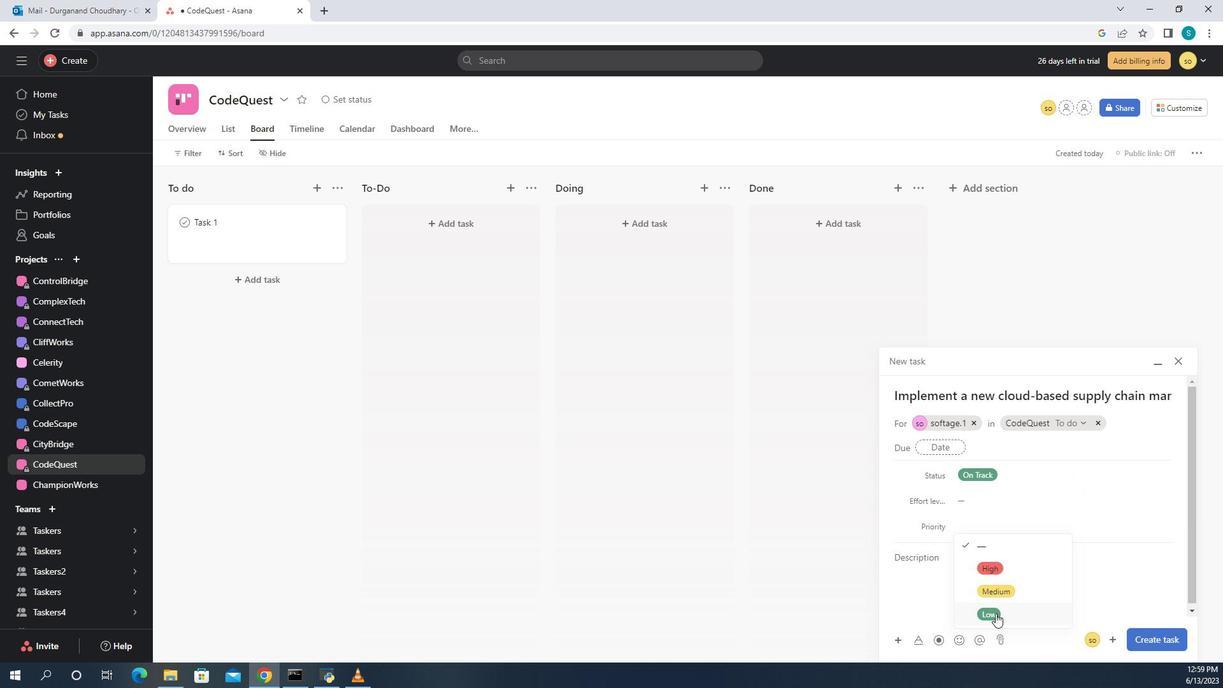 
Action: Mouse moved to (1135, 625)
Screenshot: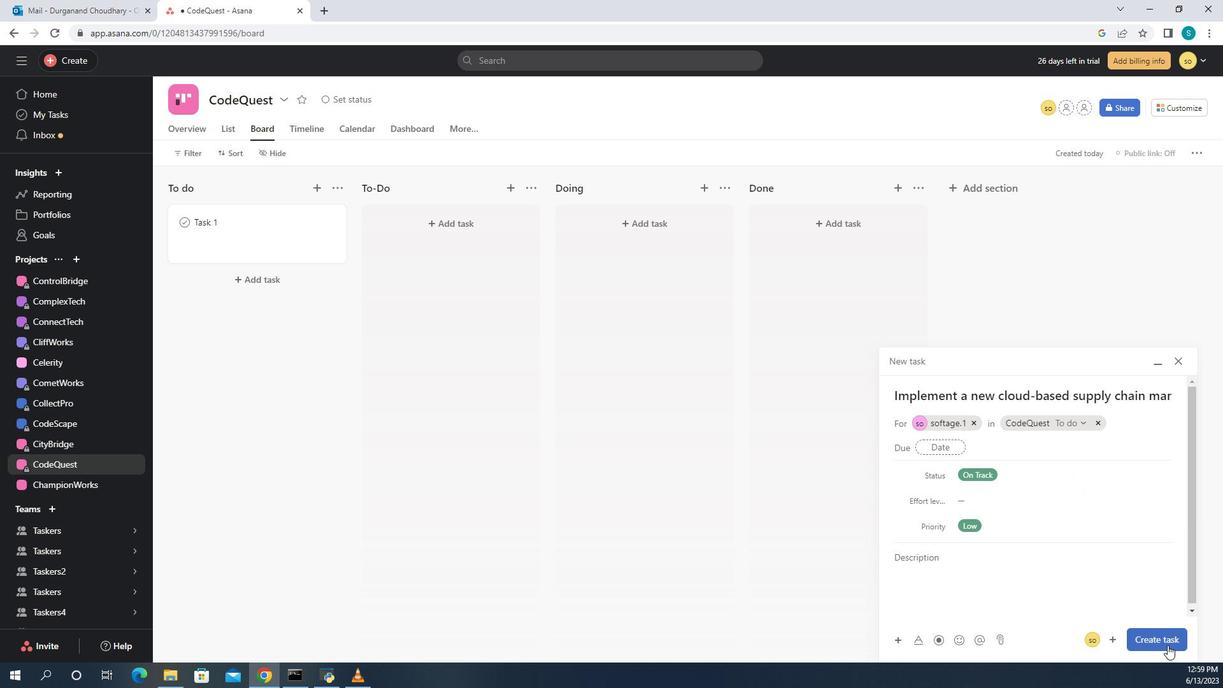 
Action: Mouse pressed left at (1135, 625)
Screenshot: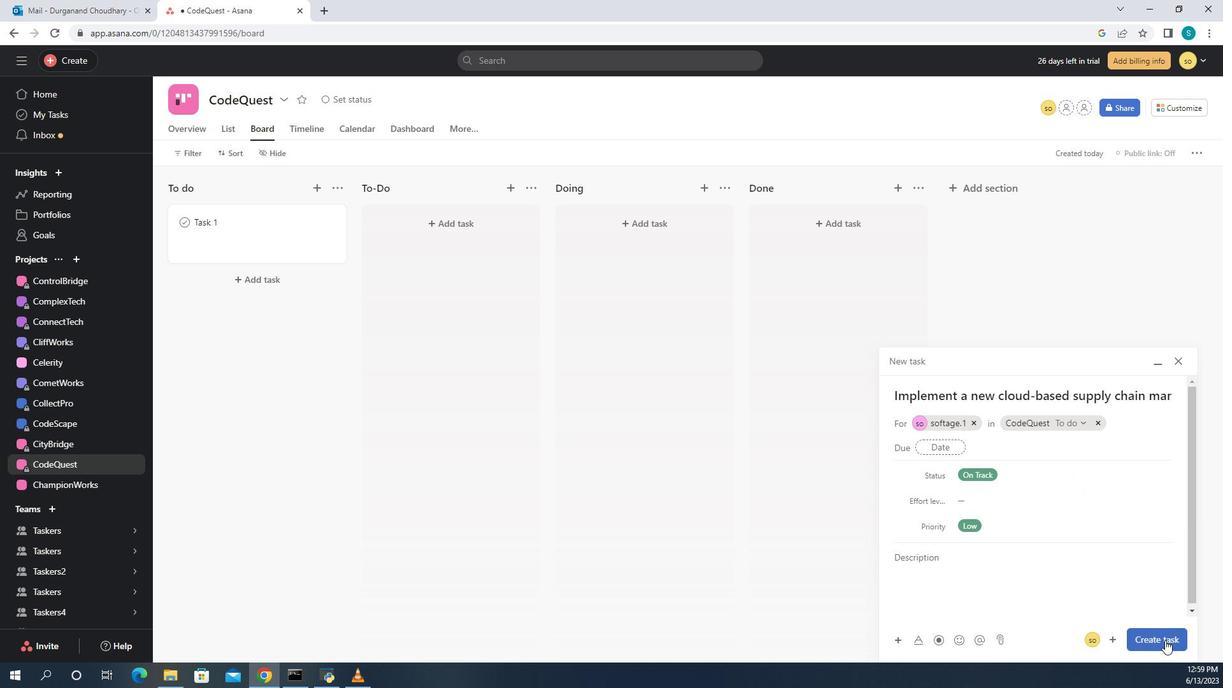 
Action: Mouse moved to (953, 511)
Screenshot: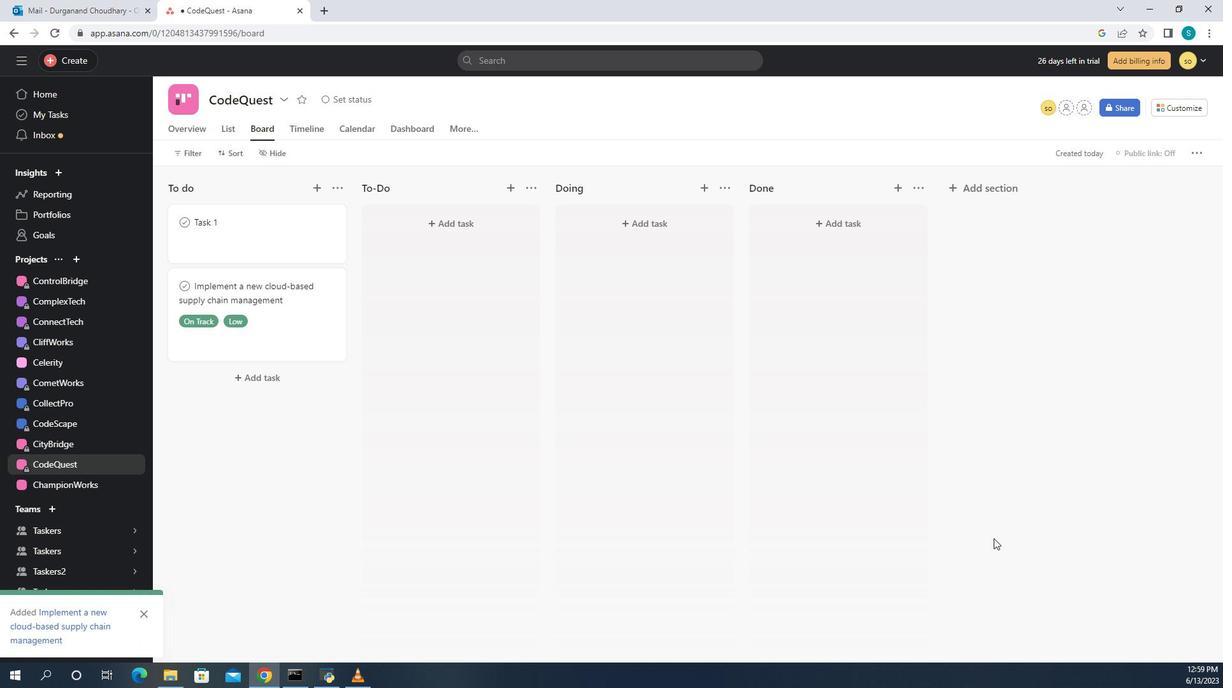 
